 Task: Look for space in Bhadrapur, Nepal from 6th September, 2023 to 15th September, 2023 for 6 adults in price range Rs.8000 to Rs.12000. Place can be entire place or private room with 6 bedrooms having 6 beds and 6 bathrooms. Property type can be house, flat, guest house. Amenities needed are: wifi, TV, free parkinig on premises, gym, breakfast. Booking option can be shelf check-in. Required host language is English.
Action: Mouse moved to (553, 114)
Screenshot: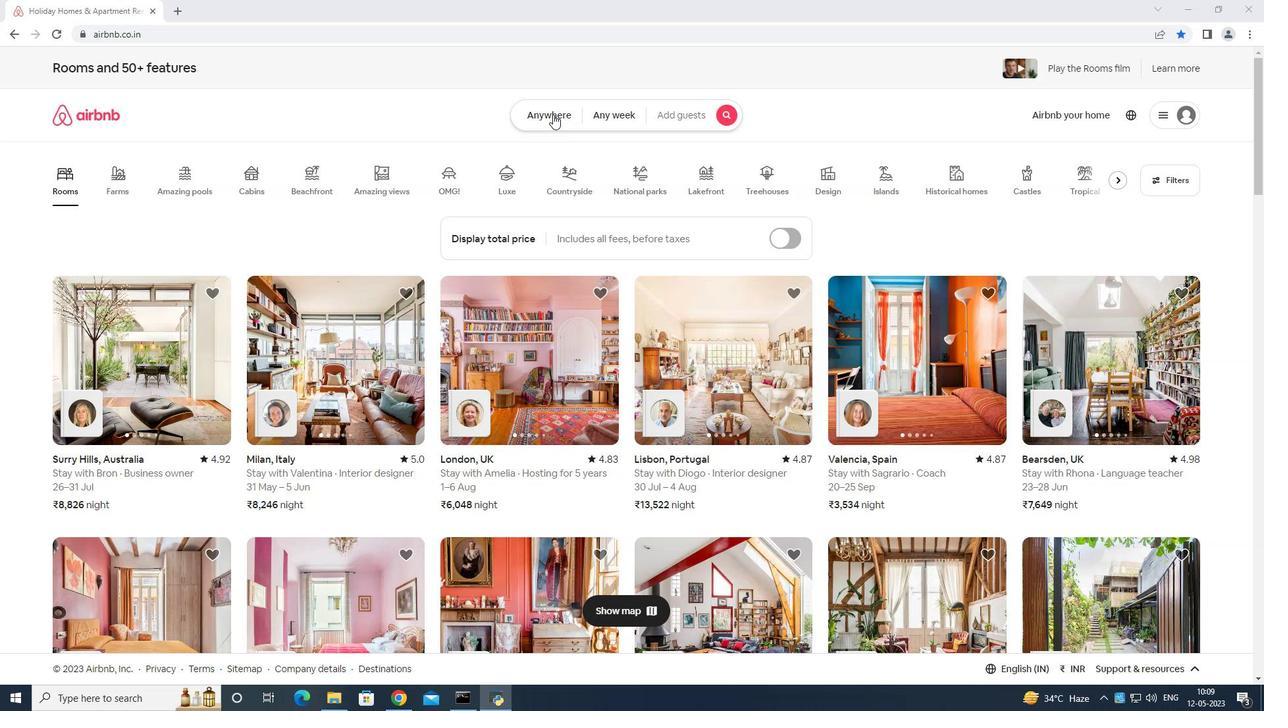 
Action: Mouse pressed left at (553, 114)
Screenshot: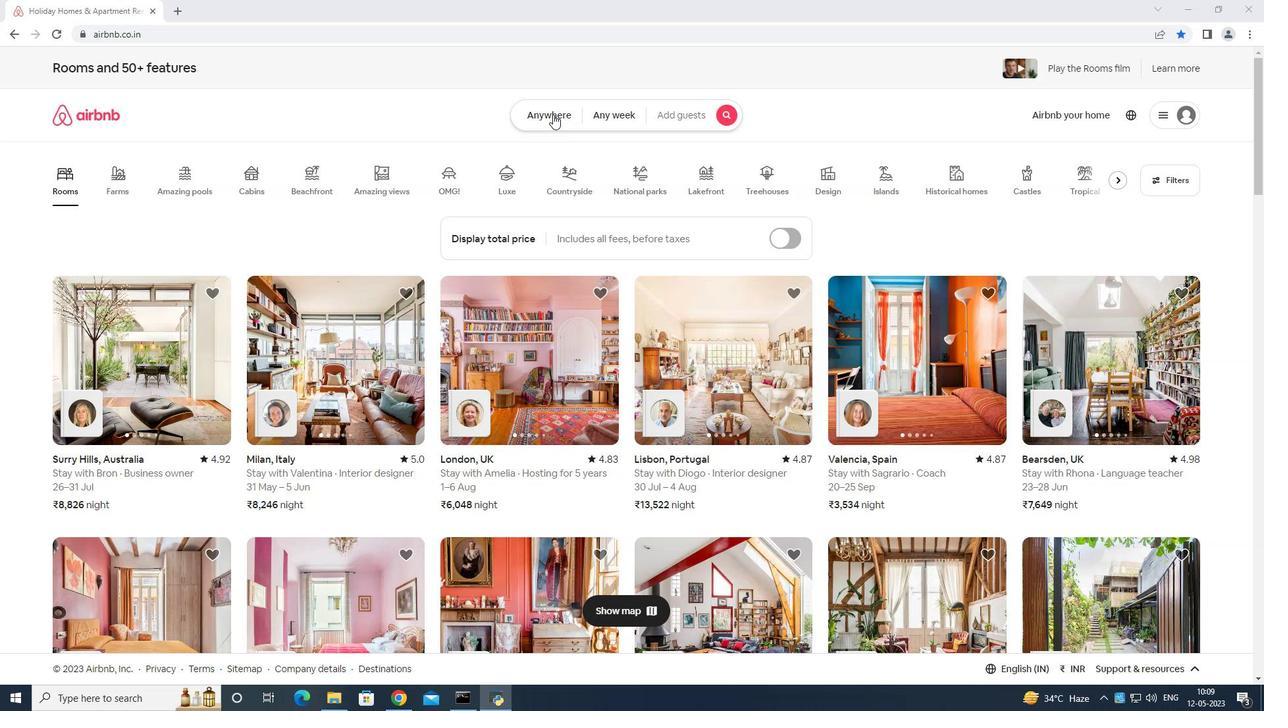 
Action: Mouse moved to (516, 157)
Screenshot: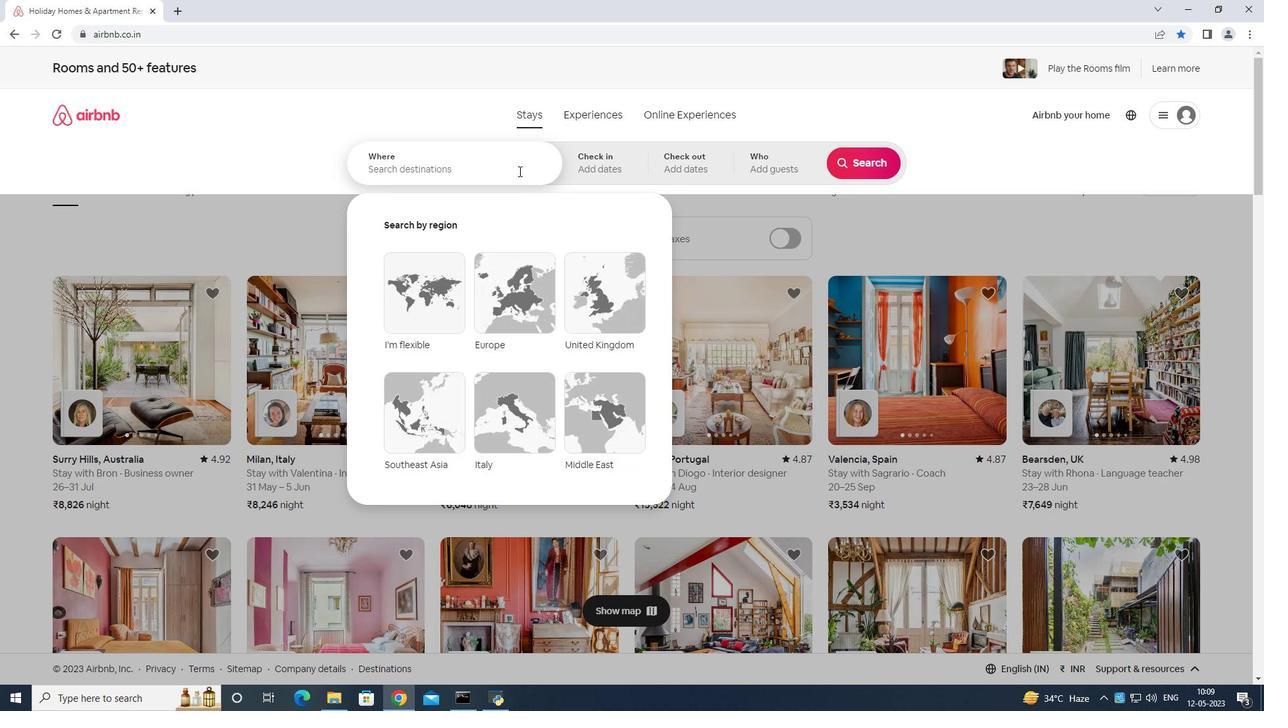 
Action: Mouse pressed left at (516, 157)
Screenshot: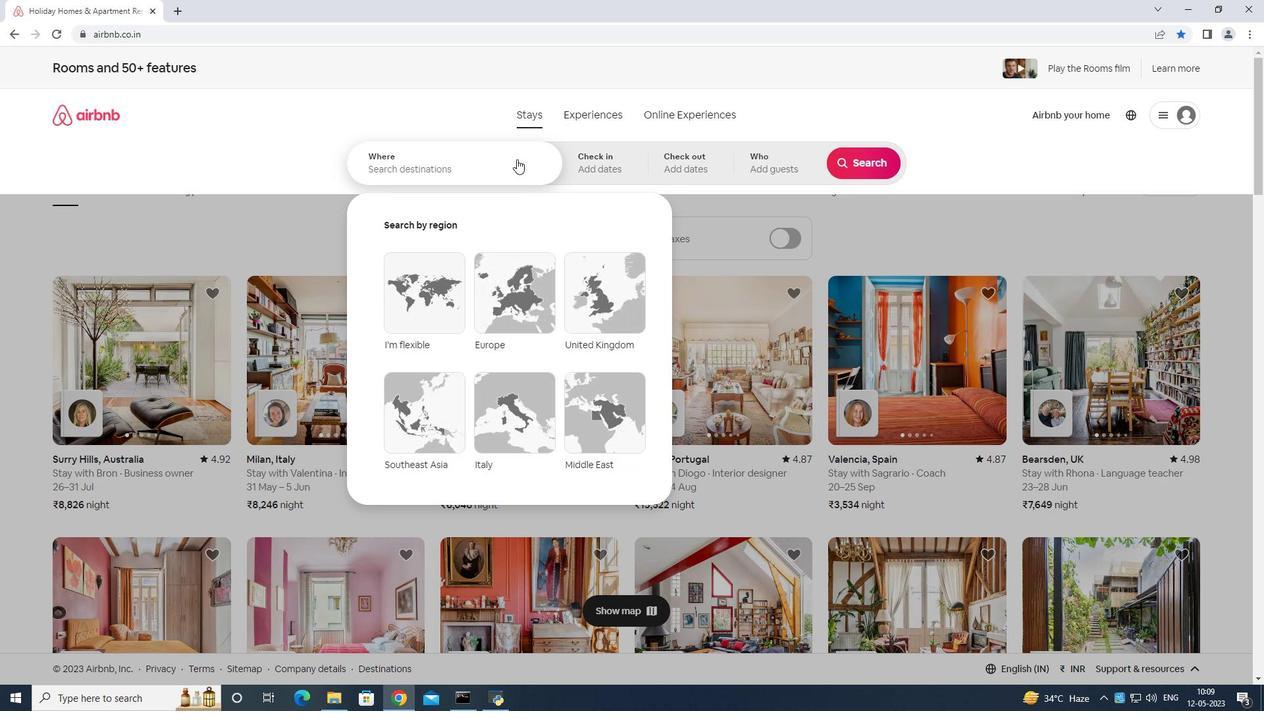 
Action: Mouse moved to (886, 282)
Screenshot: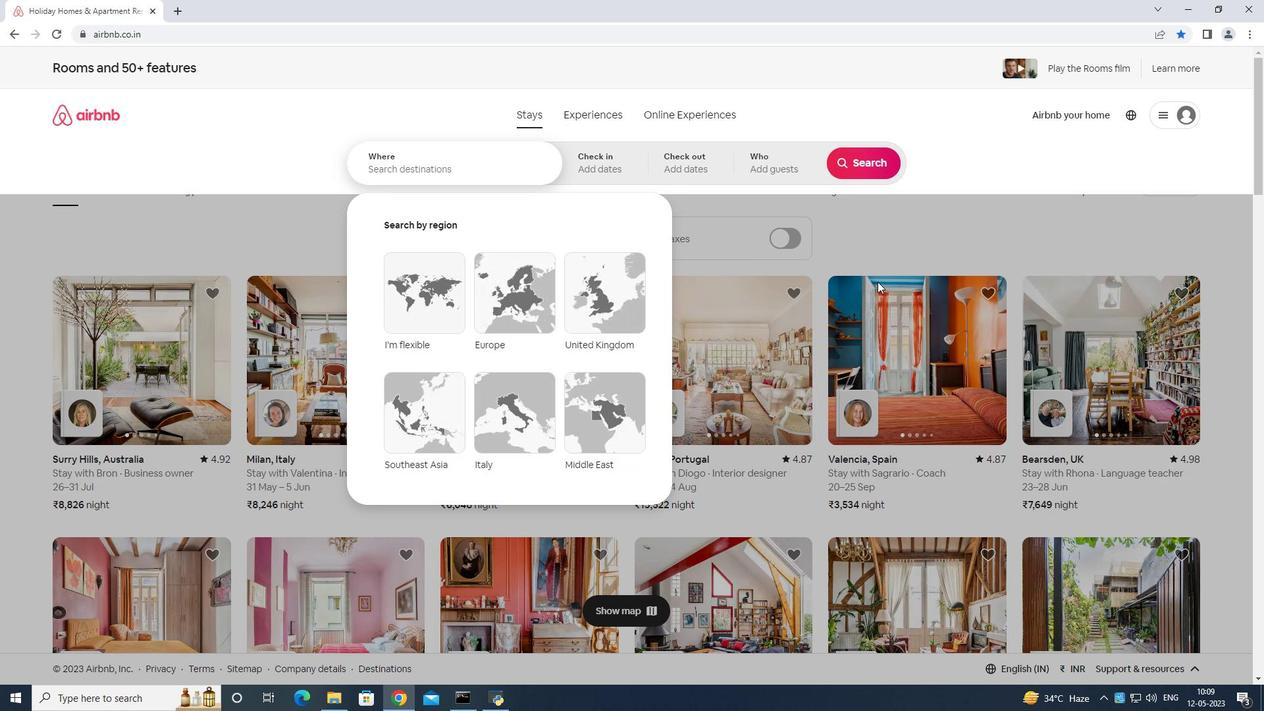 
Action: Key pressed <Key.shift>Bhadrapur<Key.space>nepal<Key.enter>
Screenshot: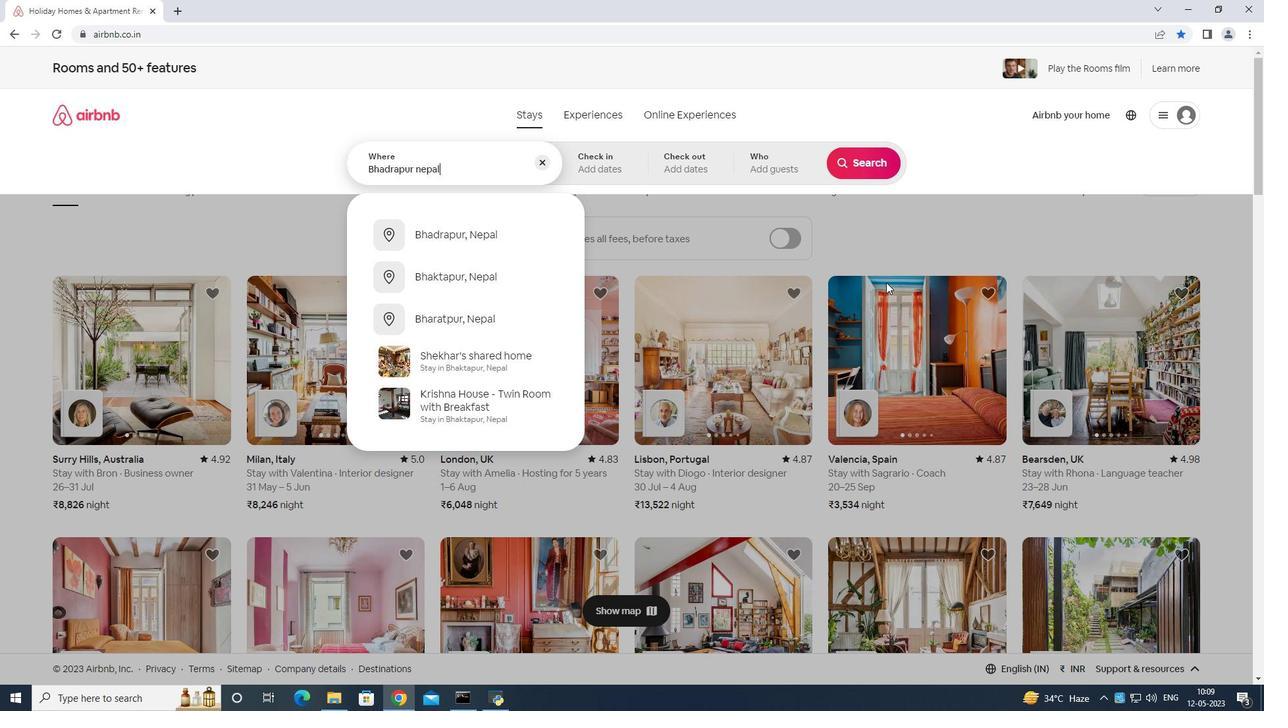 
Action: Mouse moved to (863, 264)
Screenshot: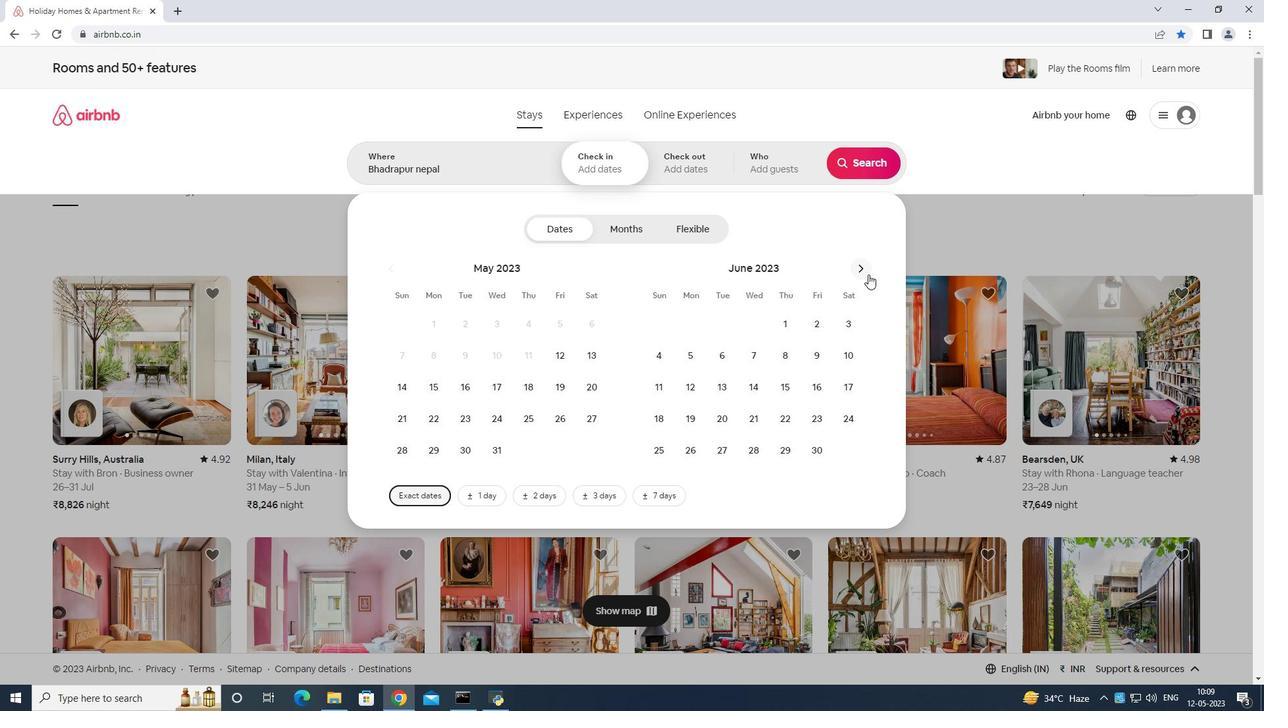 
Action: Mouse pressed left at (863, 264)
Screenshot: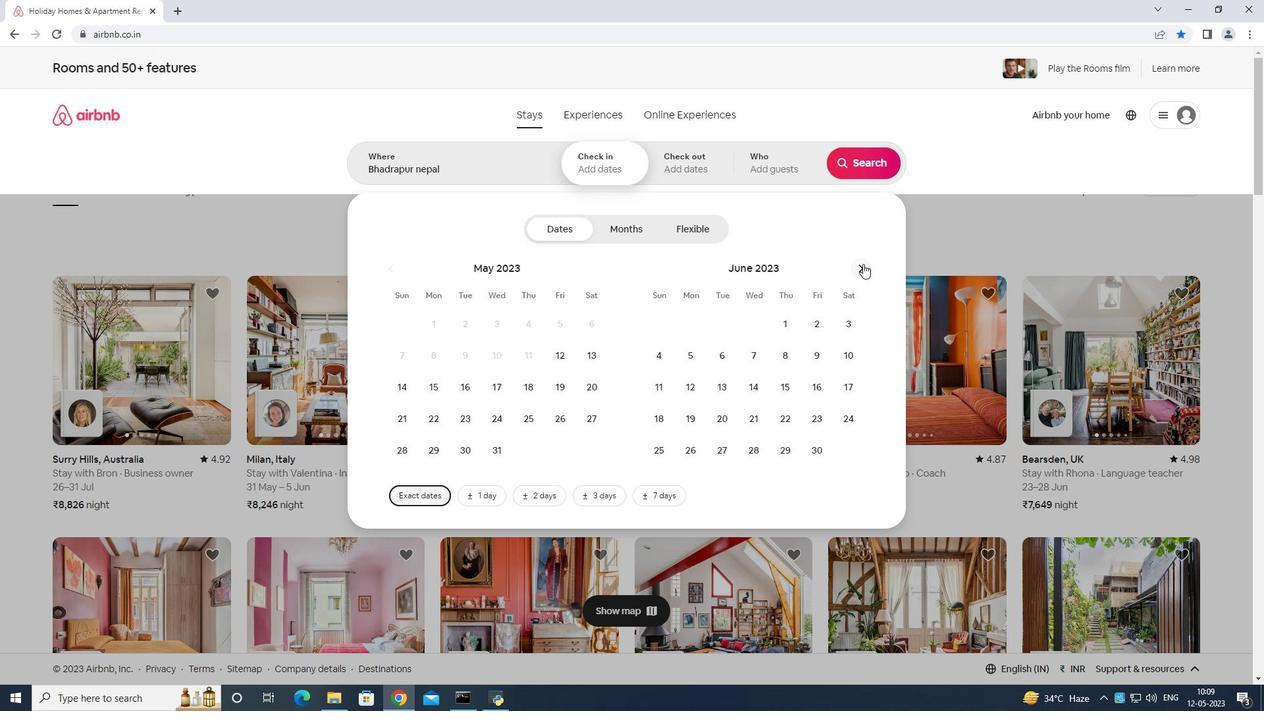 
Action: Mouse moved to (865, 263)
Screenshot: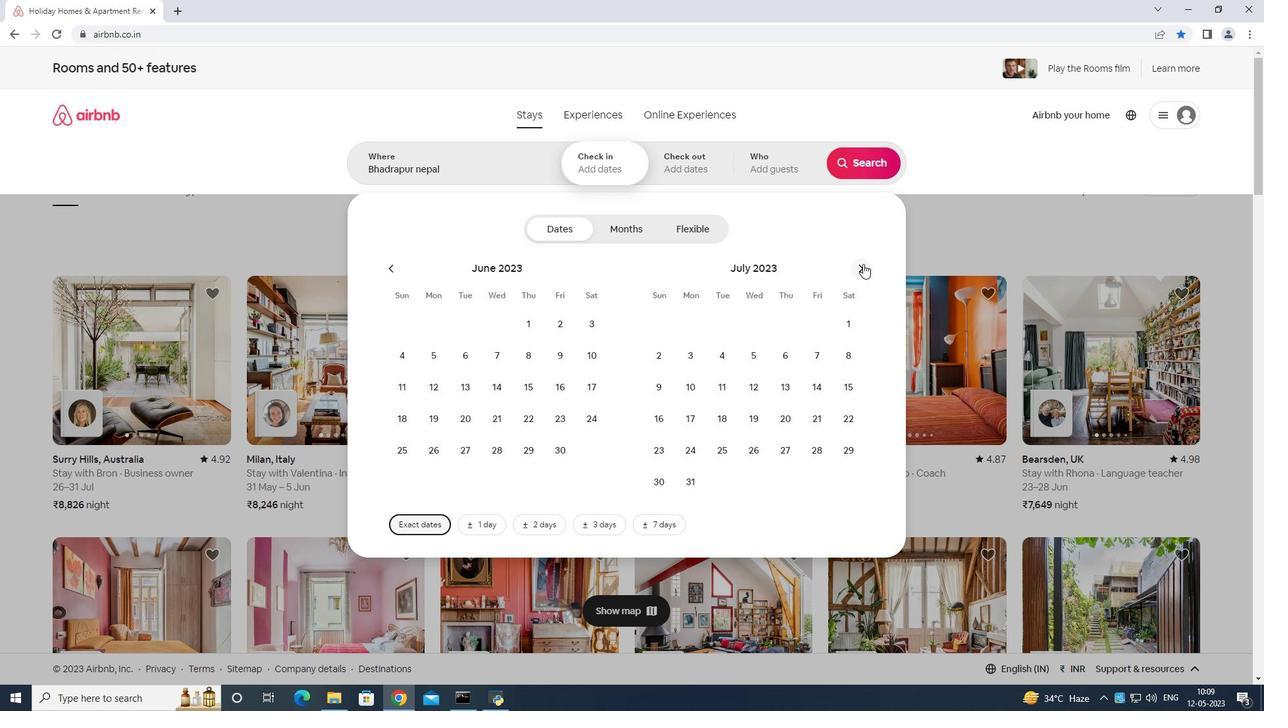 
Action: Mouse pressed left at (865, 263)
Screenshot: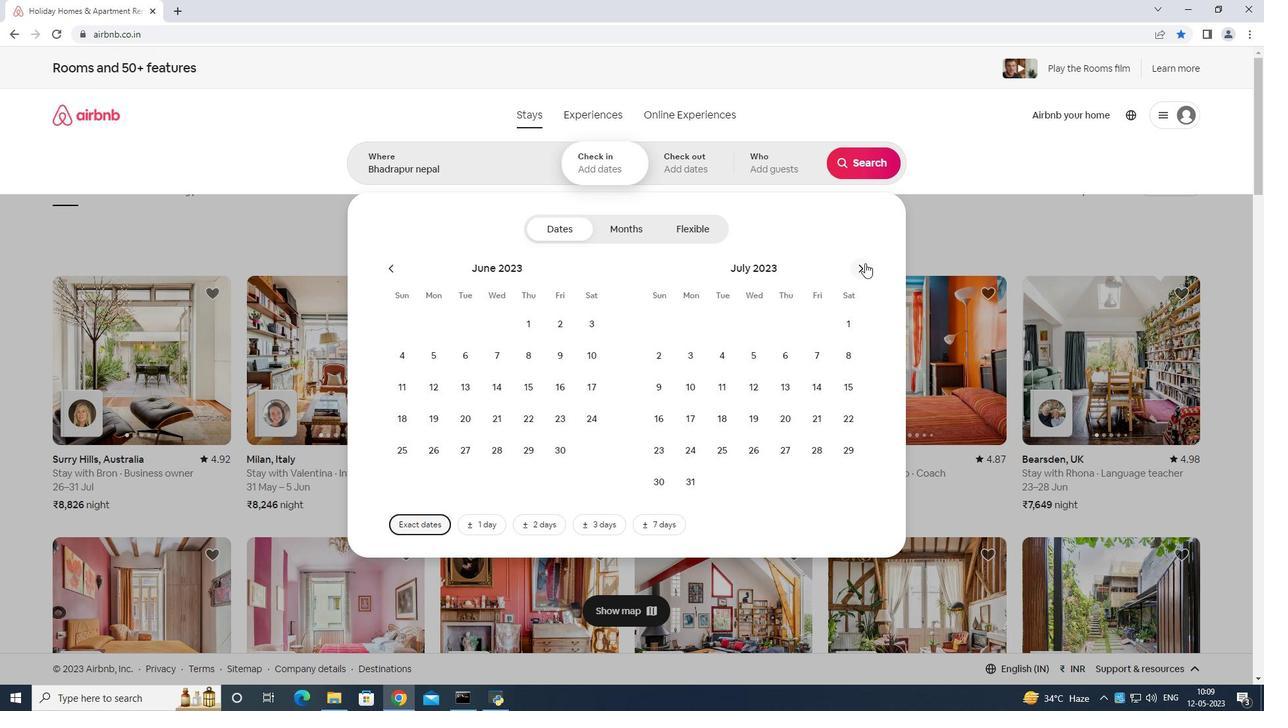 
Action: Mouse moved to (863, 260)
Screenshot: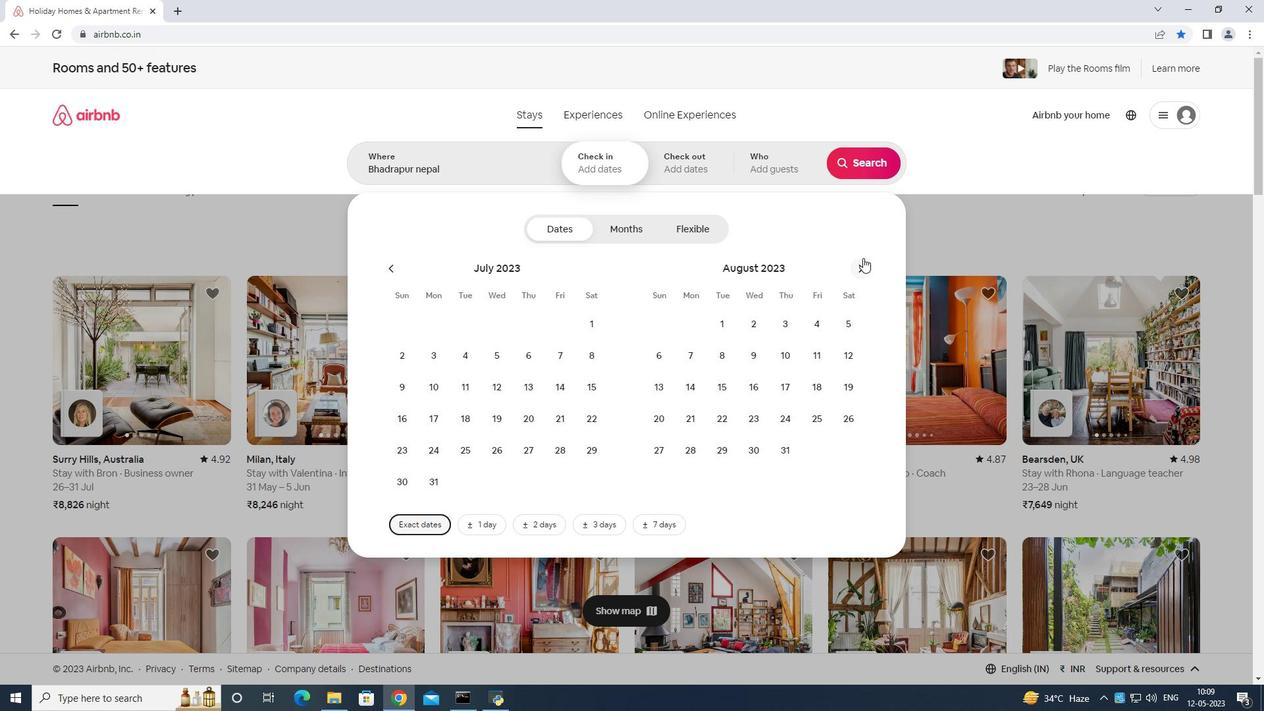 
Action: Mouse pressed left at (863, 260)
Screenshot: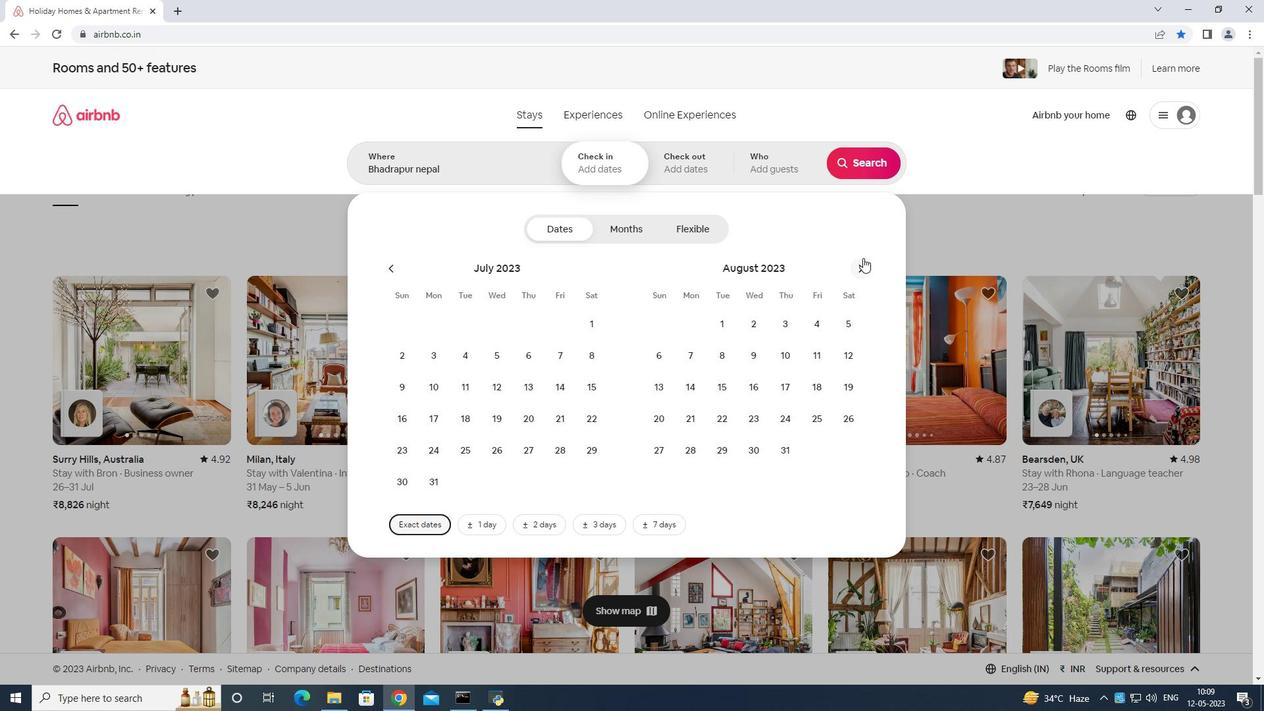 
Action: Mouse moved to (742, 348)
Screenshot: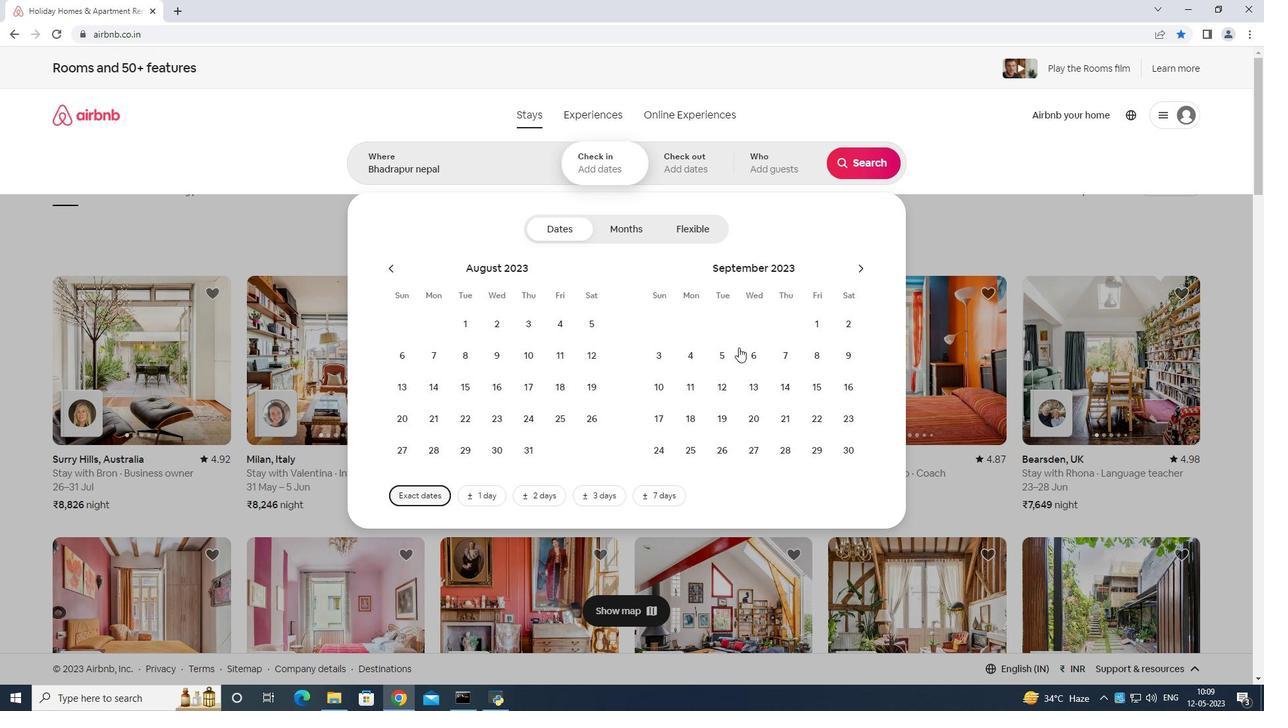 
Action: Mouse pressed left at (742, 348)
Screenshot: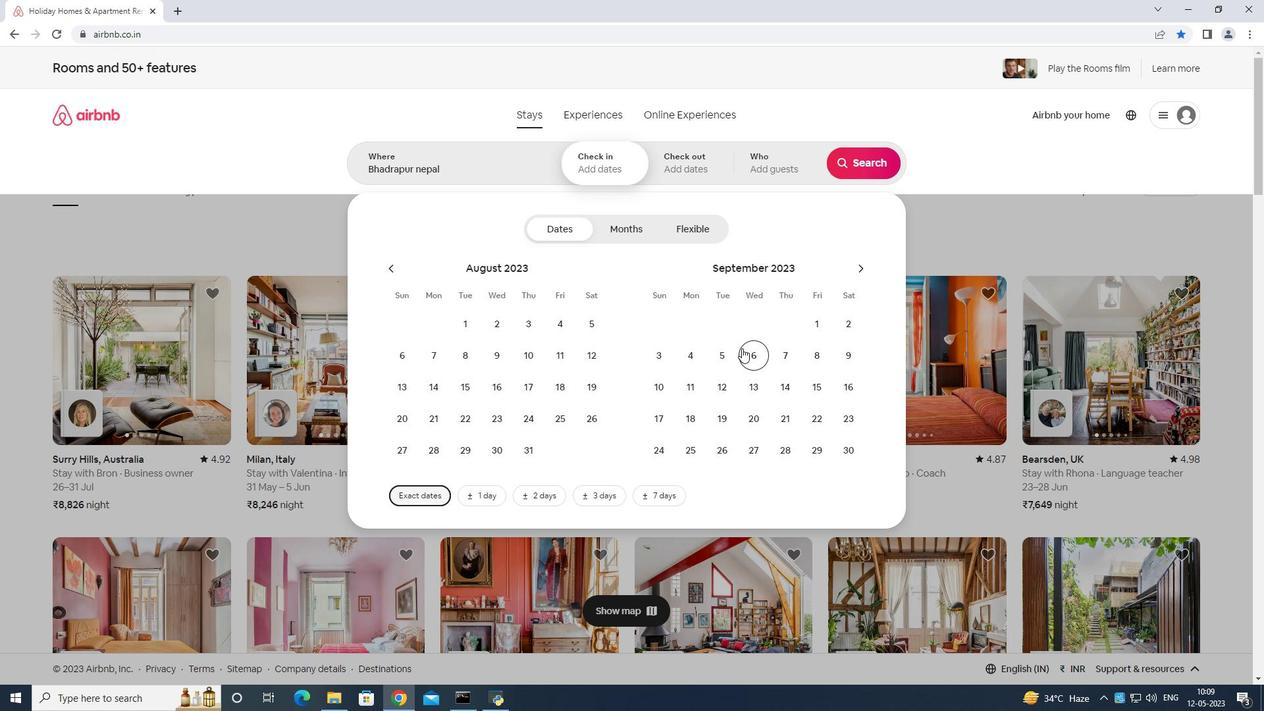 
Action: Mouse moved to (811, 379)
Screenshot: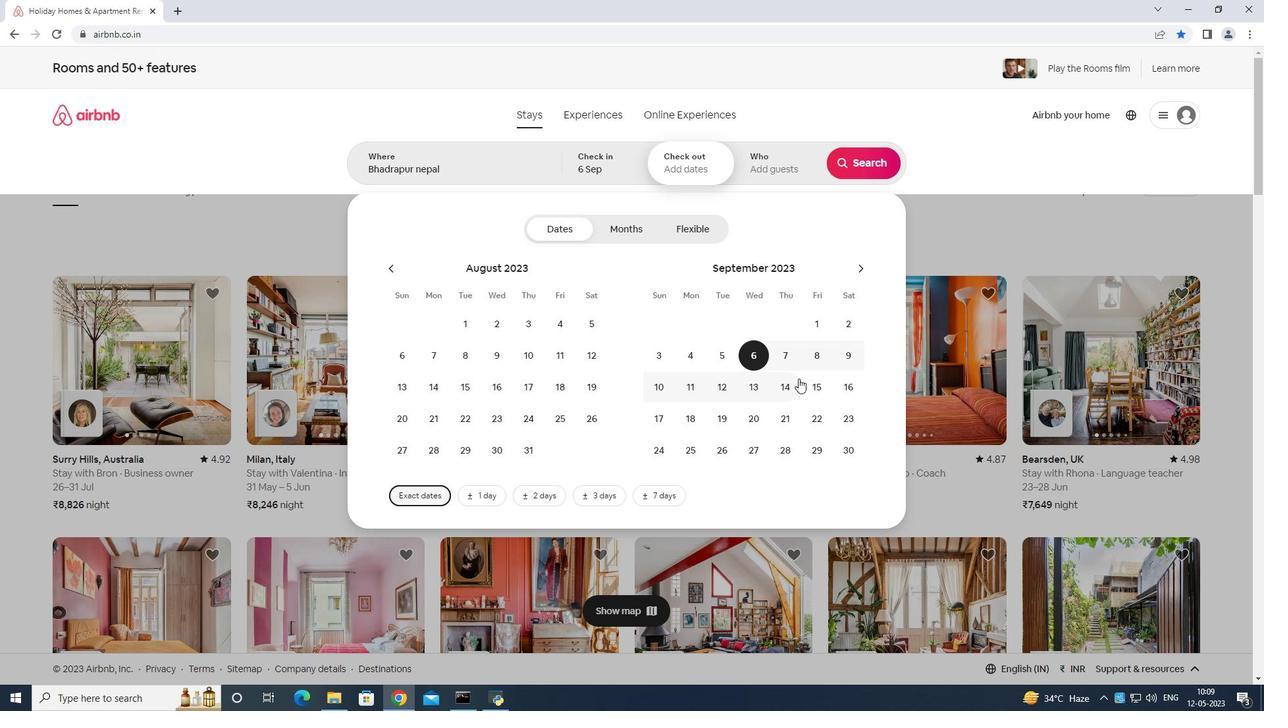 
Action: Mouse pressed left at (811, 379)
Screenshot: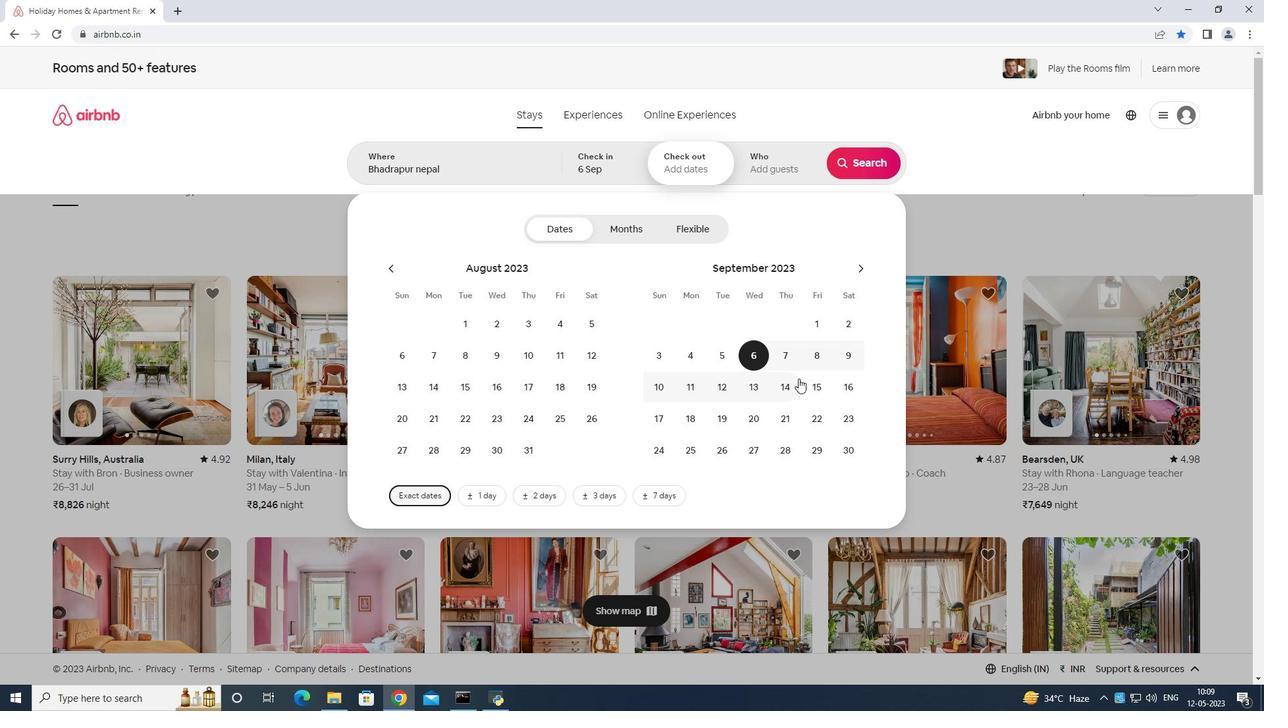 
Action: Mouse moved to (782, 166)
Screenshot: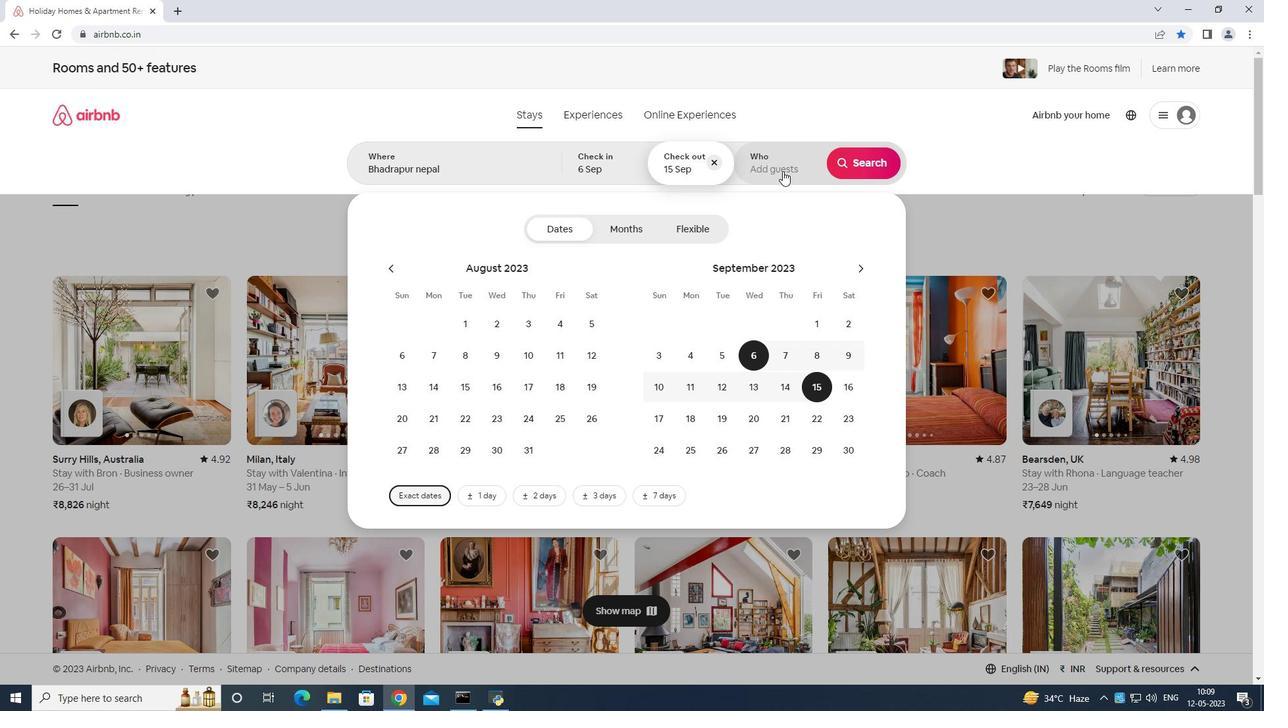 
Action: Mouse pressed left at (782, 166)
Screenshot: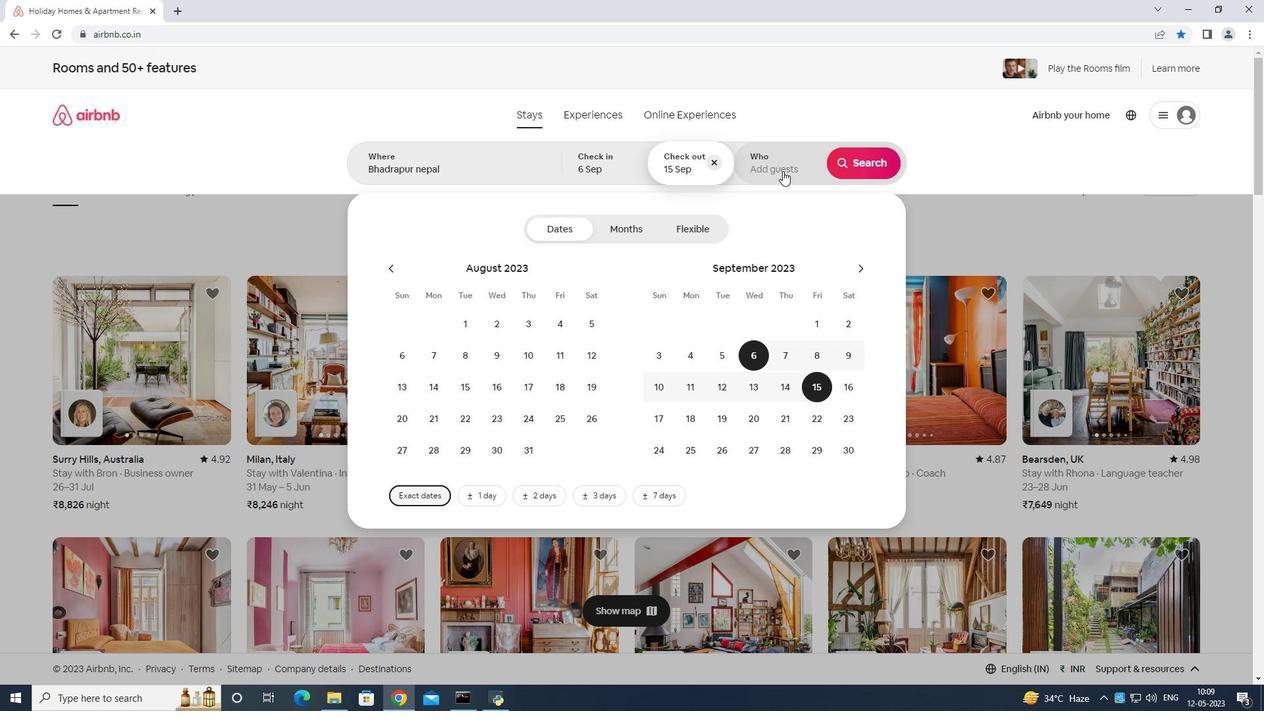 
Action: Mouse moved to (857, 229)
Screenshot: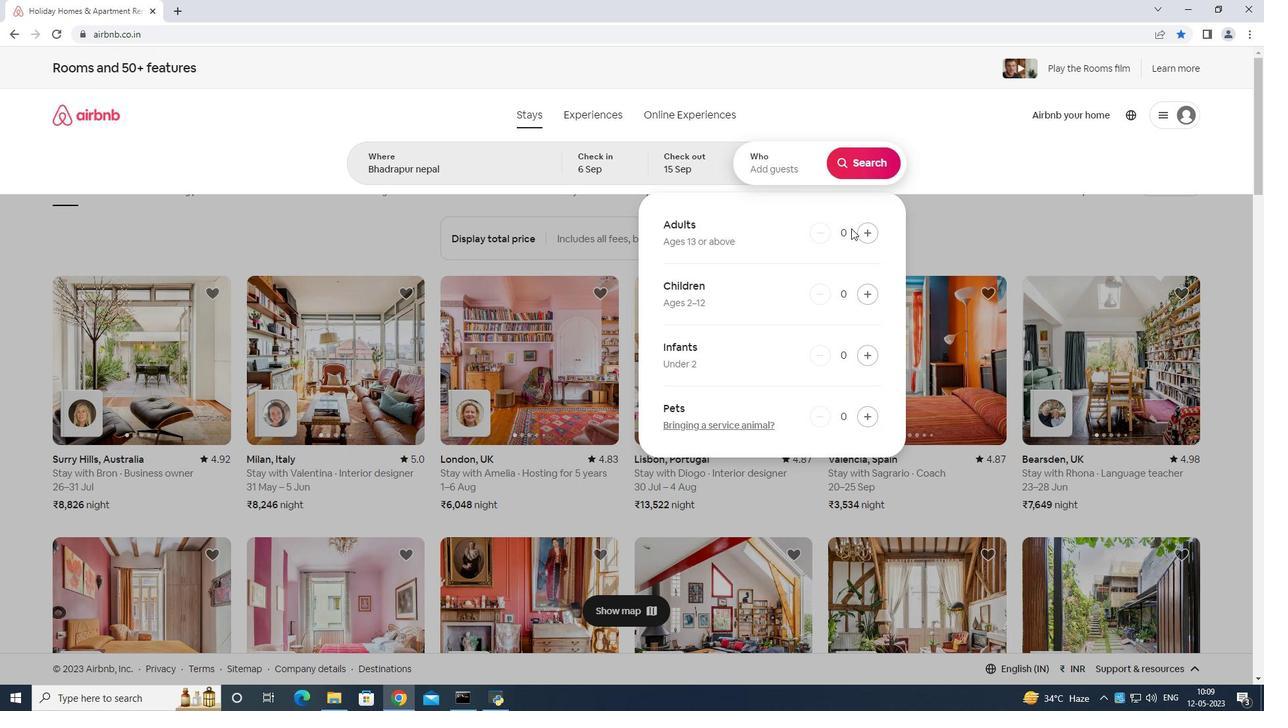 
Action: Mouse pressed left at (857, 229)
Screenshot: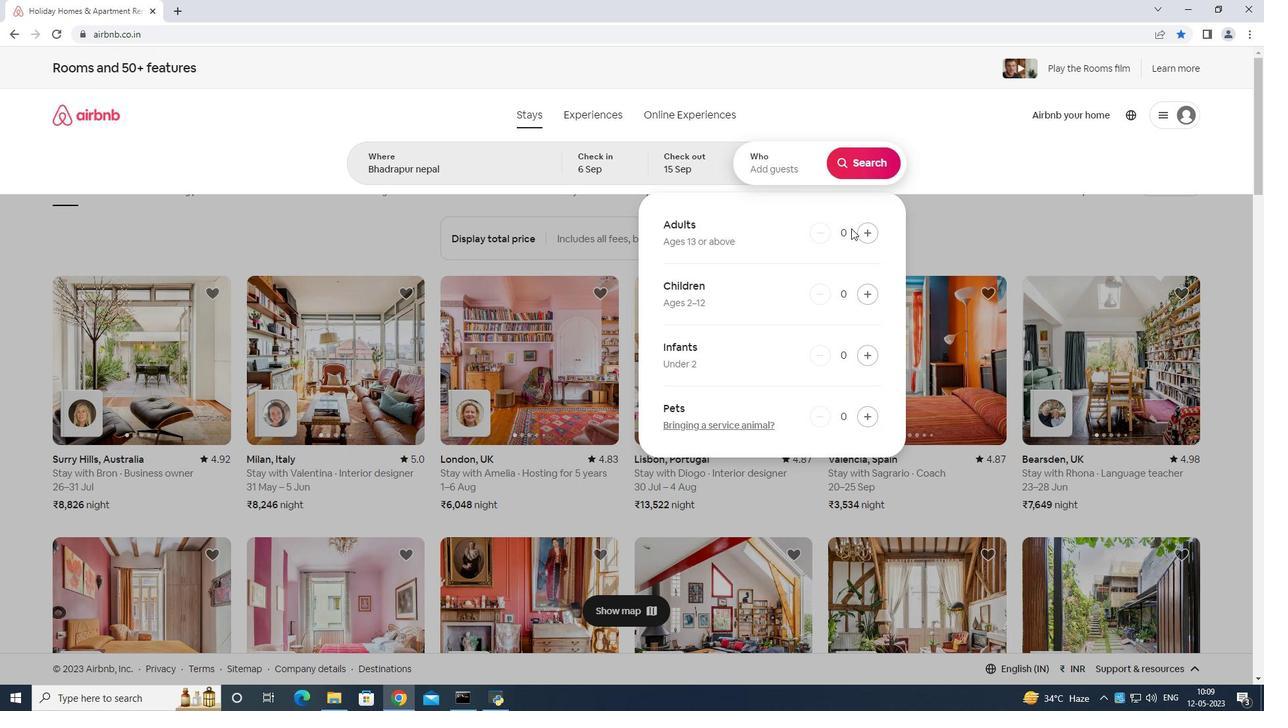 
Action: Mouse moved to (859, 234)
Screenshot: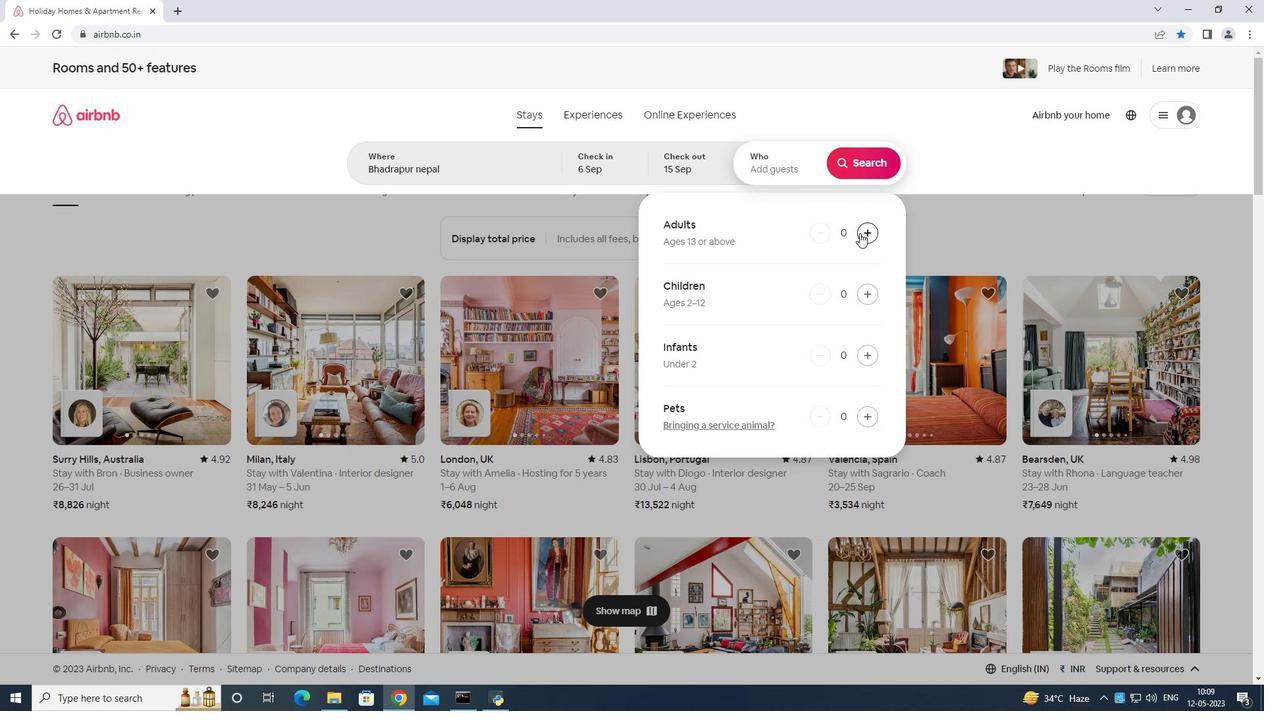 
Action: Mouse pressed left at (859, 234)
Screenshot: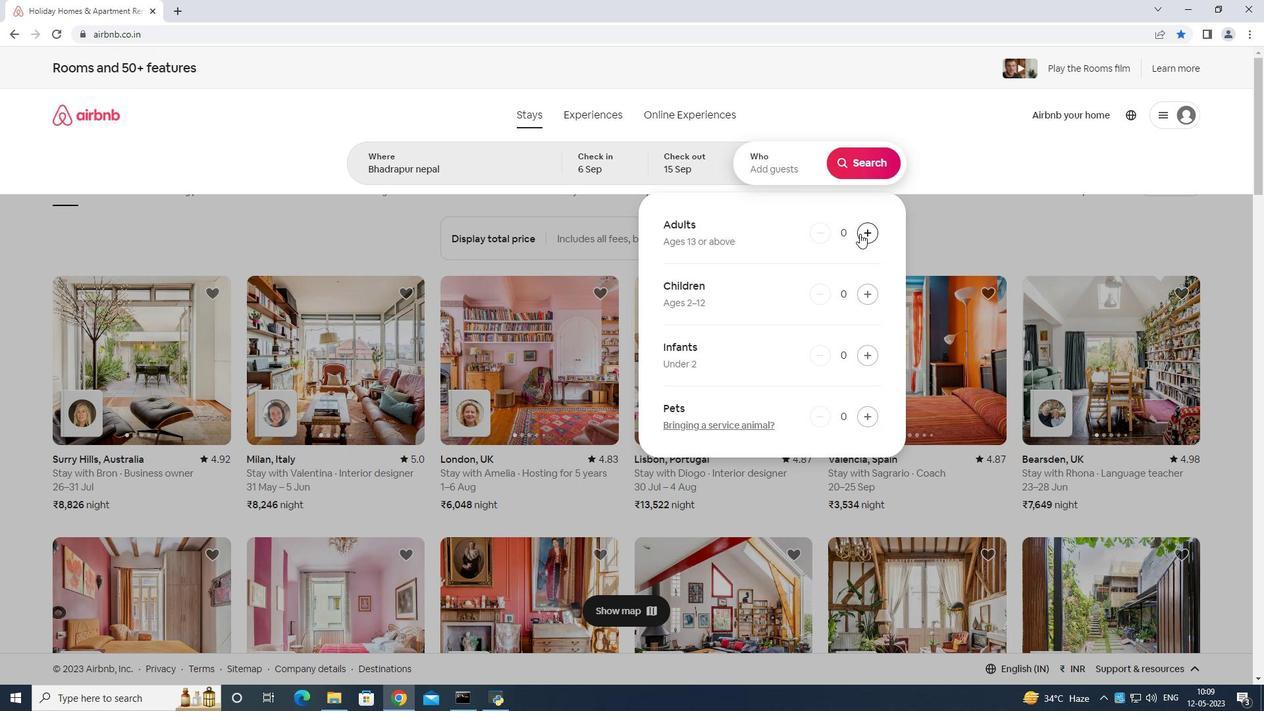 
Action: Mouse moved to (862, 234)
Screenshot: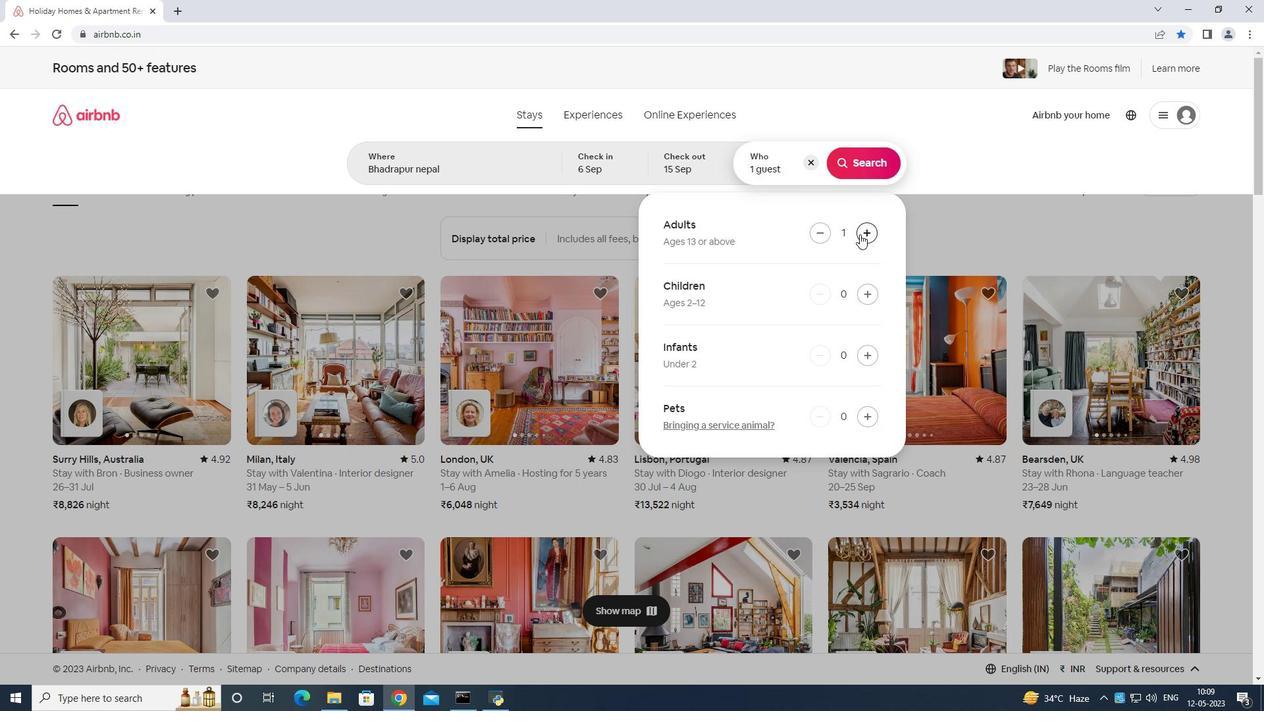 
Action: Mouse pressed left at (862, 234)
Screenshot: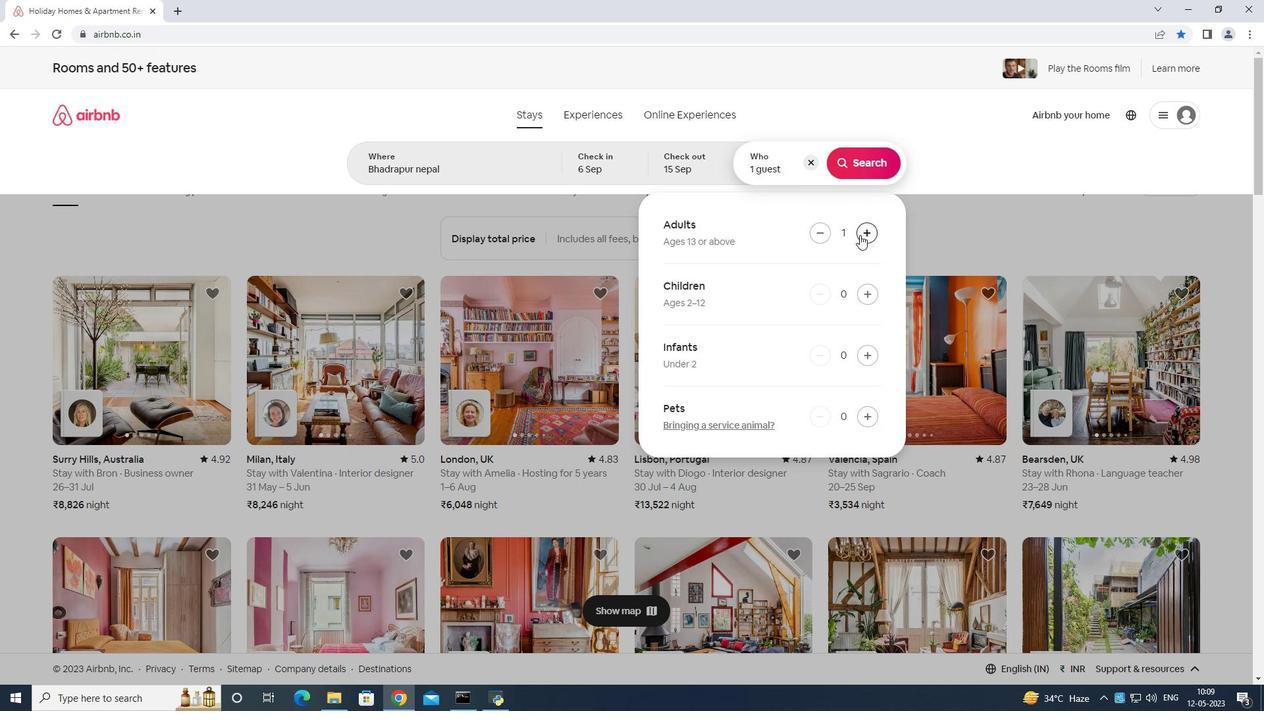 
Action: Mouse moved to (863, 232)
Screenshot: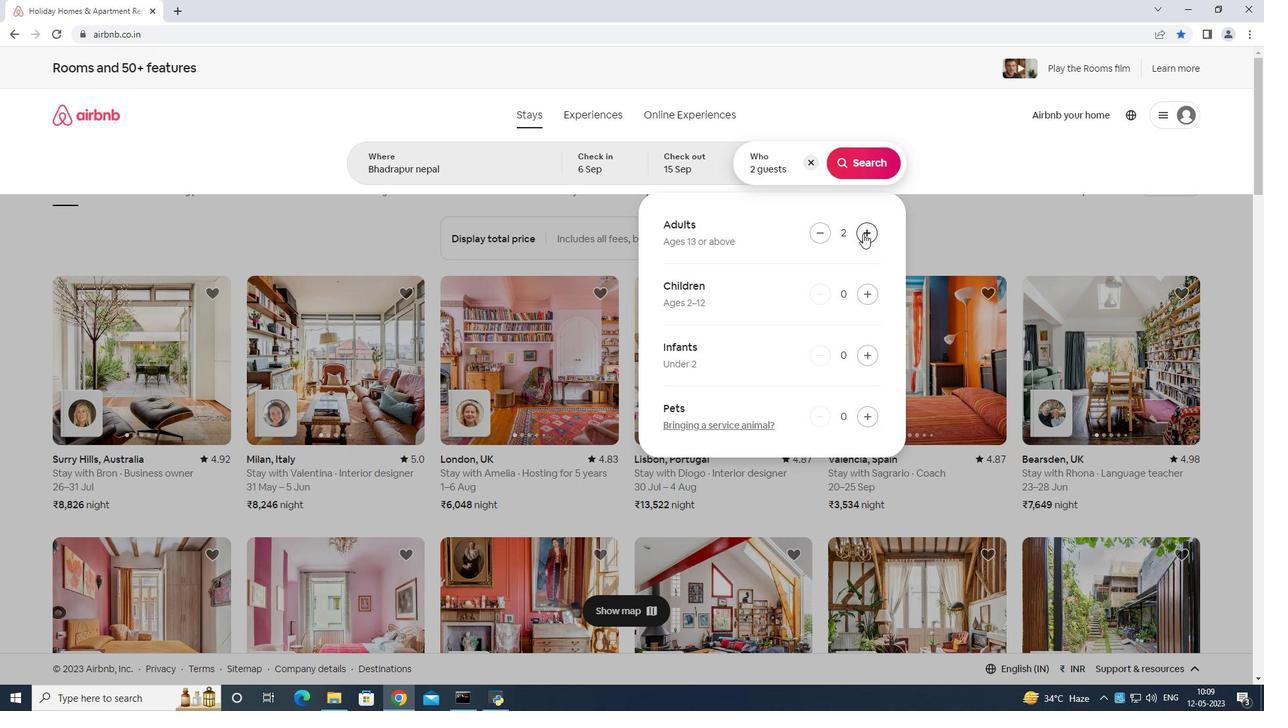 
Action: Mouse pressed left at (863, 232)
Screenshot: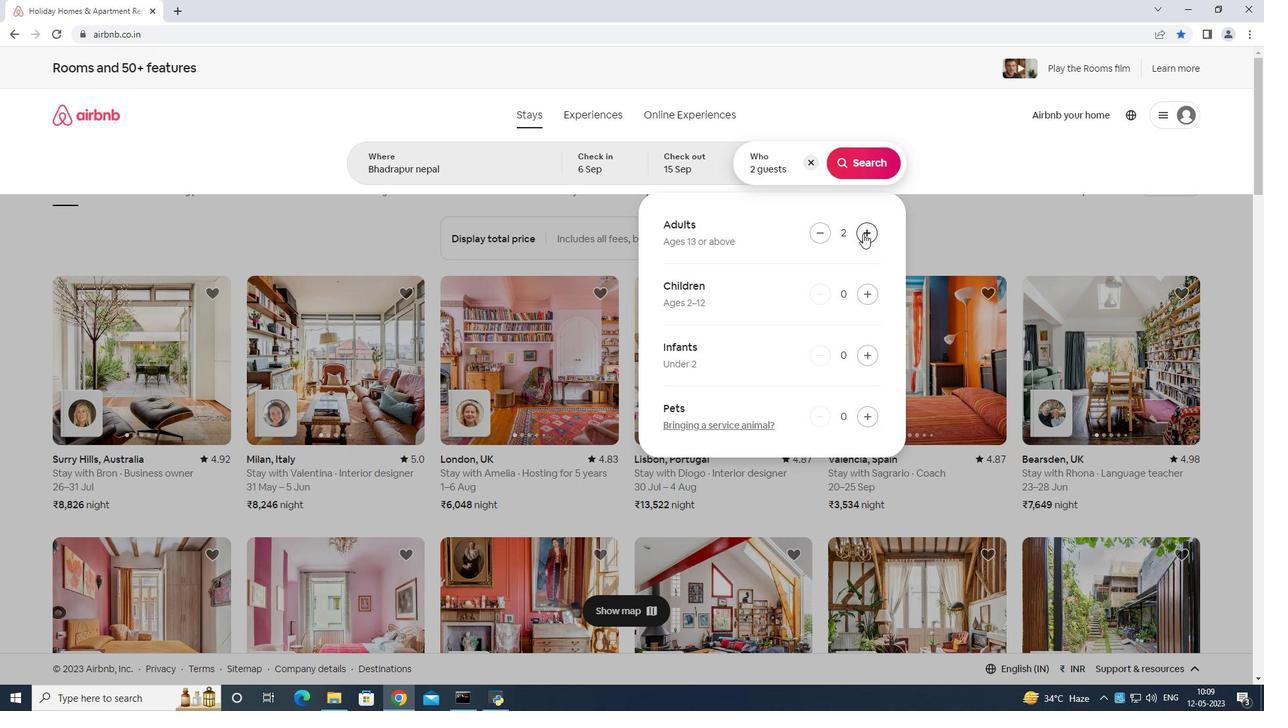 
Action: Mouse pressed left at (863, 232)
Screenshot: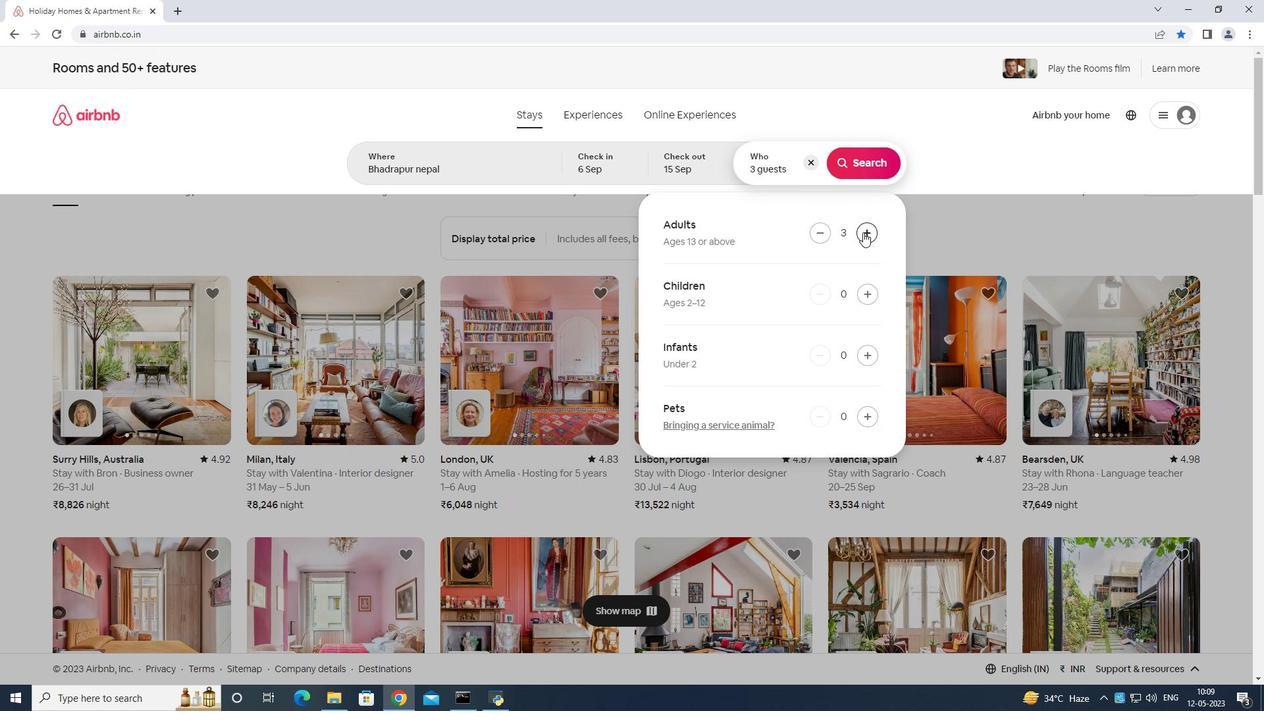 
Action: Mouse pressed left at (863, 232)
Screenshot: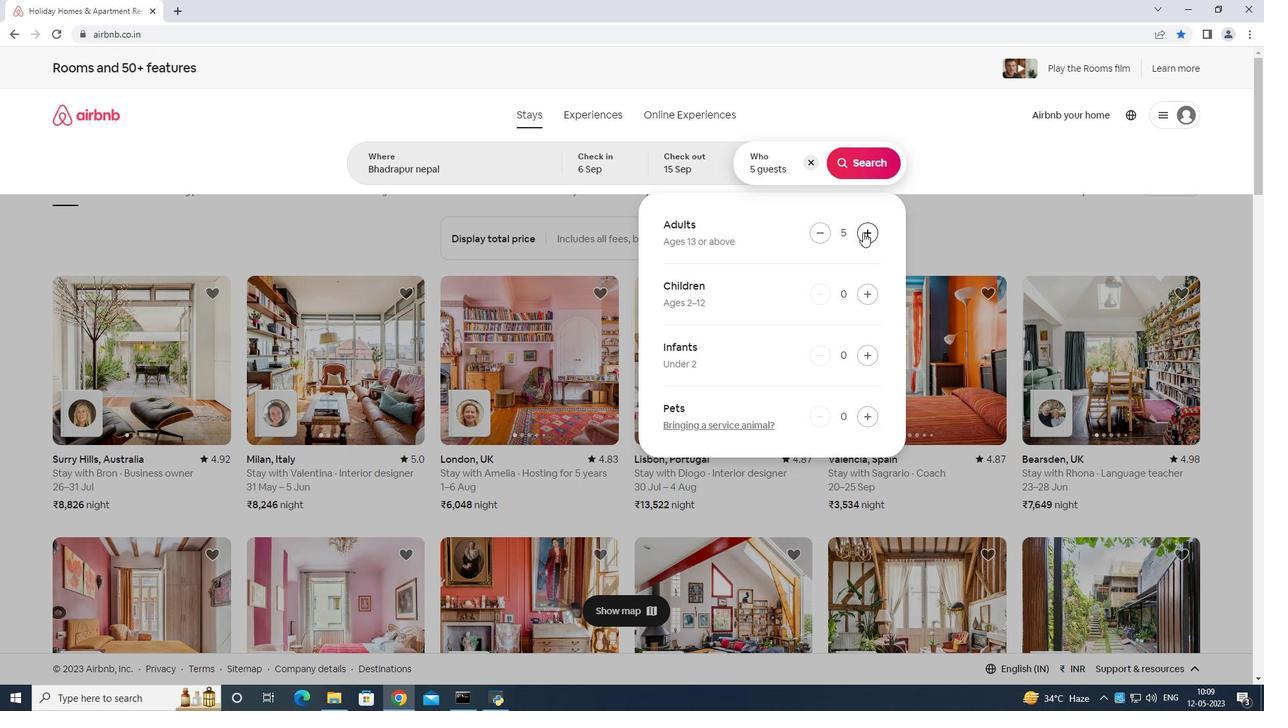 
Action: Mouse moved to (876, 154)
Screenshot: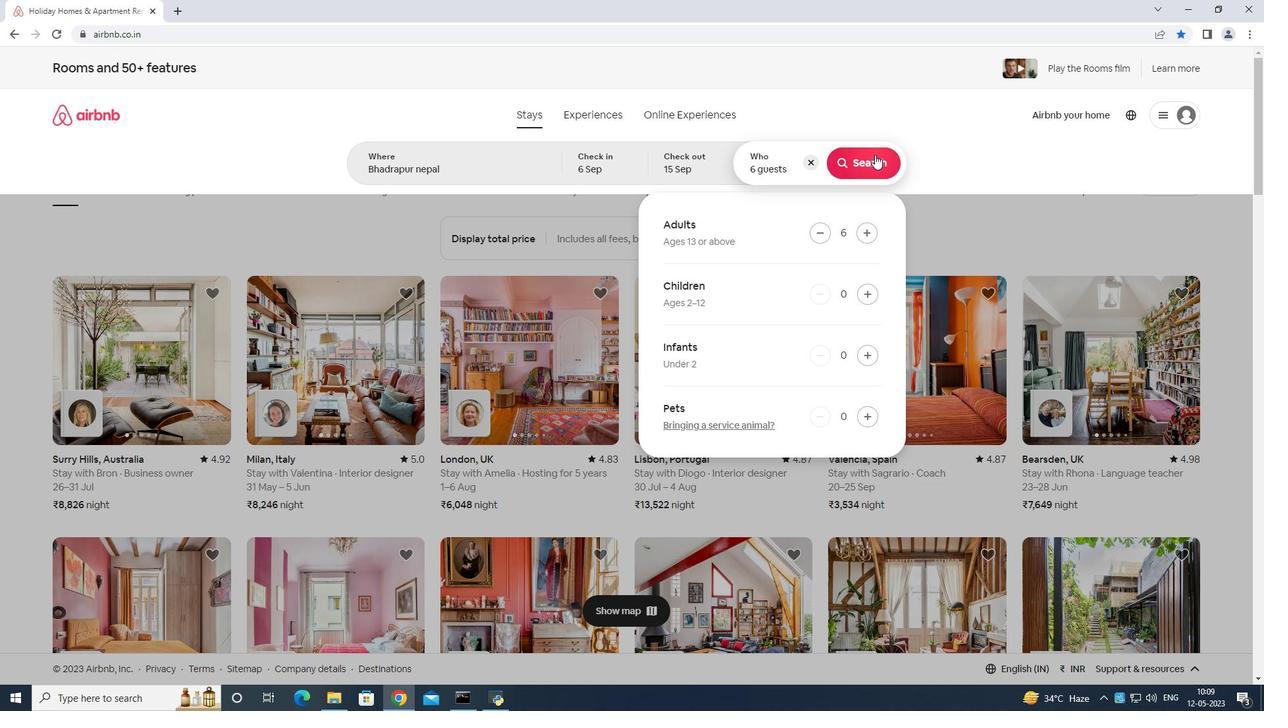 
Action: Mouse pressed left at (876, 154)
Screenshot: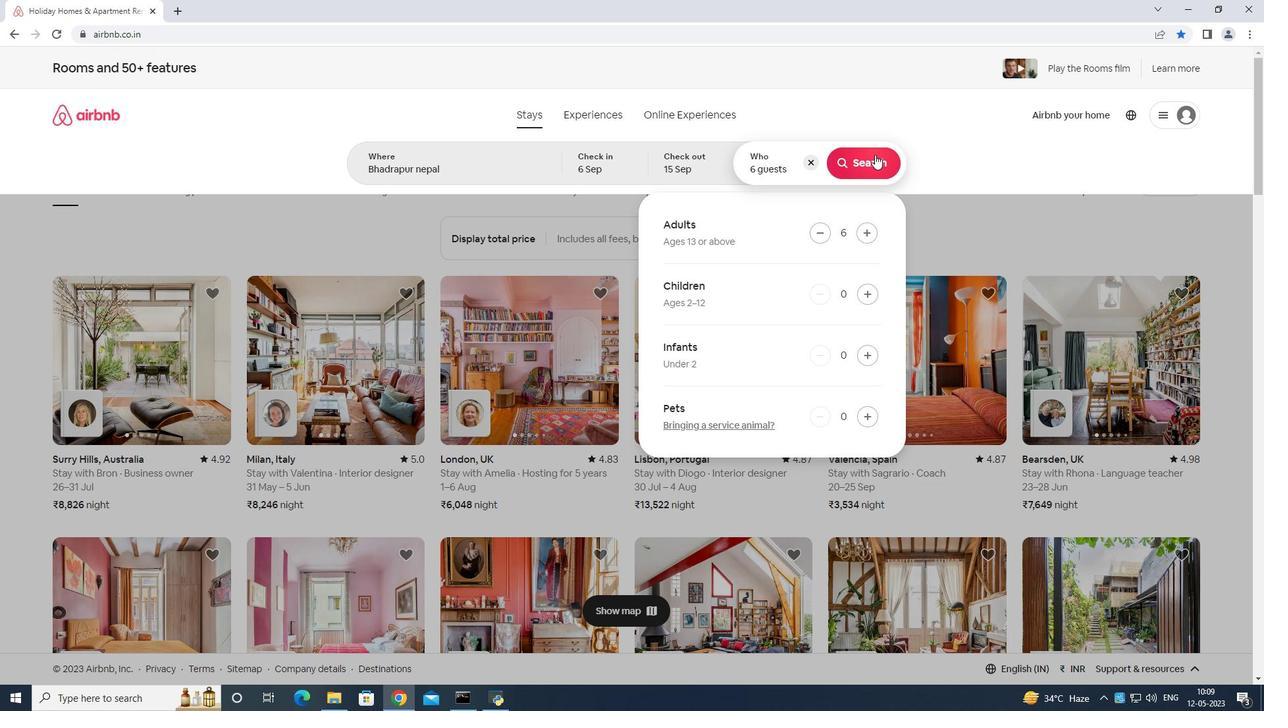 
Action: Mouse moved to (1201, 126)
Screenshot: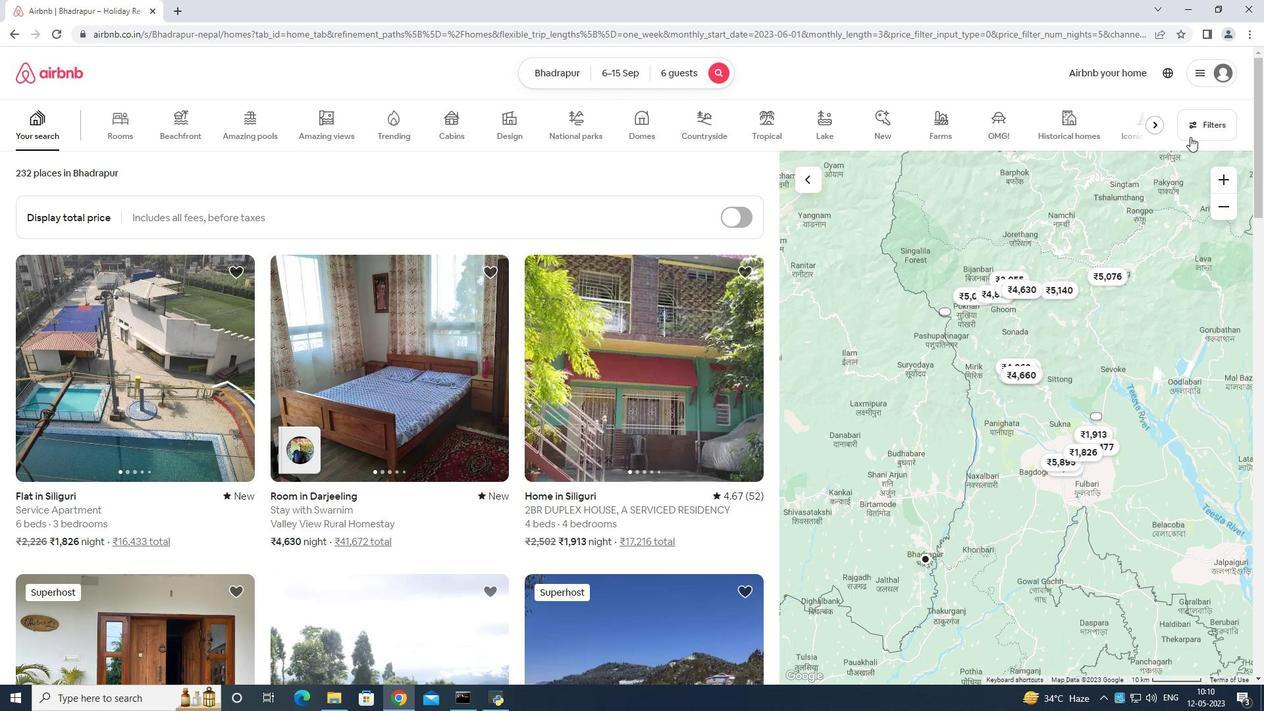 
Action: Mouse pressed left at (1201, 126)
Screenshot: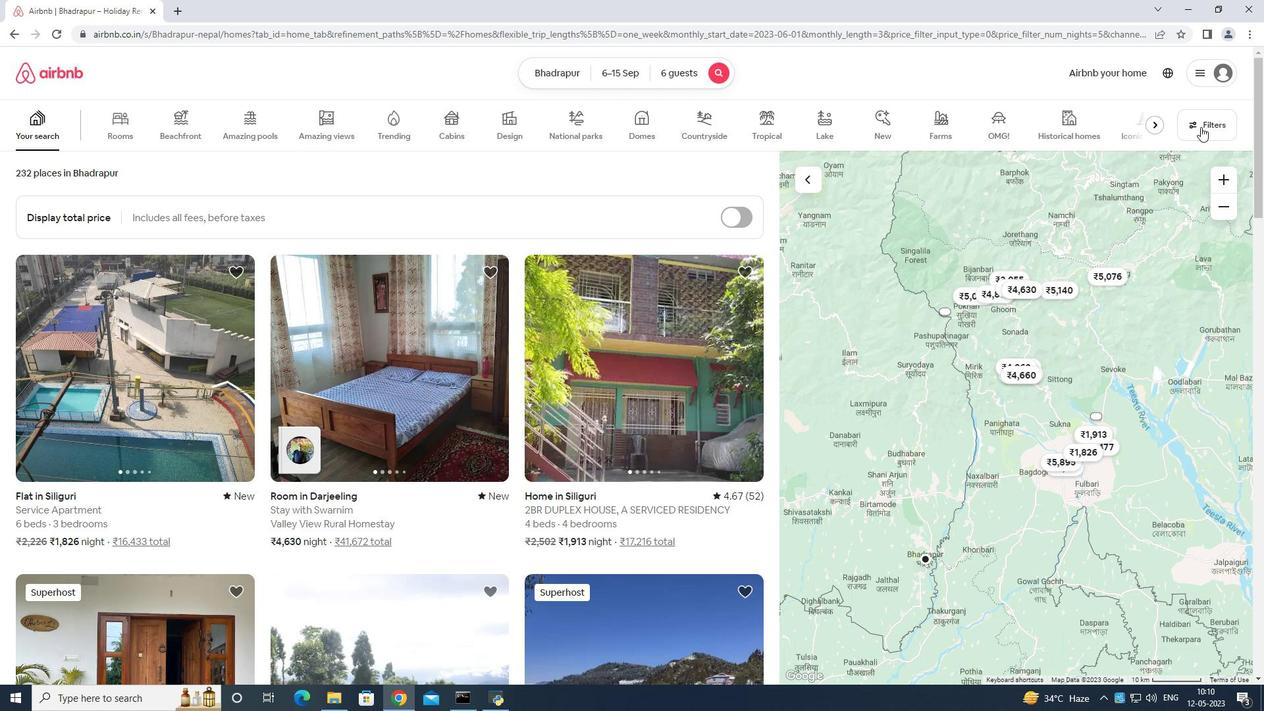 
Action: Mouse moved to (536, 439)
Screenshot: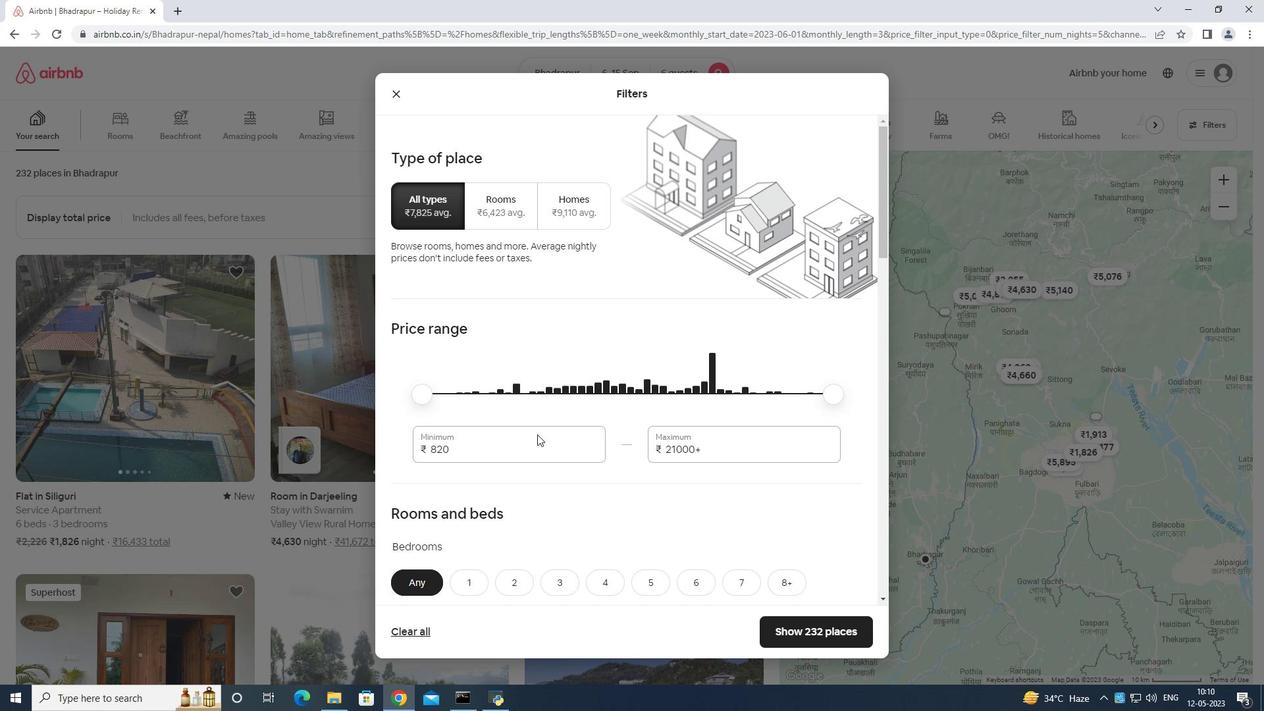 
Action: Mouse pressed left at (536, 439)
Screenshot: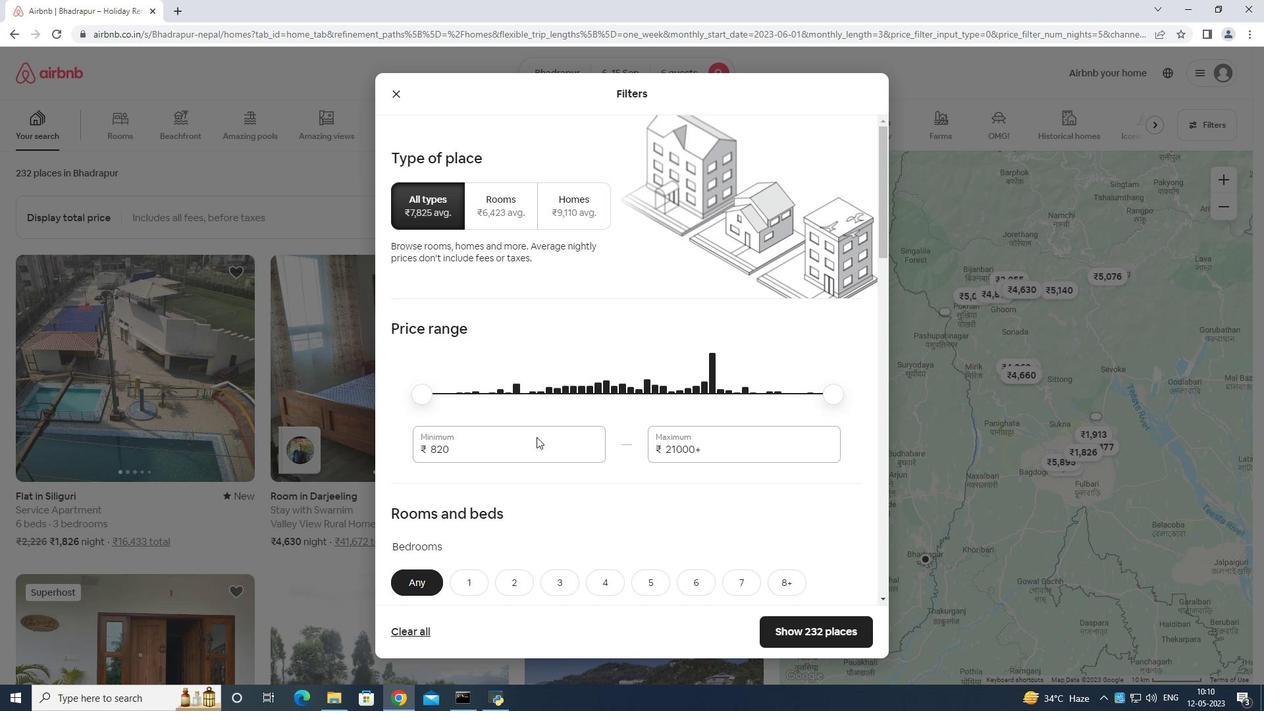 
Action: Mouse moved to (538, 441)
Screenshot: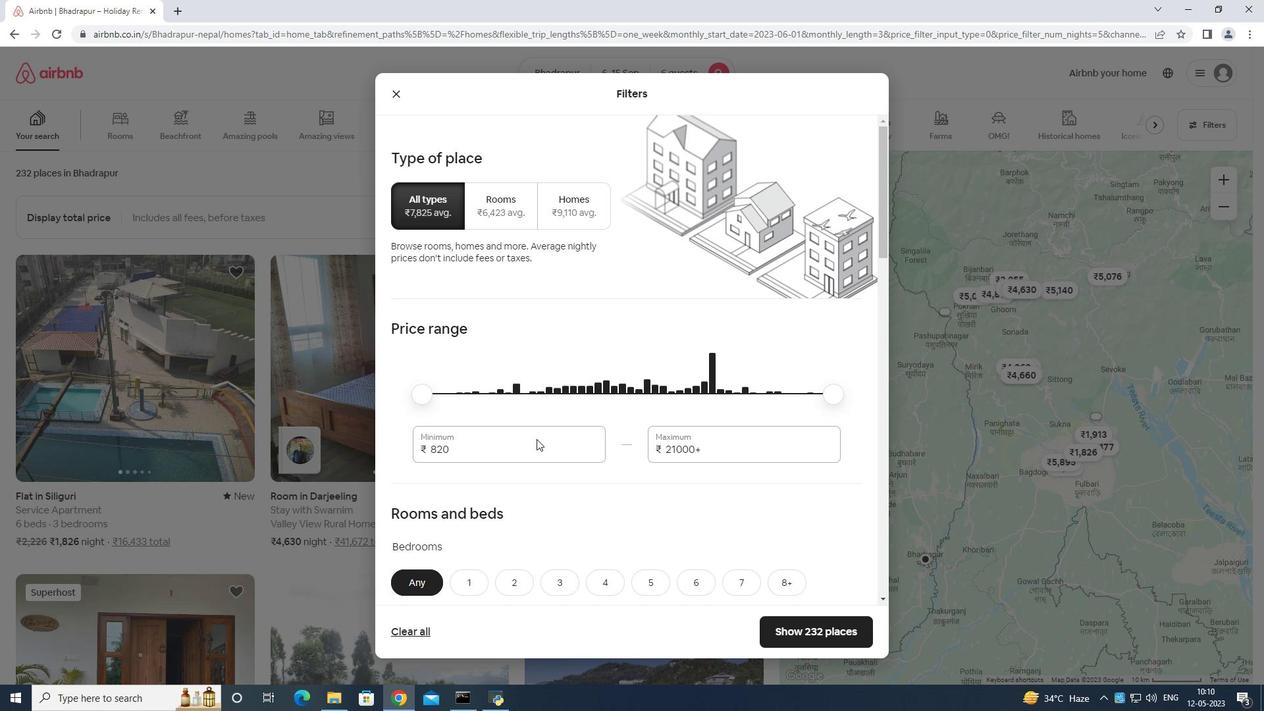 
Action: Key pressed <Key.backspace><Key.backspace><Key.backspace><Key.backspace><Key.backspace><Key.backspace><Key.backspace><Key.backspace>800
Screenshot: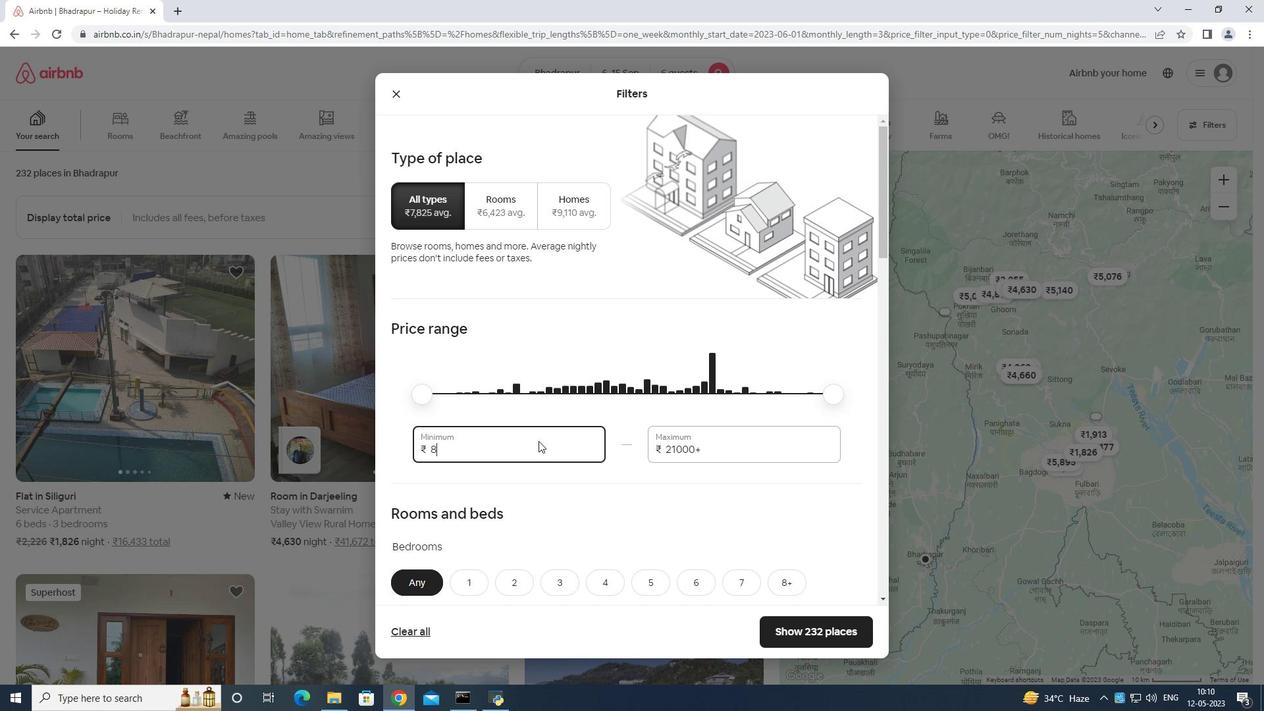 
Action: Mouse moved to (539, 441)
Screenshot: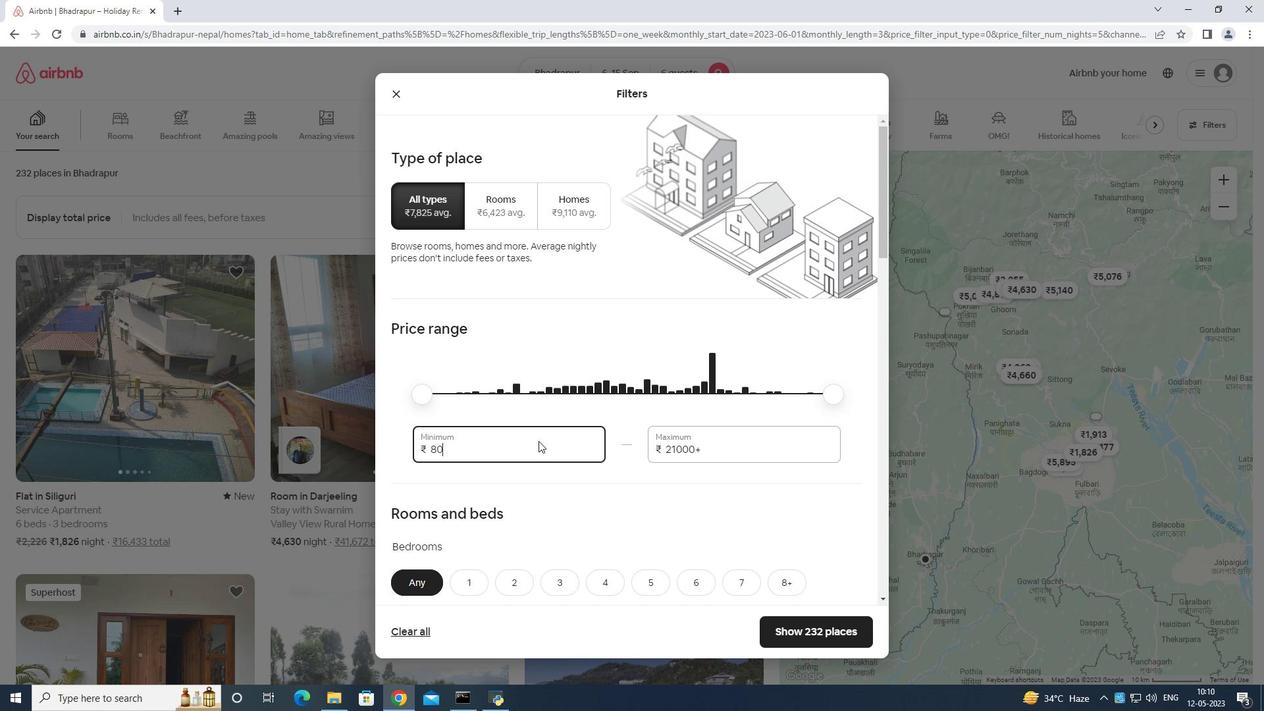
Action: Key pressed 0
Screenshot: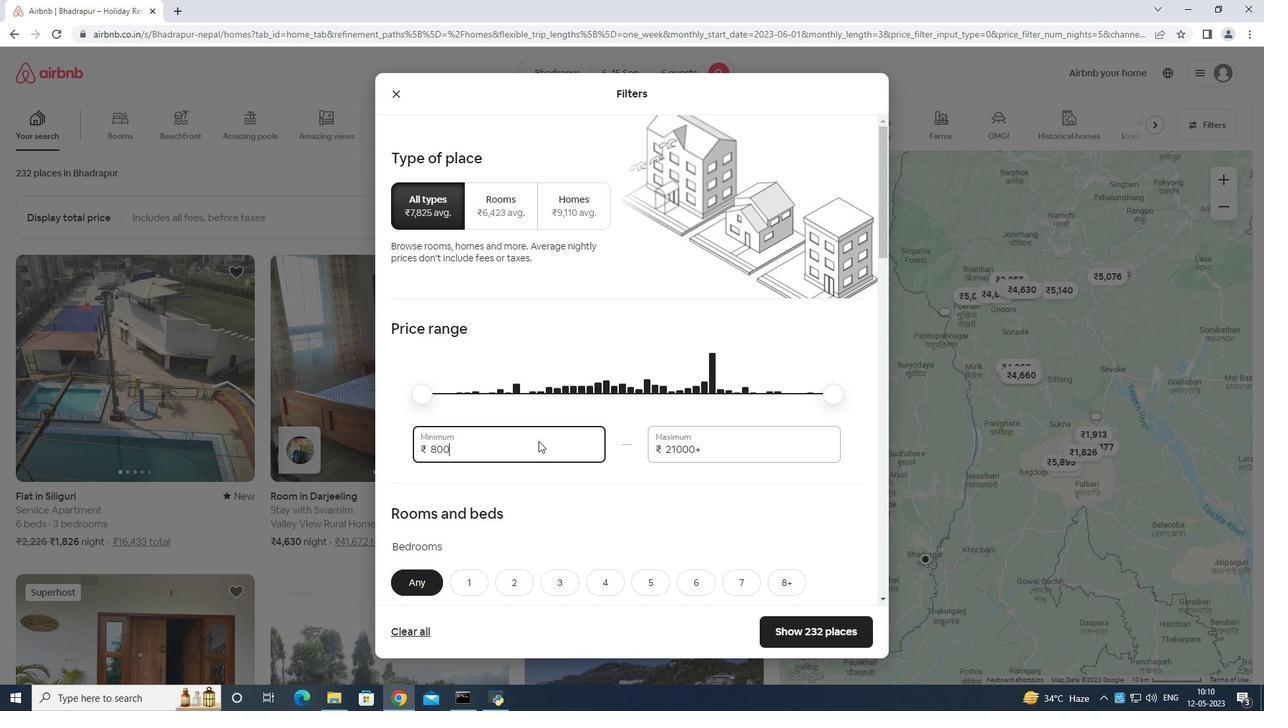 
Action: Mouse moved to (750, 448)
Screenshot: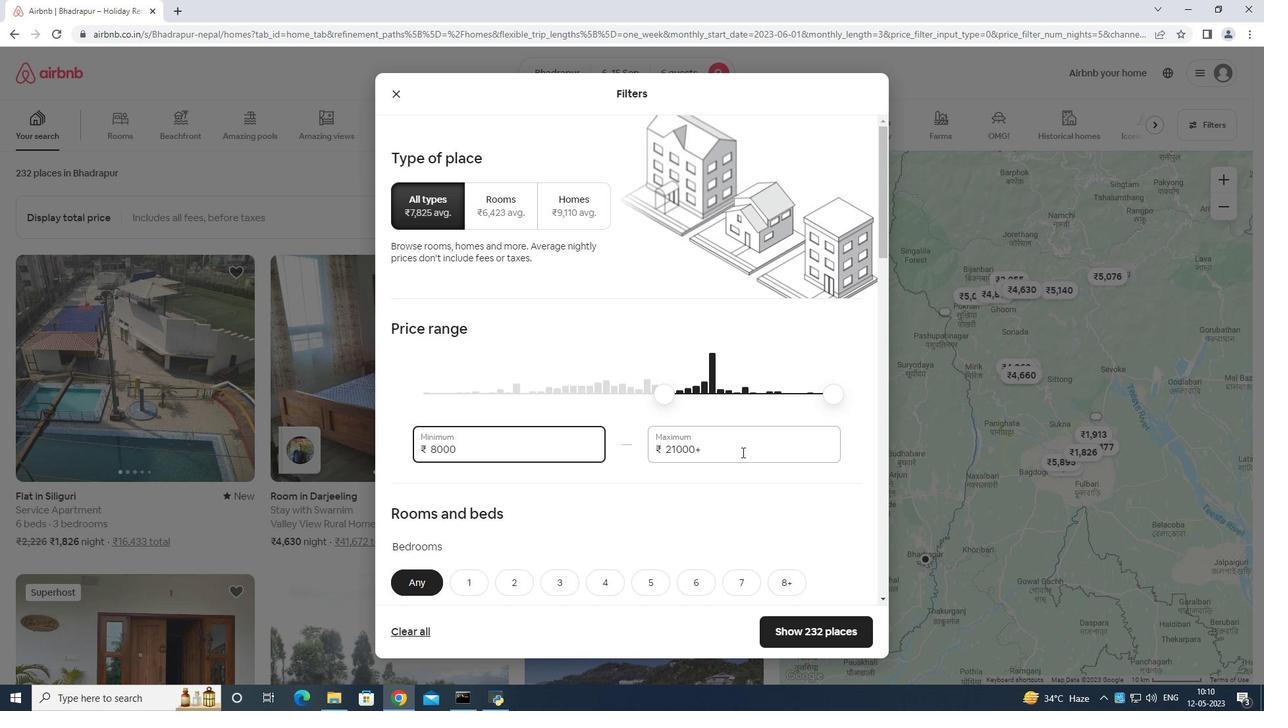 
Action: Mouse pressed left at (750, 448)
Screenshot: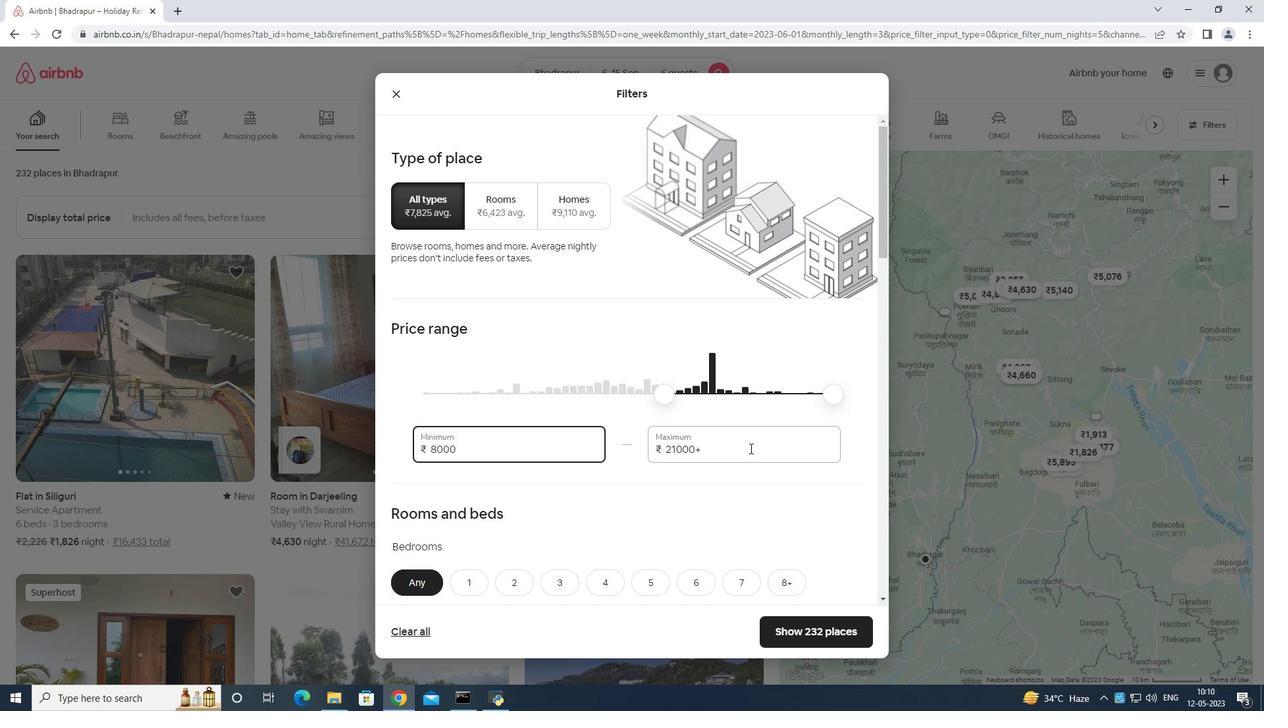 
Action: Key pressed <Key.backspace><Key.backspace><Key.backspace><Key.backspace><Key.backspace><Key.backspace><Key.backspace><Key.backspace><Key.backspace><Key.backspace><Key.backspace><Key.backspace>12000
Screenshot: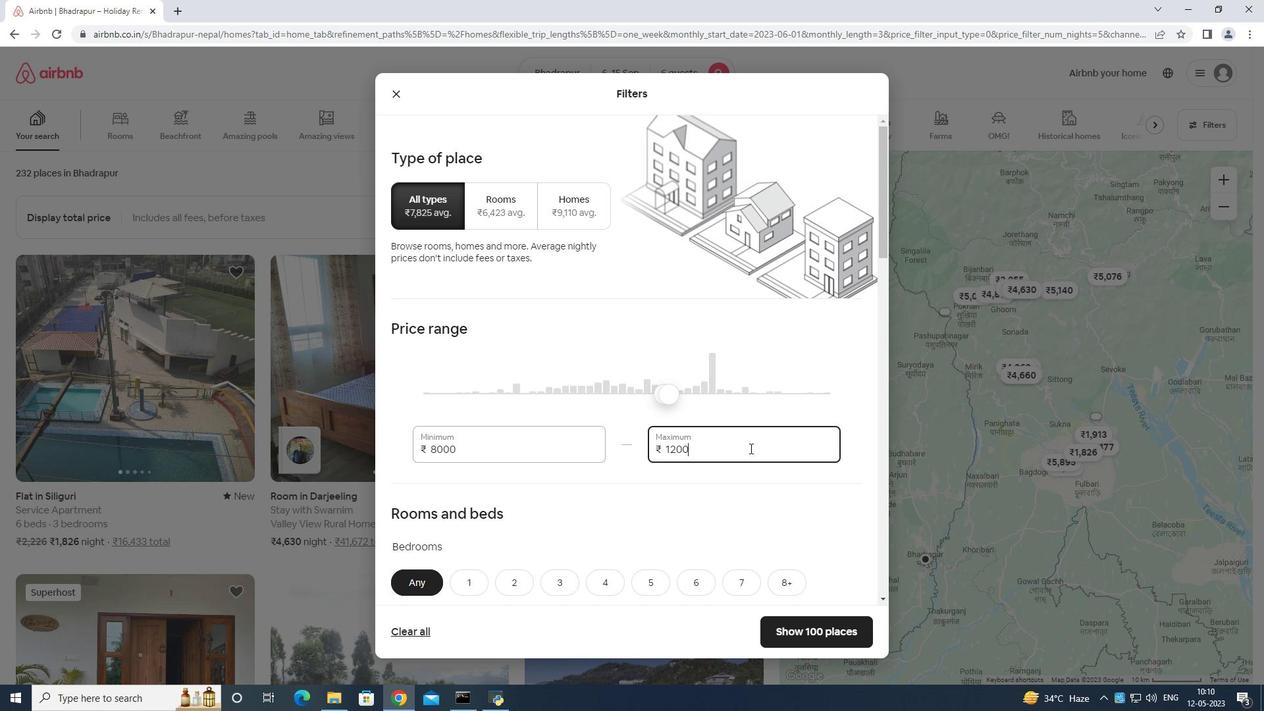 
Action: Mouse moved to (761, 448)
Screenshot: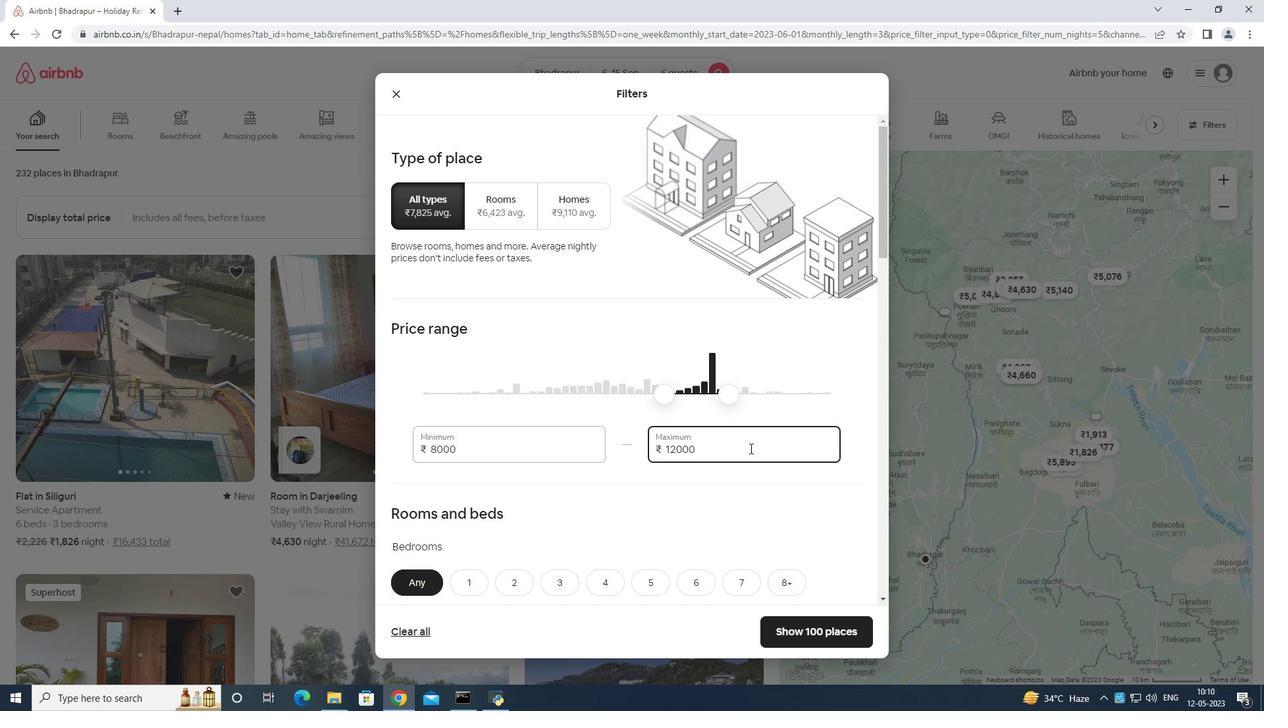 
Action: Mouse scrolled (761, 447) with delta (0, 0)
Screenshot: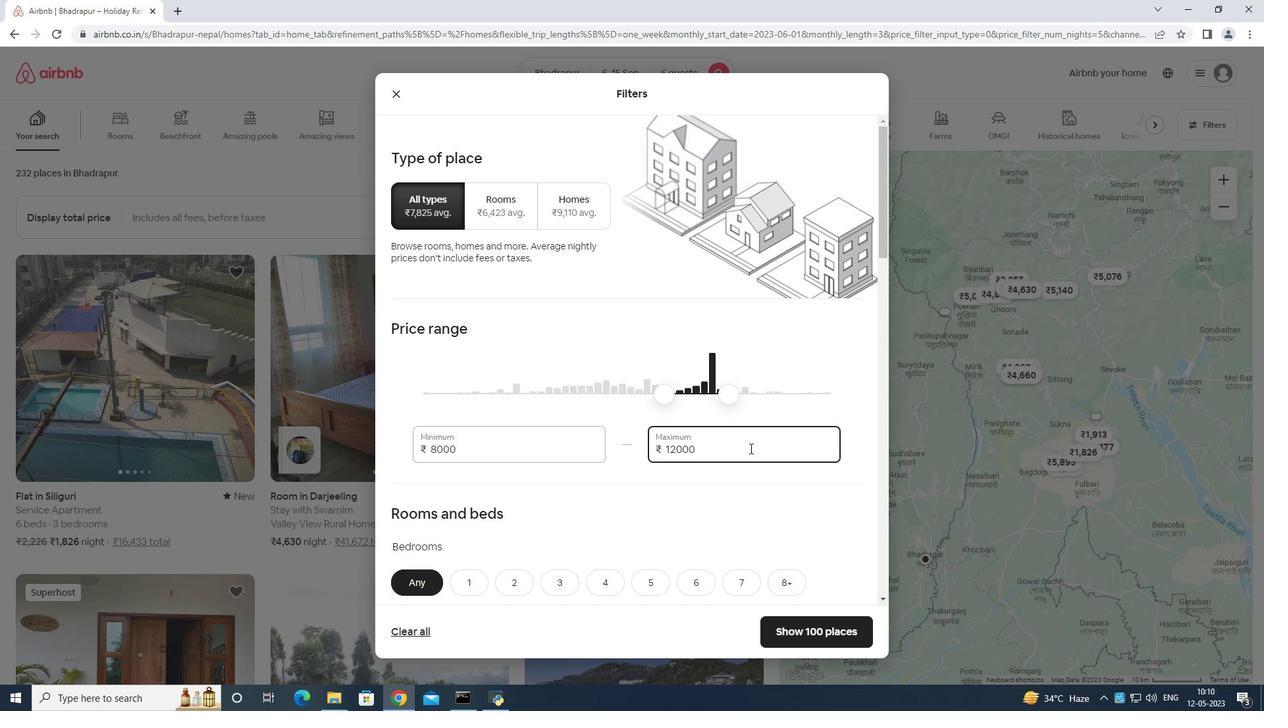 
Action: Mouse scrolled (761, 447) with delta (0, 0)
Screenshot: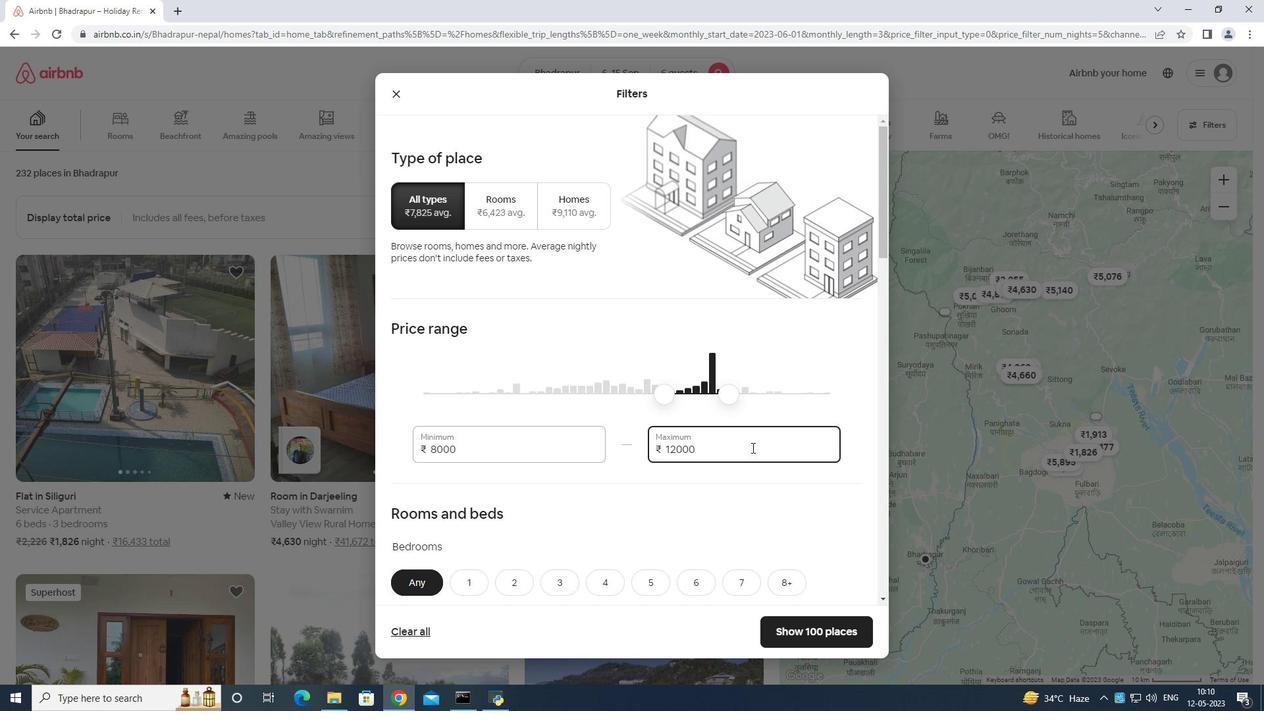 
Action: Mouse scrolled (761, 447) with delta (0, 0)
Screenshot: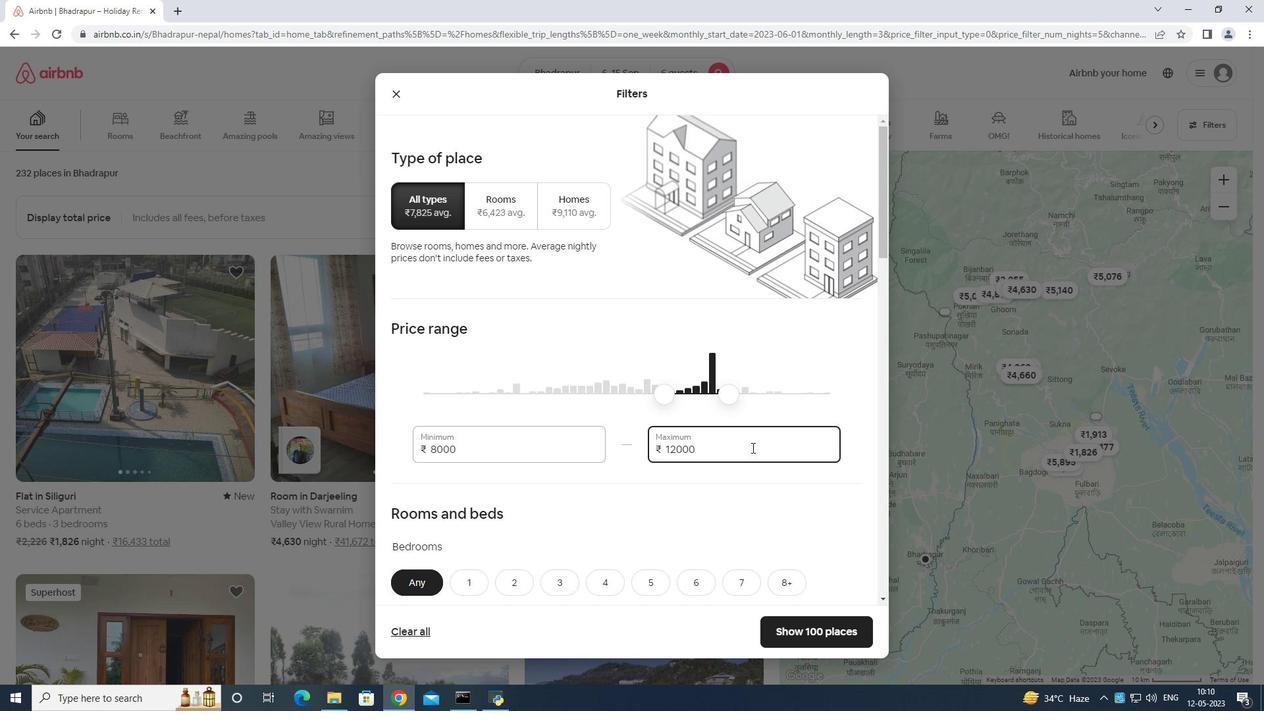 
Action: Mouse scrolled (761, 447) with delta (0, 0)
Screenshot: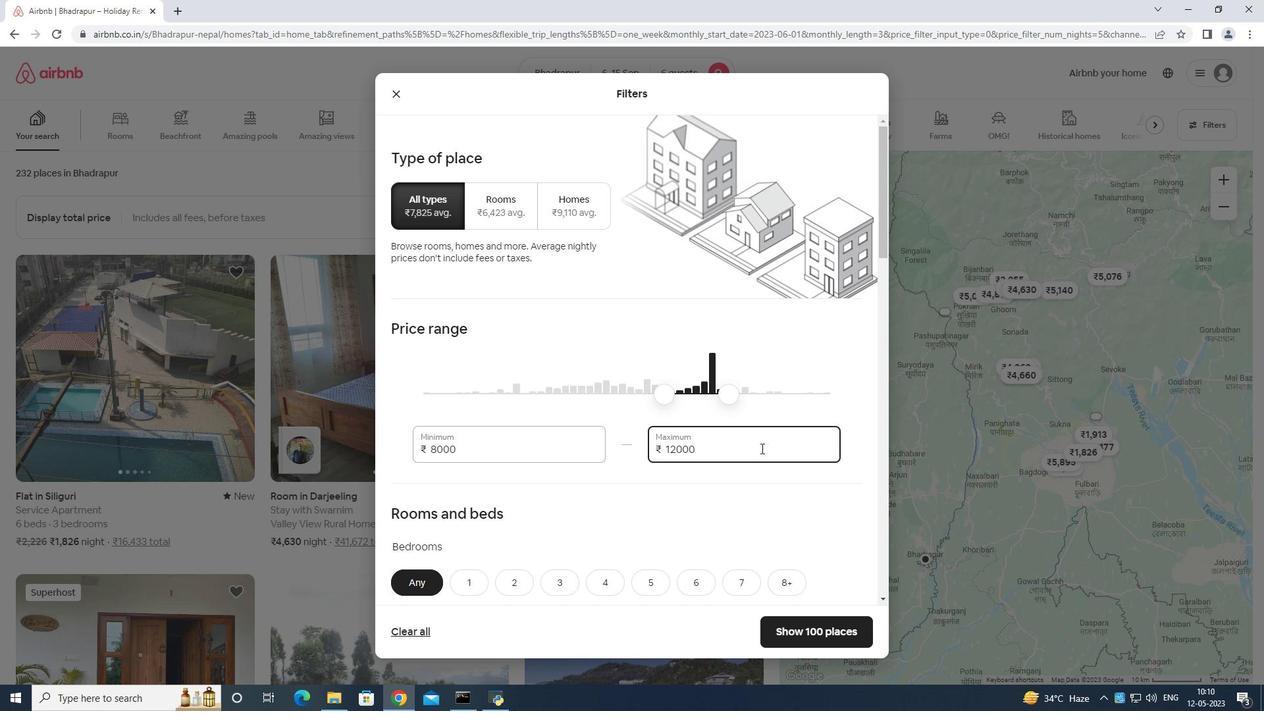 
Action: Mouse moved to (694, 315)
Screenshot: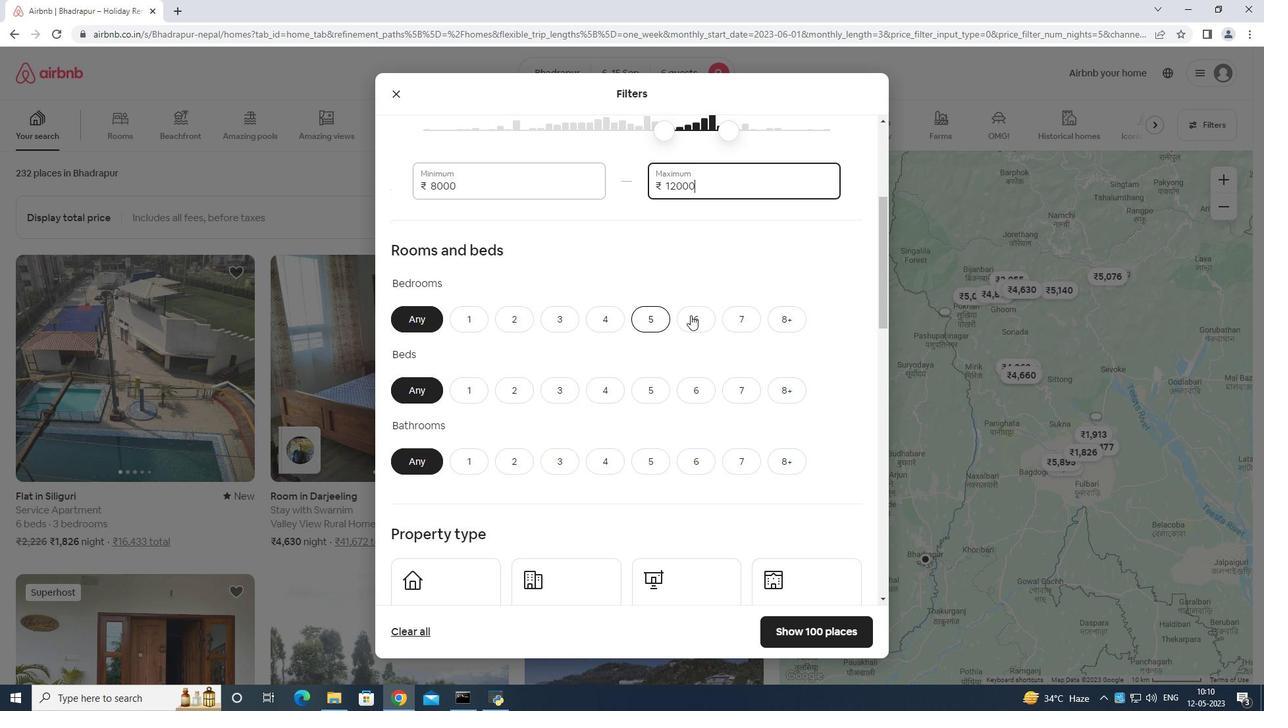 
Action: Mouse pressed left at (694, 315)
Screenshot: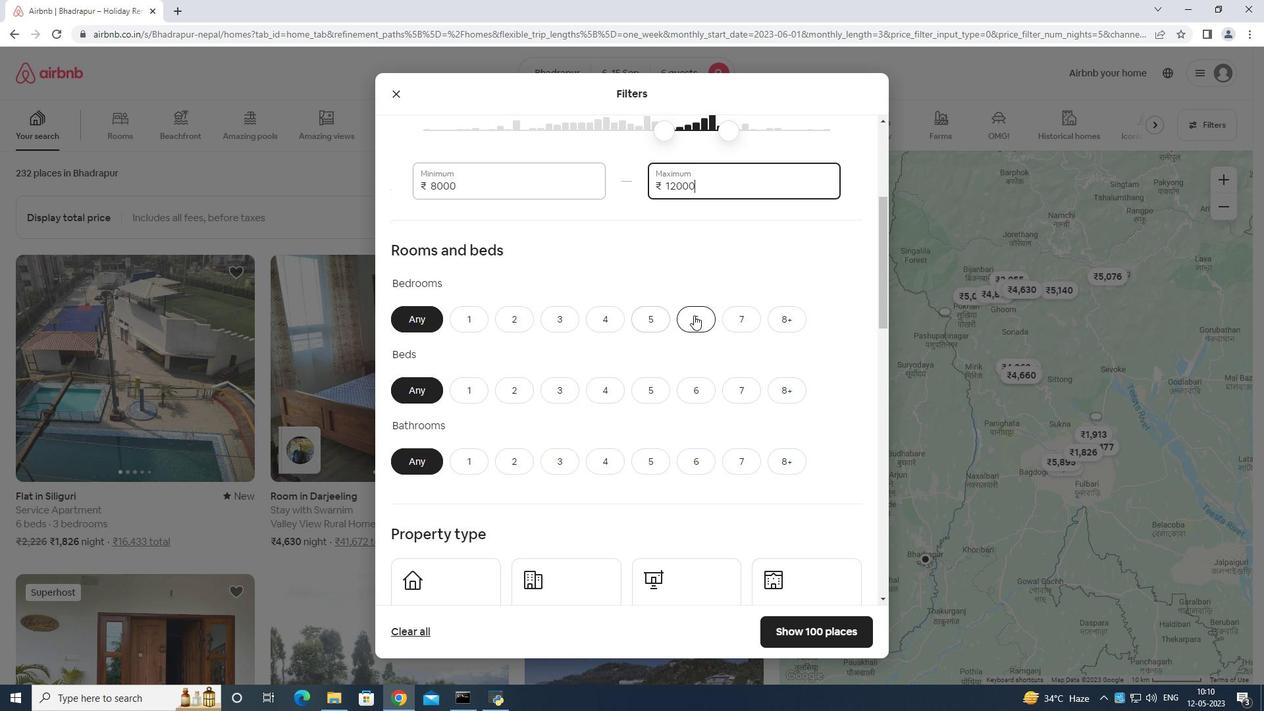 
Action: Mouse moved to (694, 393)
Screenshot: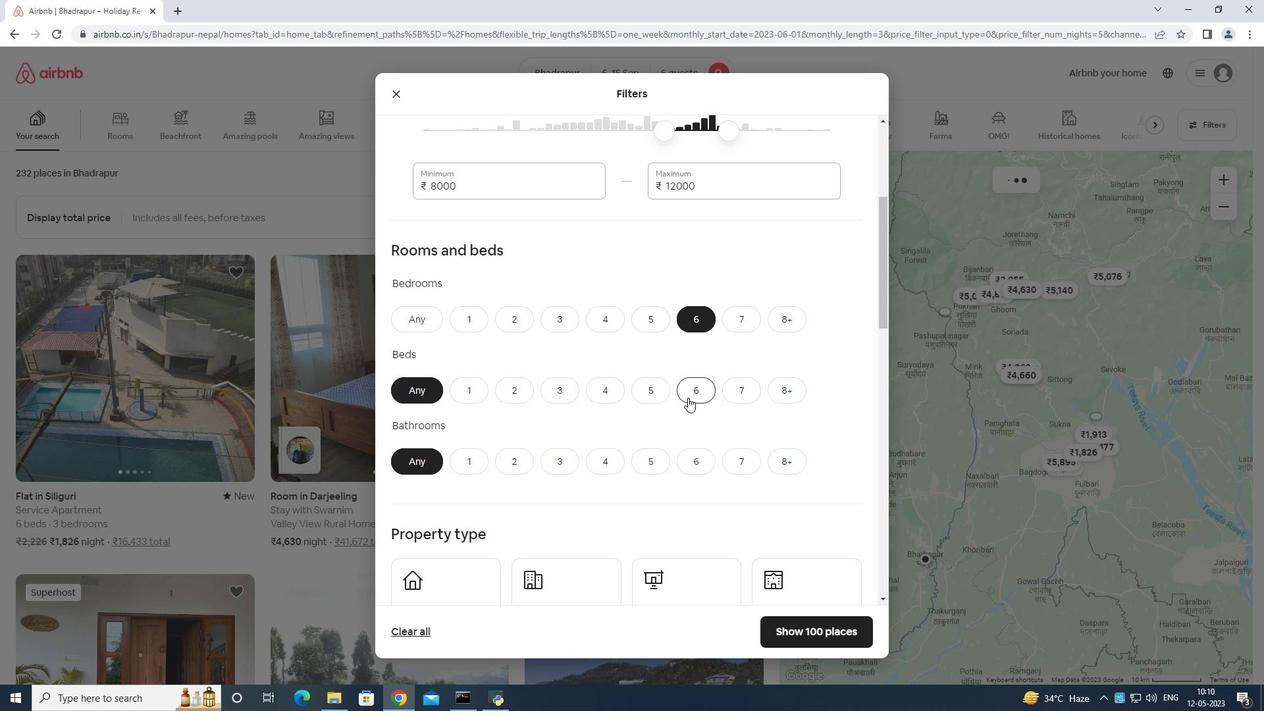 
Action: Mouse pressed left at (694, 393)
Screenshot: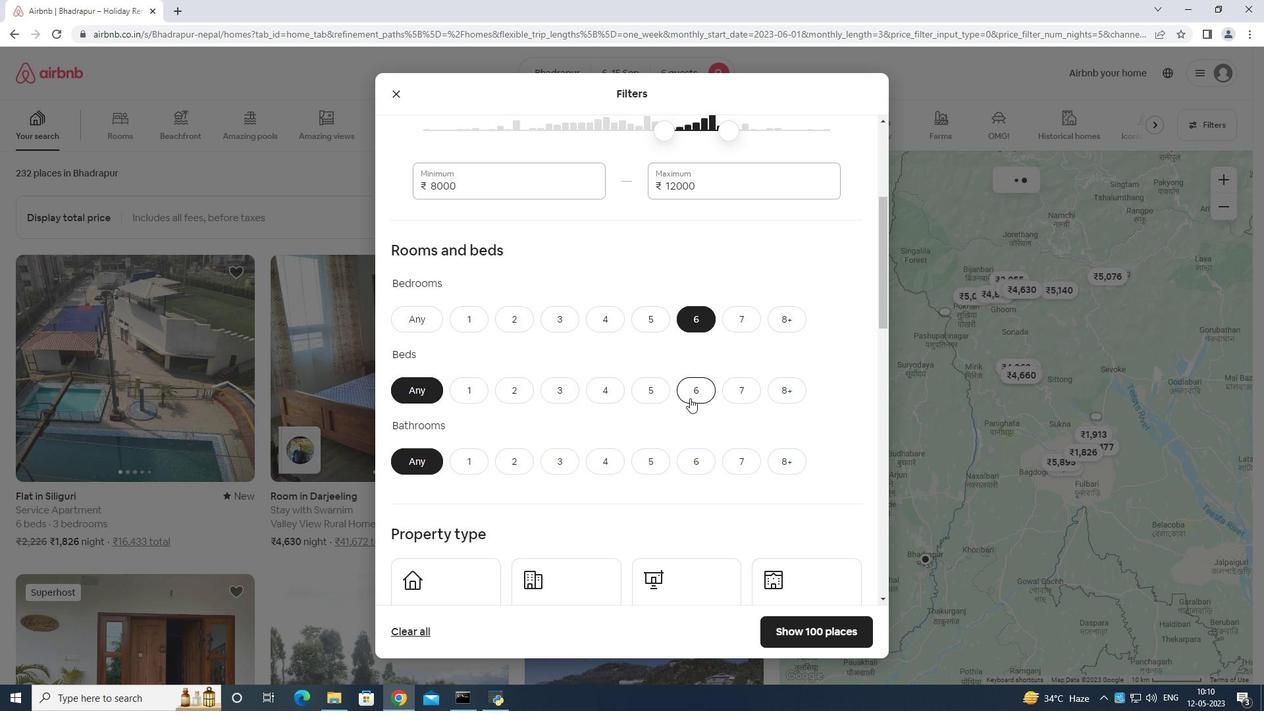 
Action: Mouse moved to (698, 460)
Screenshot: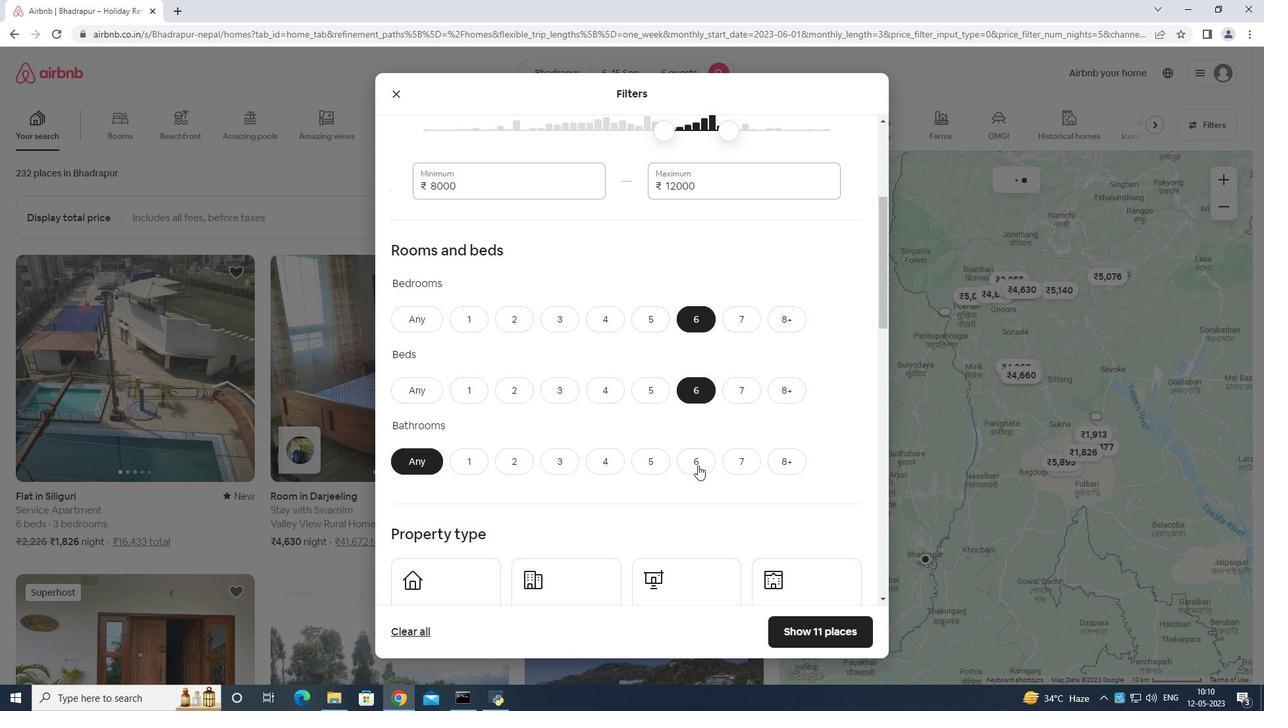 
Action: Mouse pressed left at (698, 460)
Screenshot: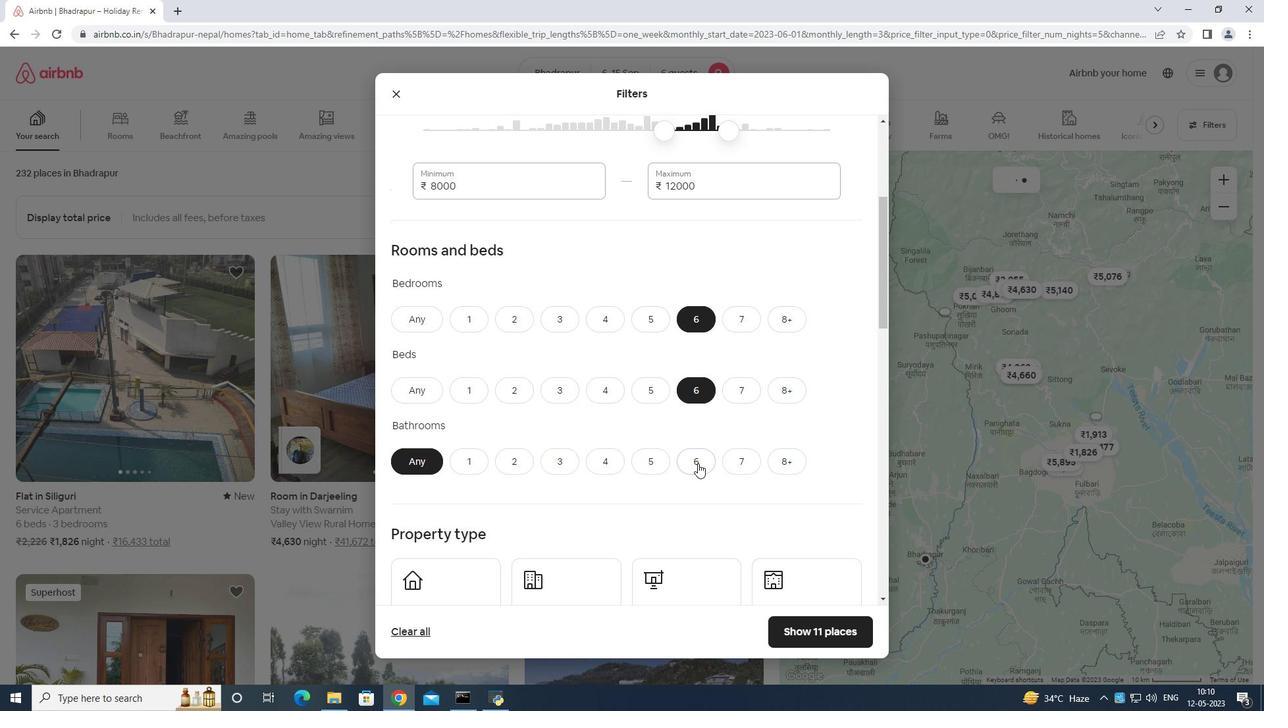 
Action: Mouse moved to (706, 435)
Screenshot: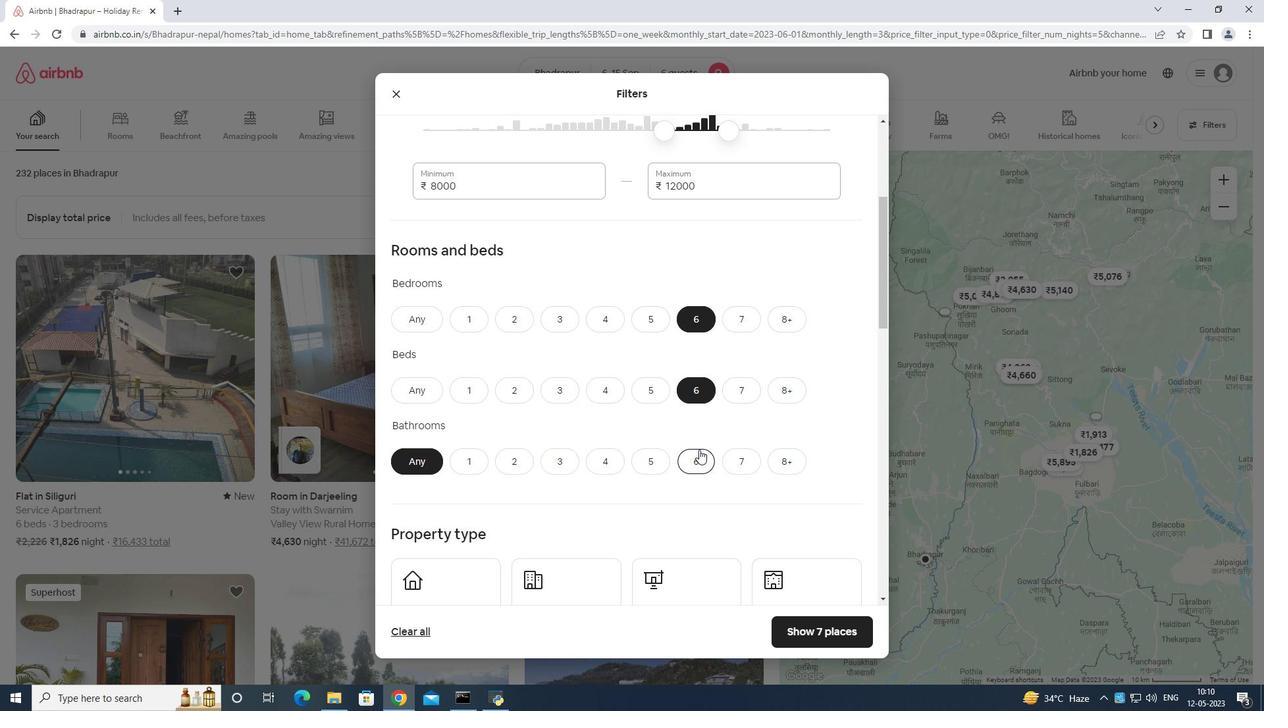
Action: Mouse scrolled (706, 435) with delta (0, 0)
Screenshot: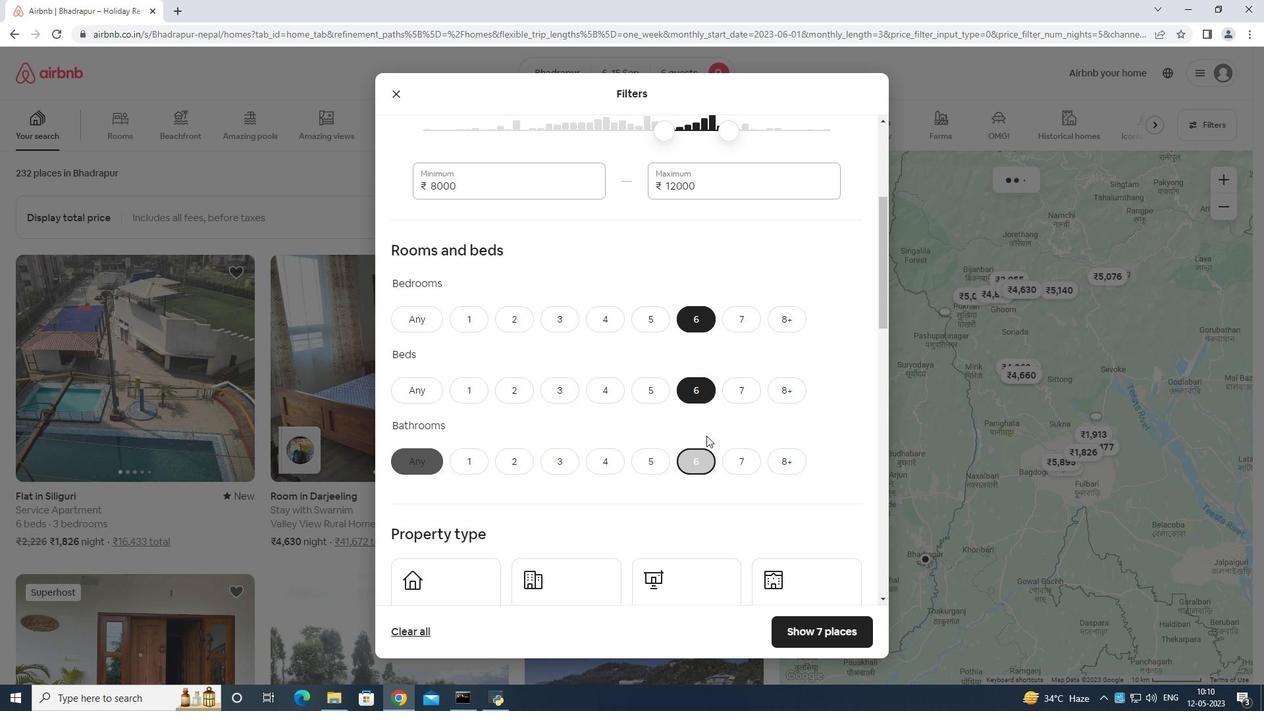 
Action: Mouse scrolled (706, 435) with delta (0, 0)
Screenshot: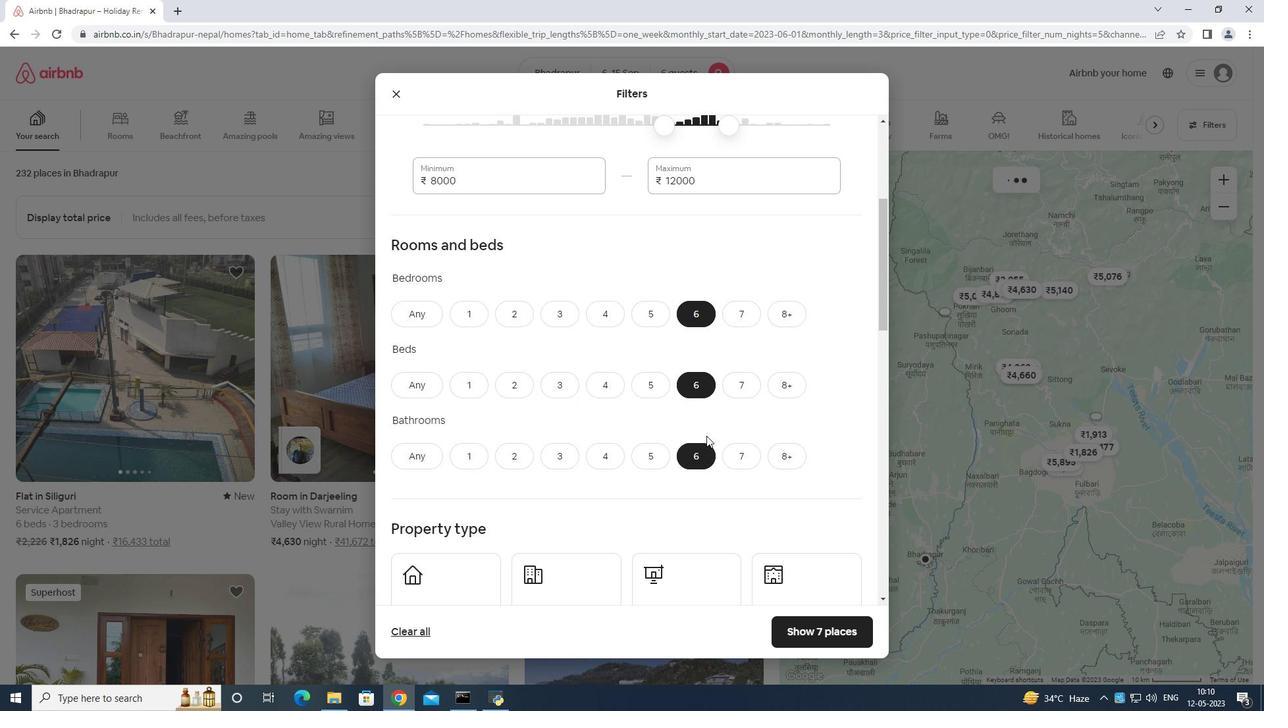 
Action: Mouse moved to (705, 434)
Screenshot: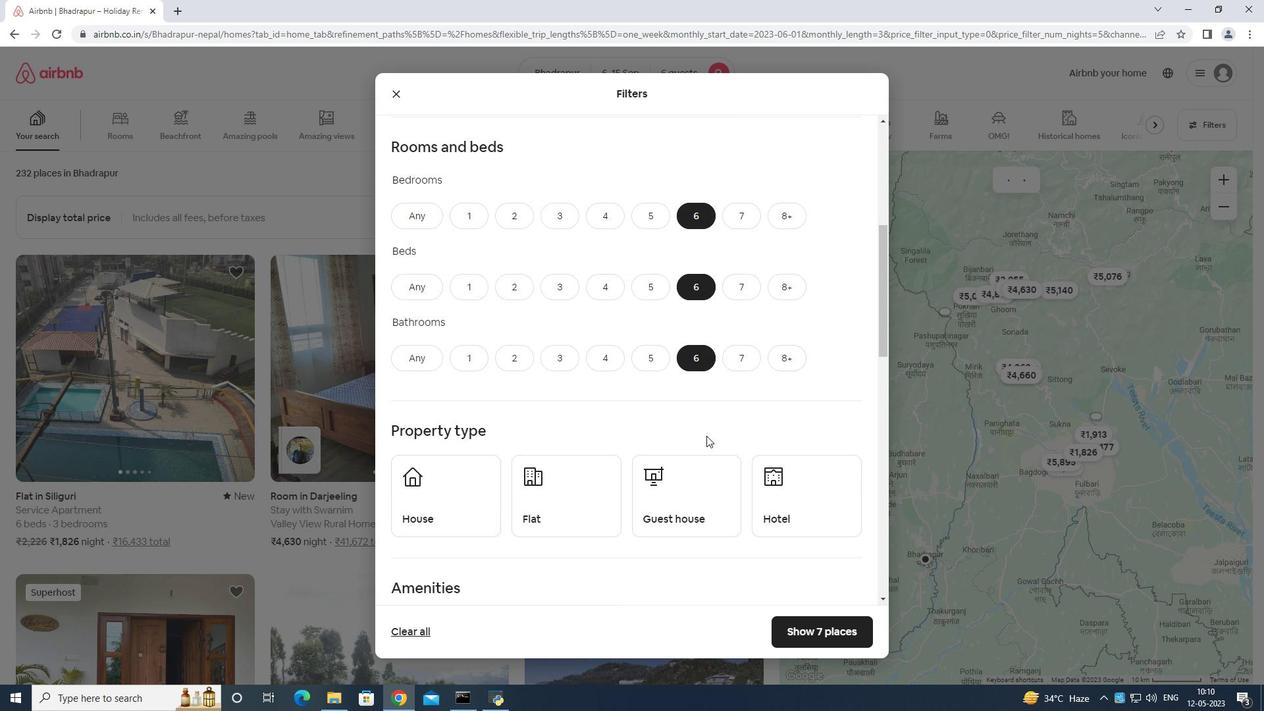 
Action: Mouse scrolled (705, 433) with delta (0, 0)
Screenshot: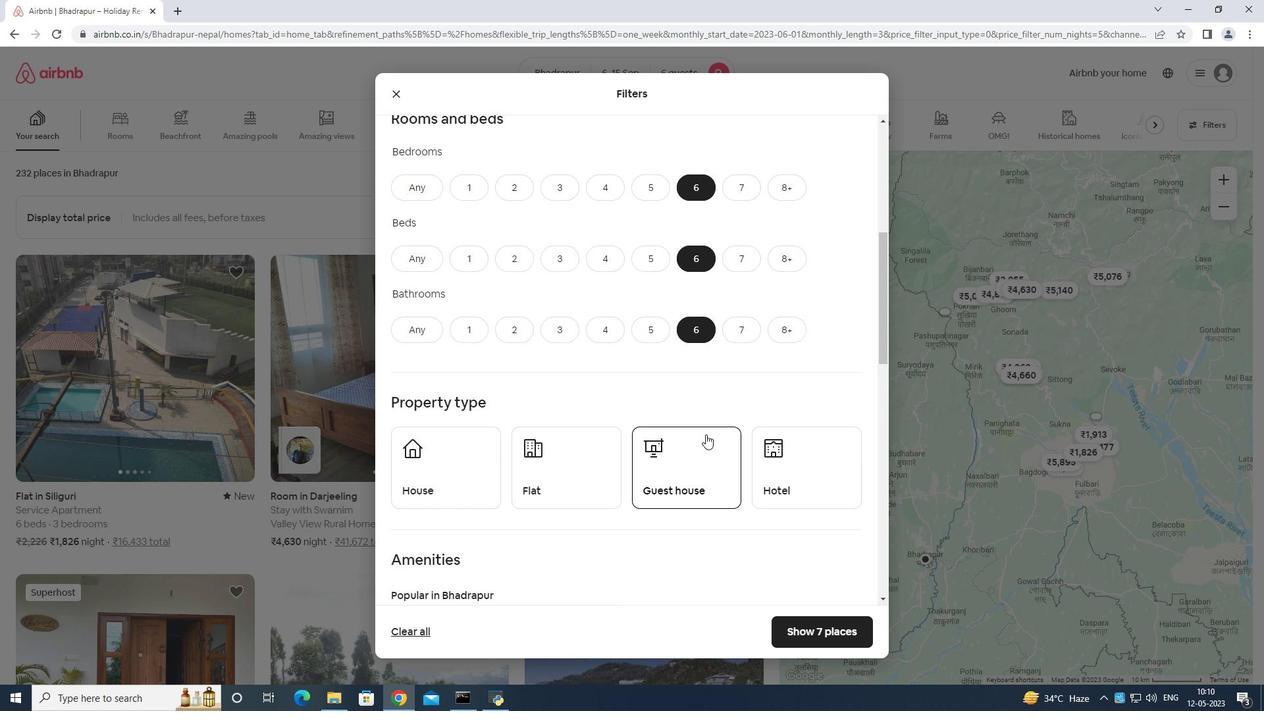 
Action: Mouse moved to (468, 389)
Screenshot: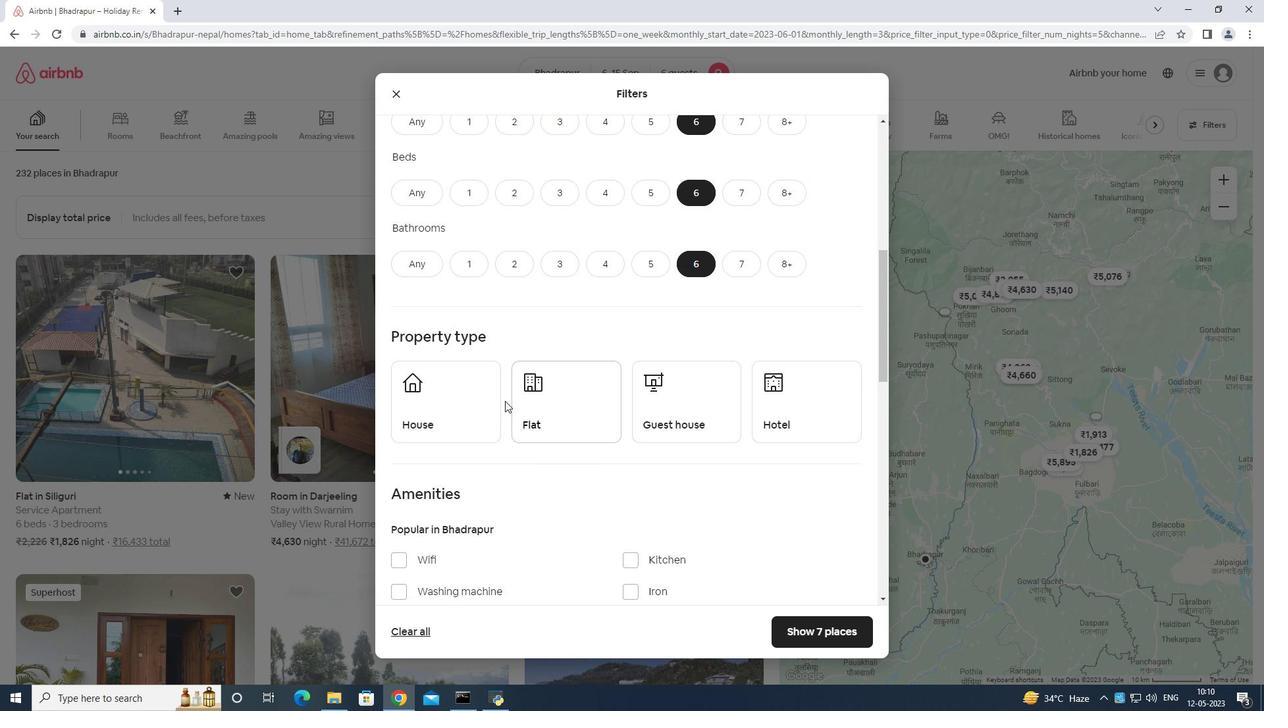 
Action: Mouse pressed left at (468, 389)
Screenshot: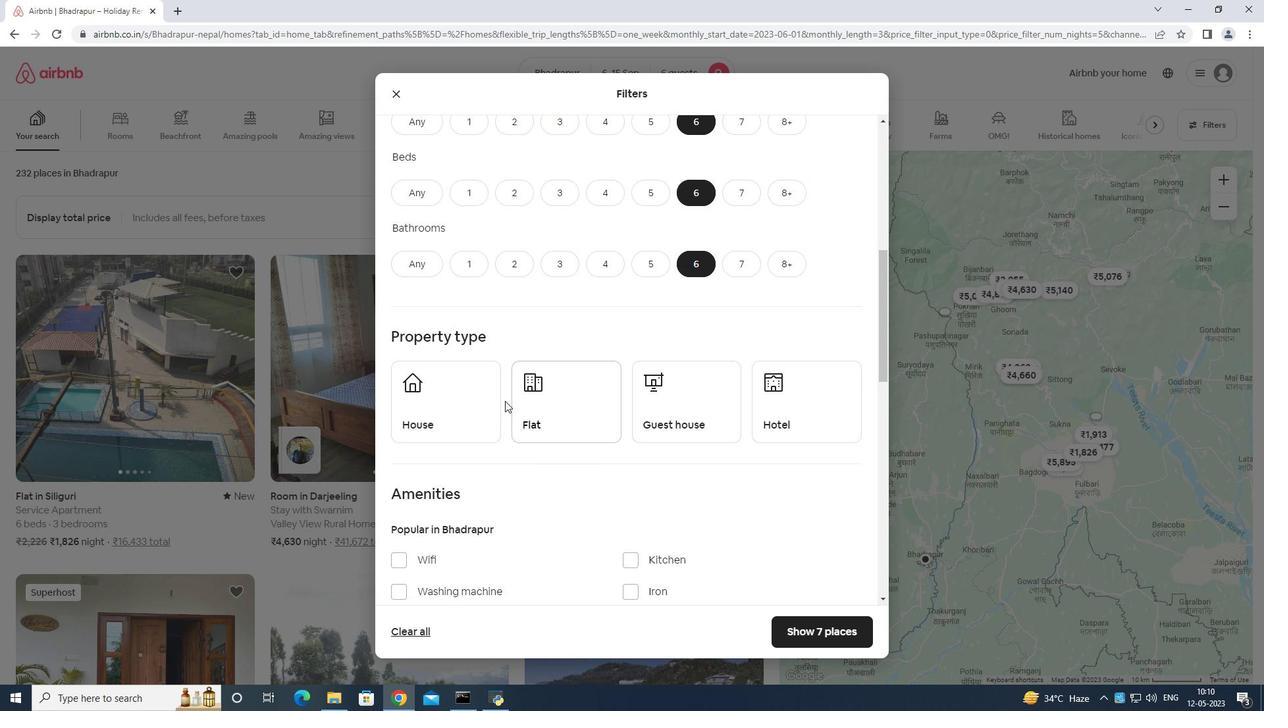 
Action: Mouse moved to (579, 395)
Screenshot: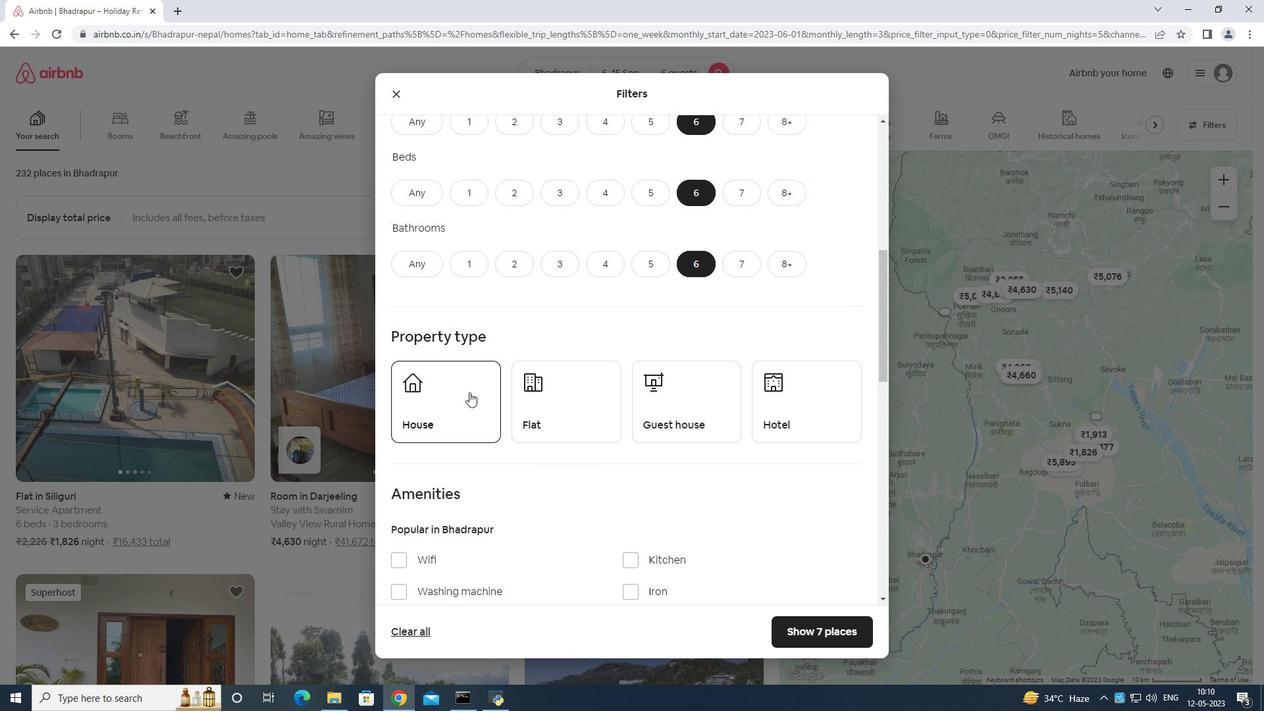 
Action: Mouse pressed left at (579, 395)
Screenshot: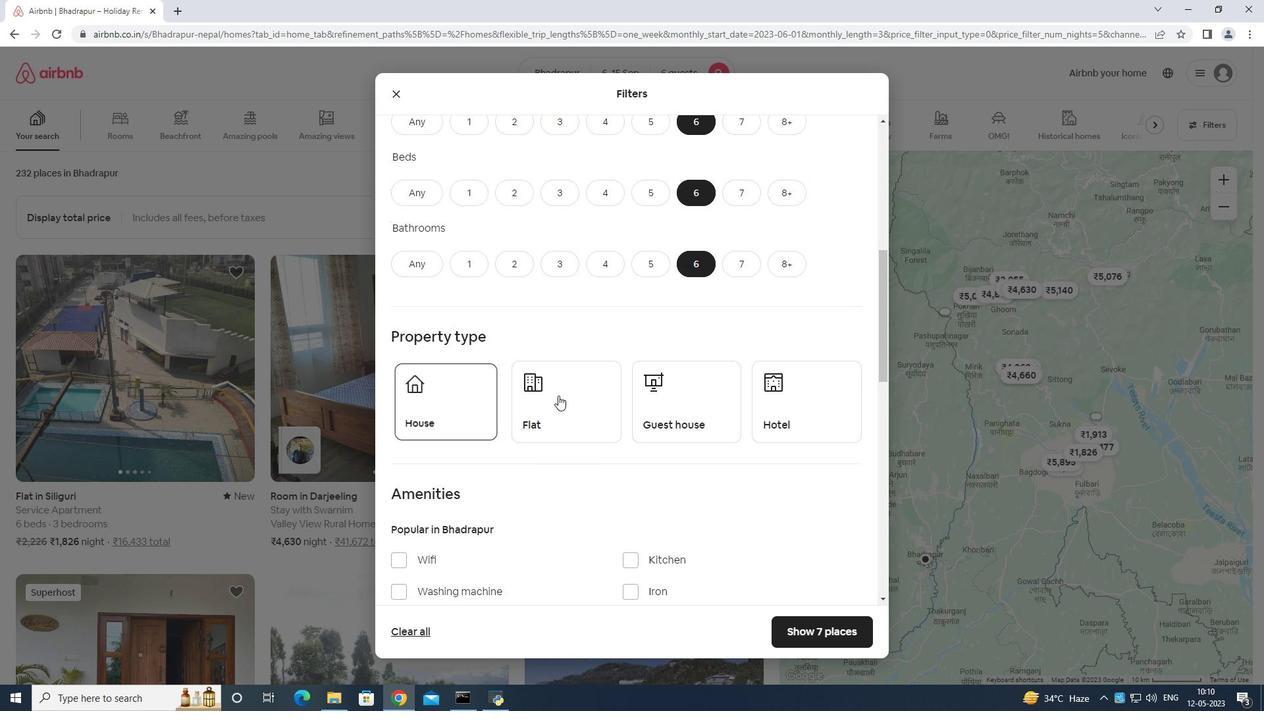 
Action: Mouse moved to (671, 391)
Screenshot: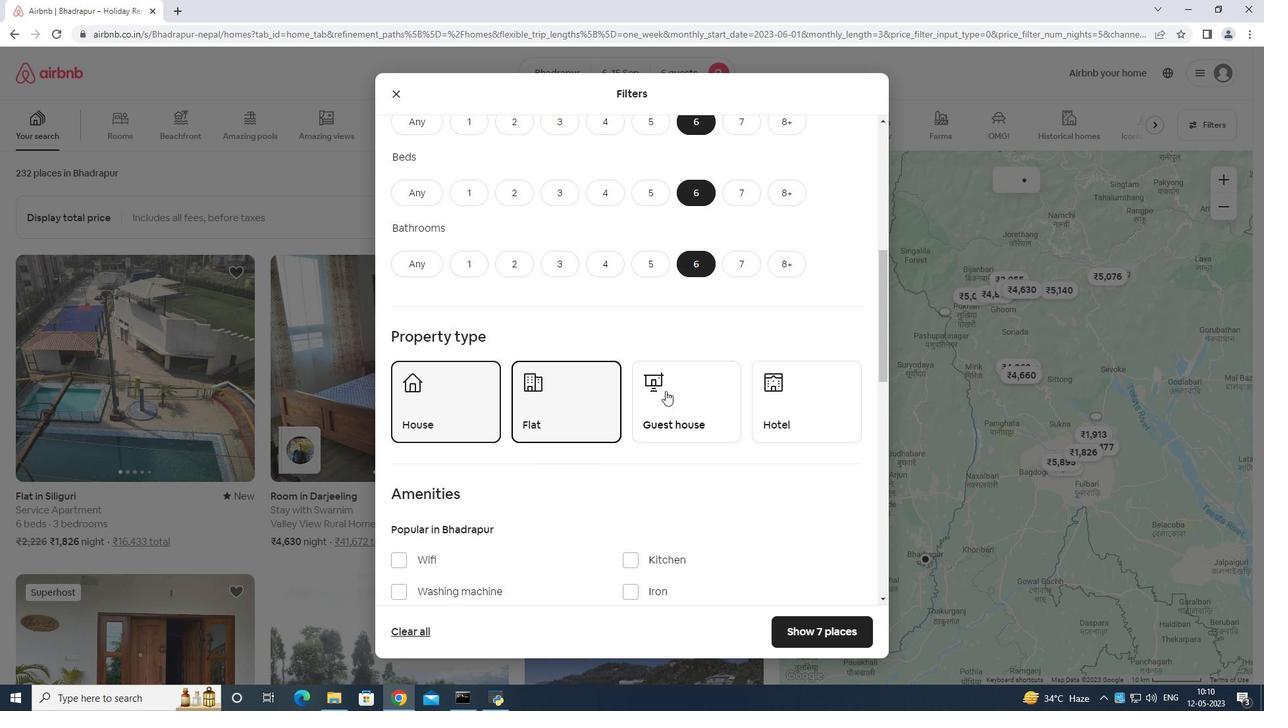 
Action: Mouse pressed left at (671, 391)
Screenshot: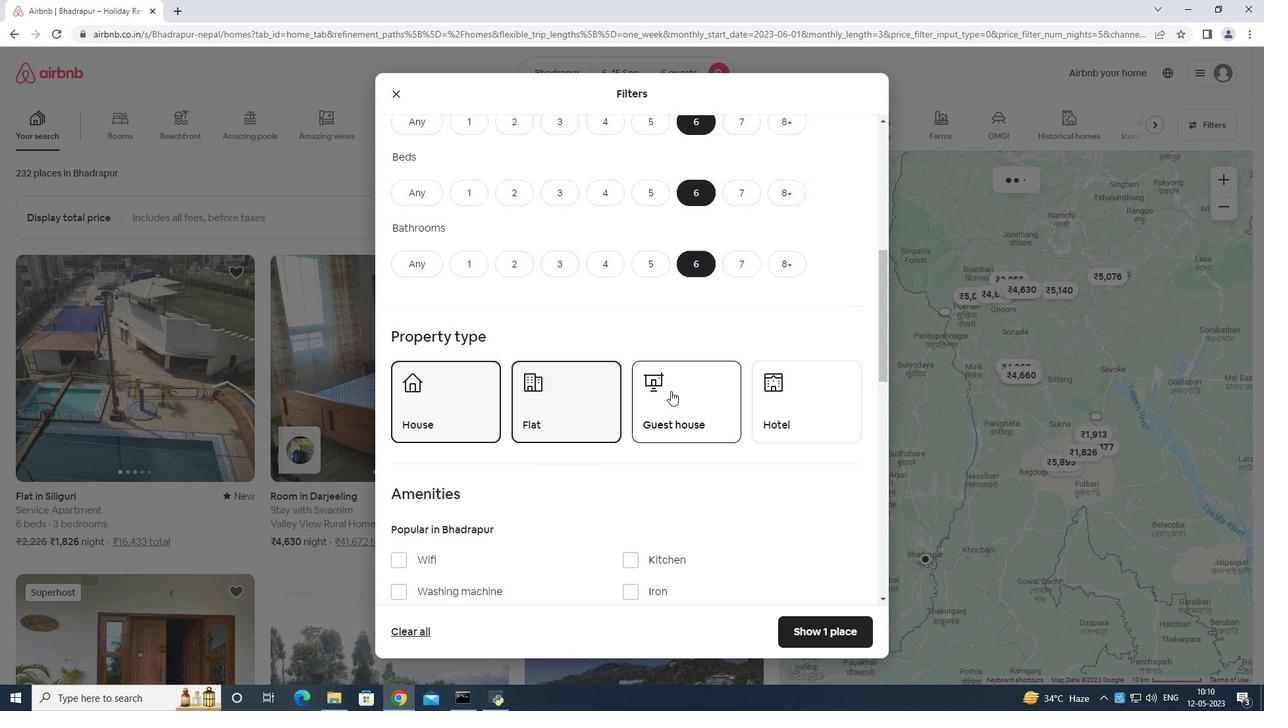 
Action: Mouse moved to (680, 381)
Screenshot: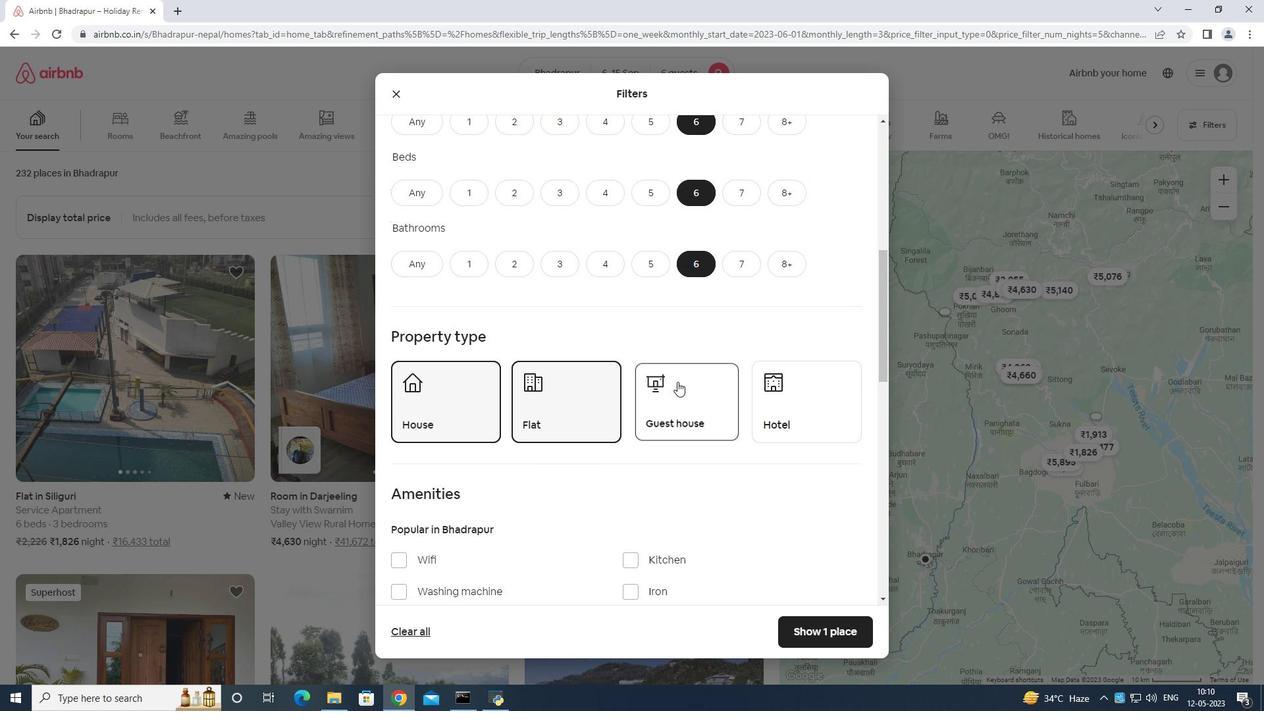 
Action: Mouse scrolled (680, 381) with delta (0, 0)
Screenshot: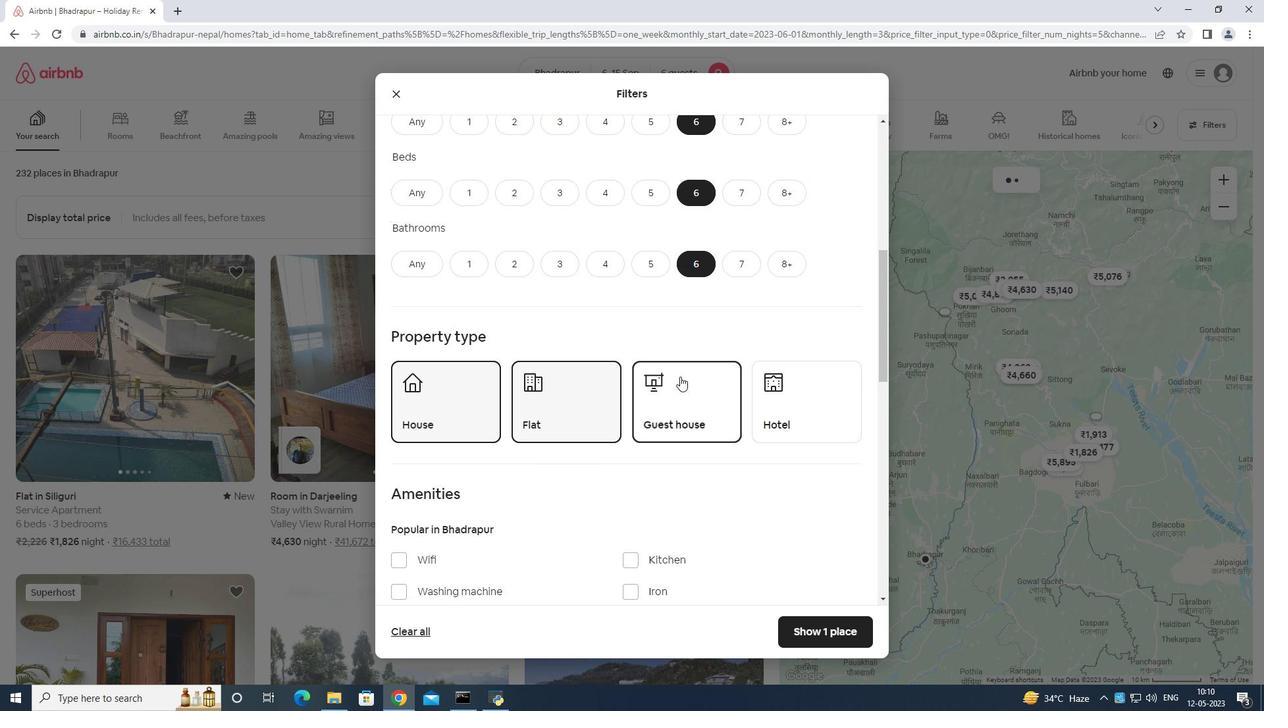 
Action: Mouse moved to (409, 497)
Screenshot: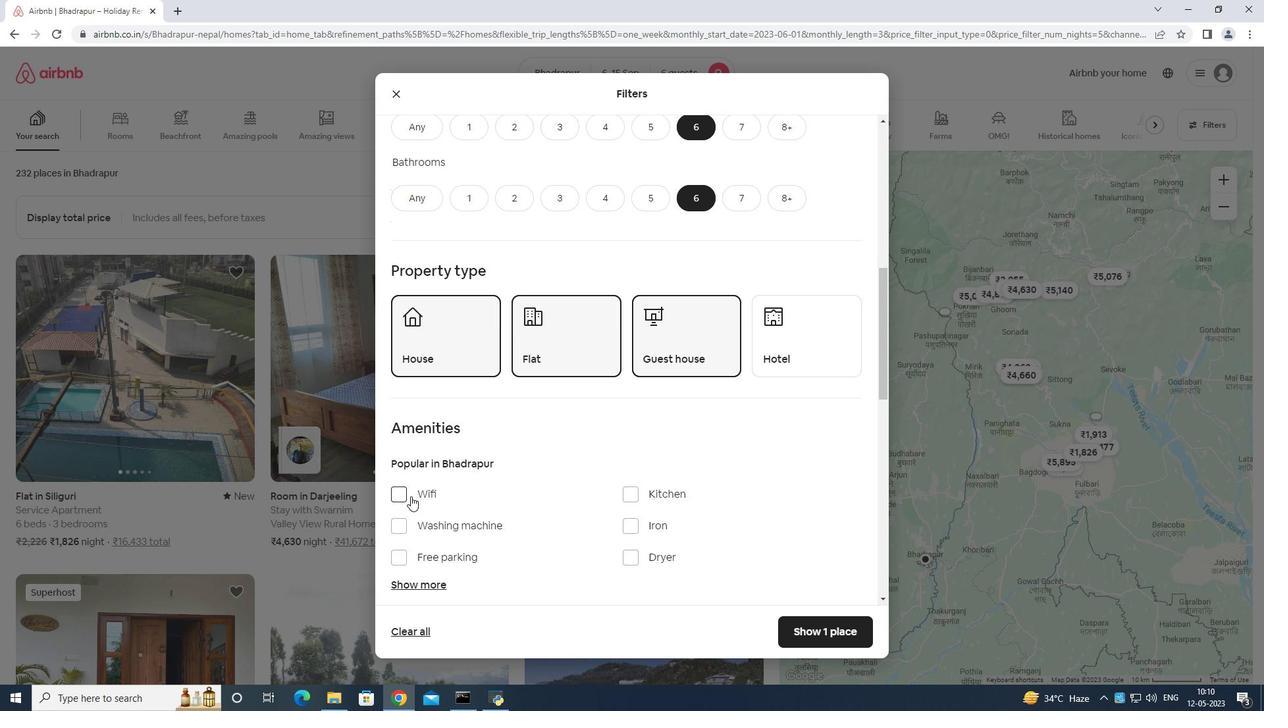
Action: Mouse pressed left at (409, 497)
Screenshot: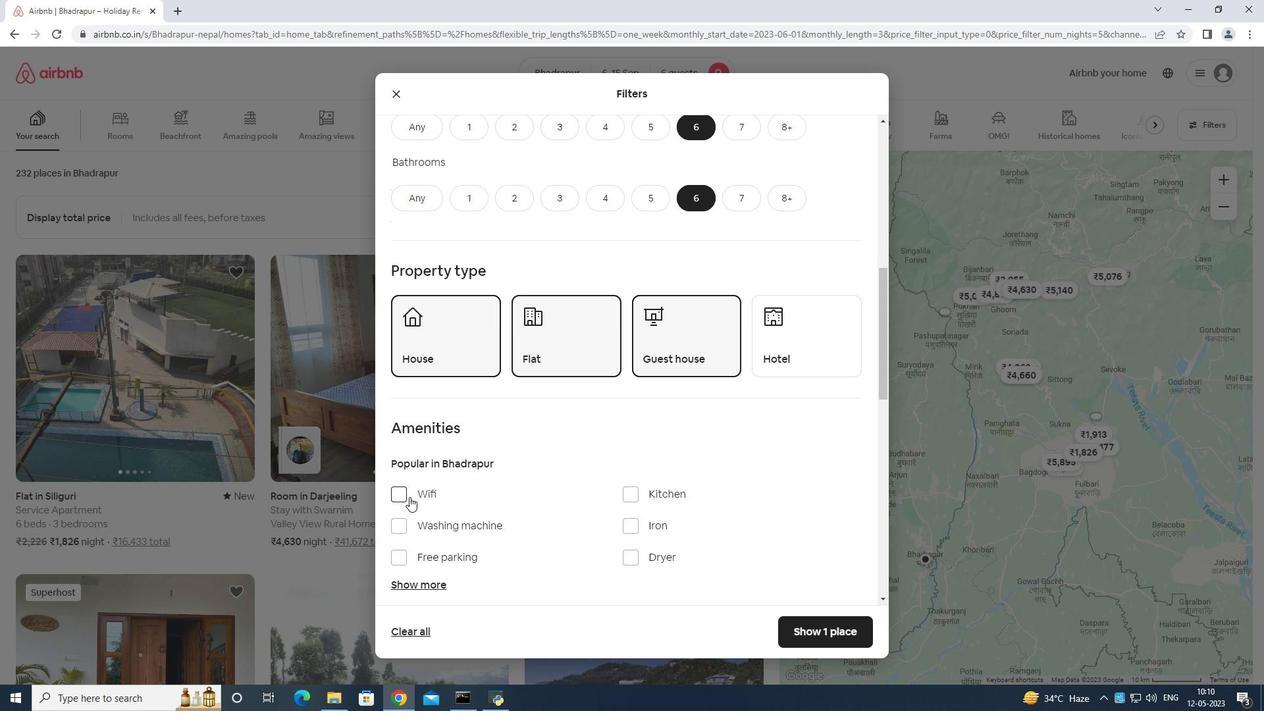 
Action: Mouse moved to (453, 499)
Screenshot: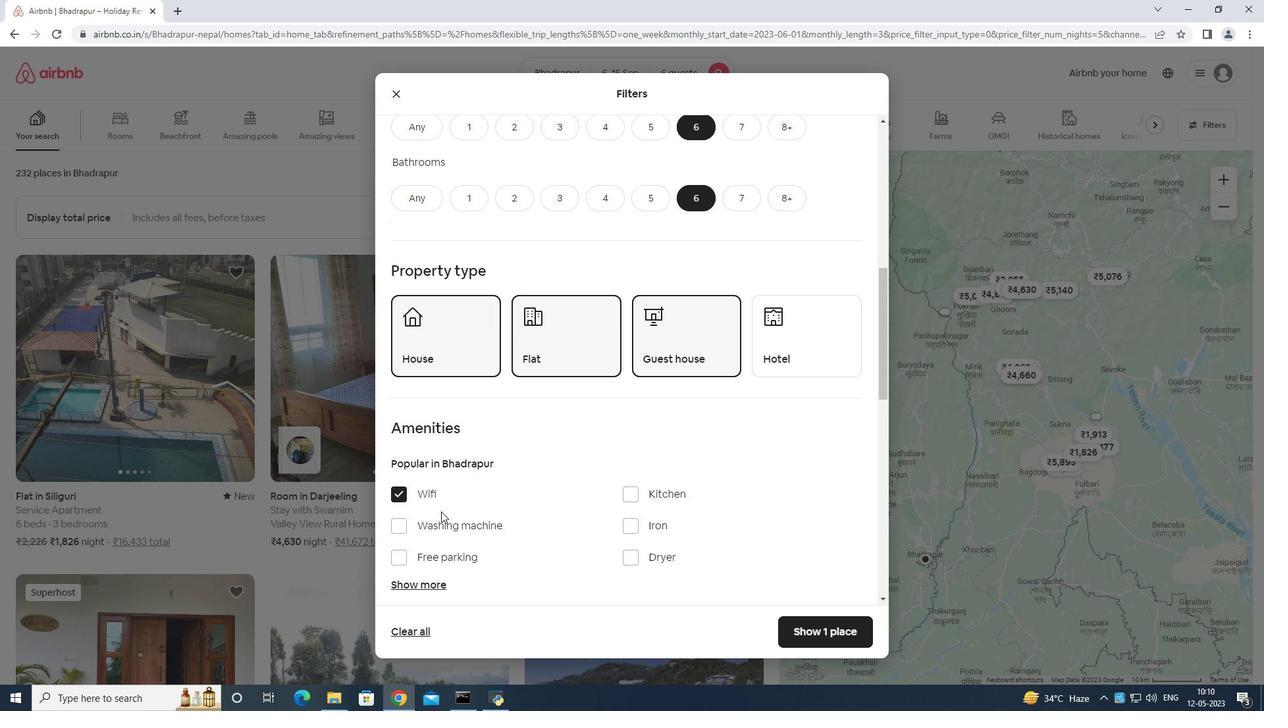 
Action: Mouse scrolled (453, 499) with delta (0, 0)
Screenshot: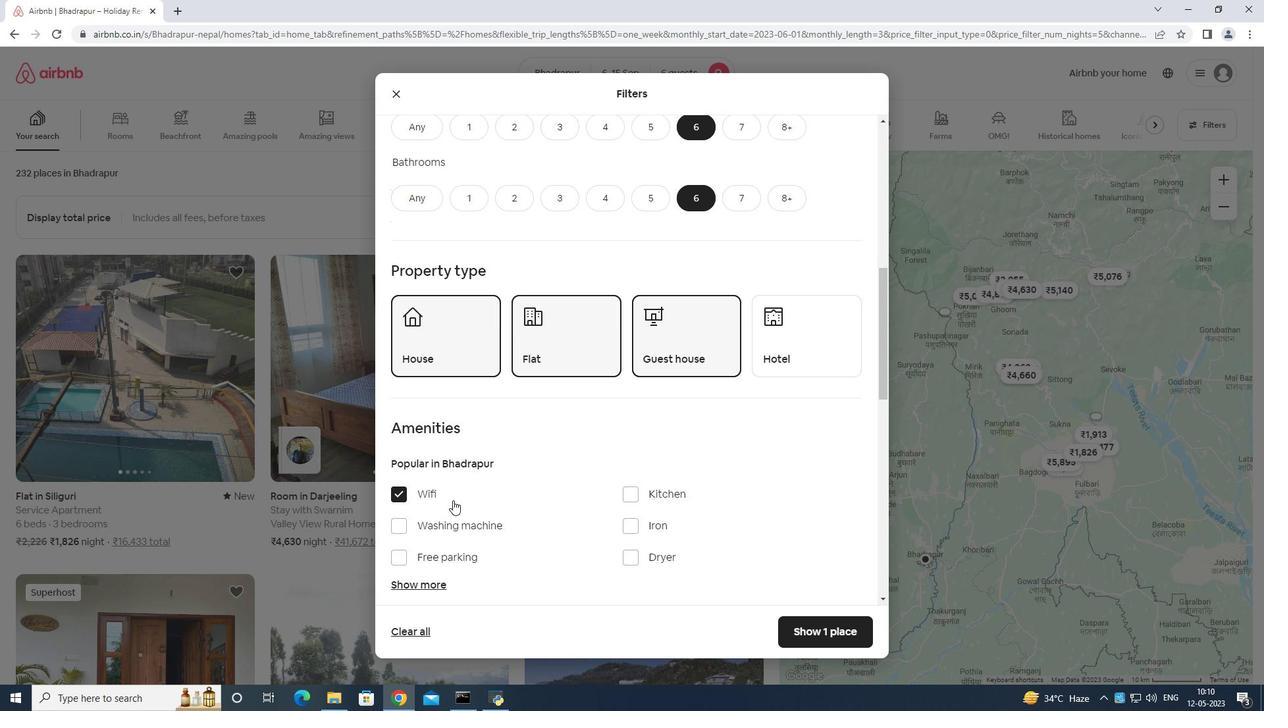 
Action: Mouse moved to (454, 499)
Screenshot: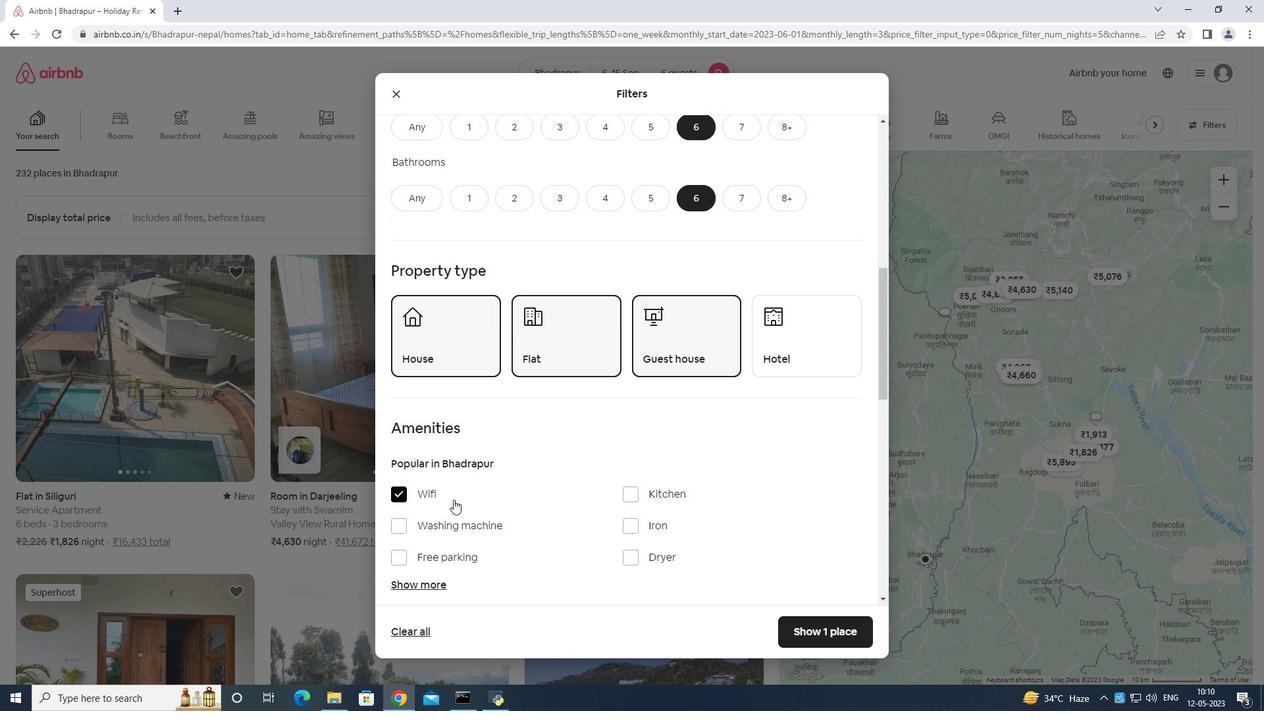 
Action: Mouse scrolled (454, 499) with delta (0, 0)
Screenshot: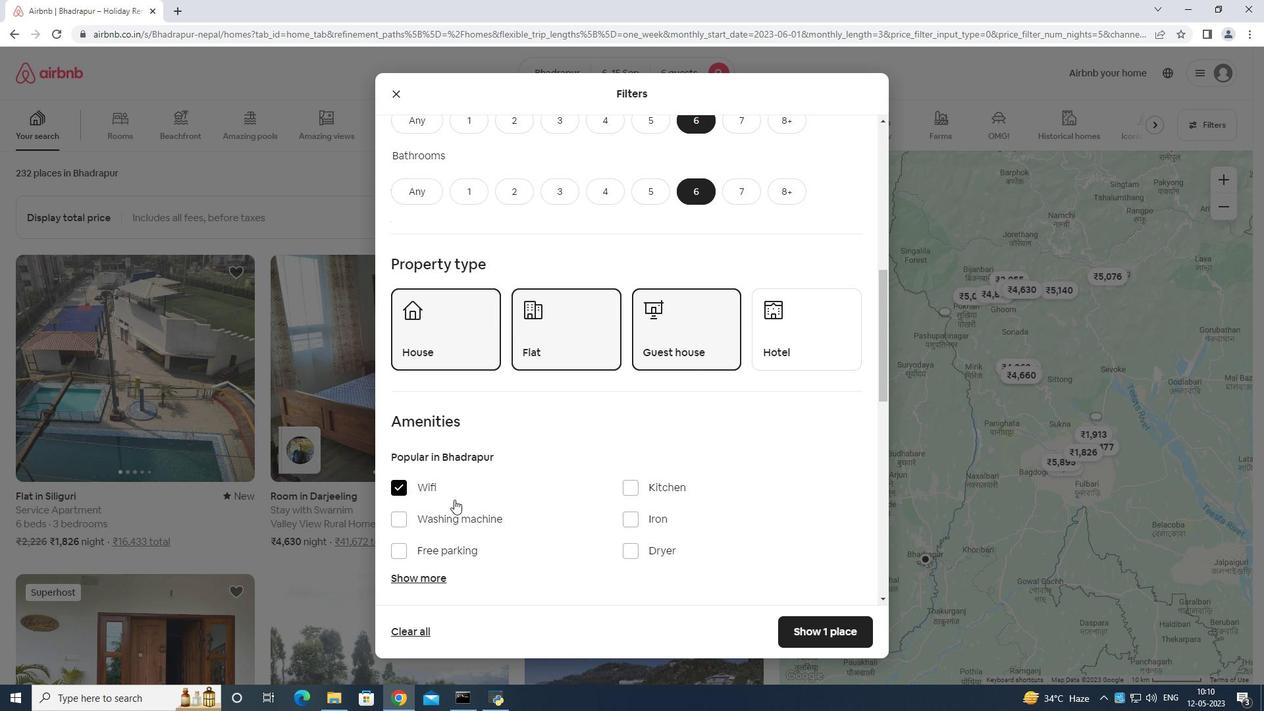 
Action: Mouse moved to (398, 420)
Screenshot: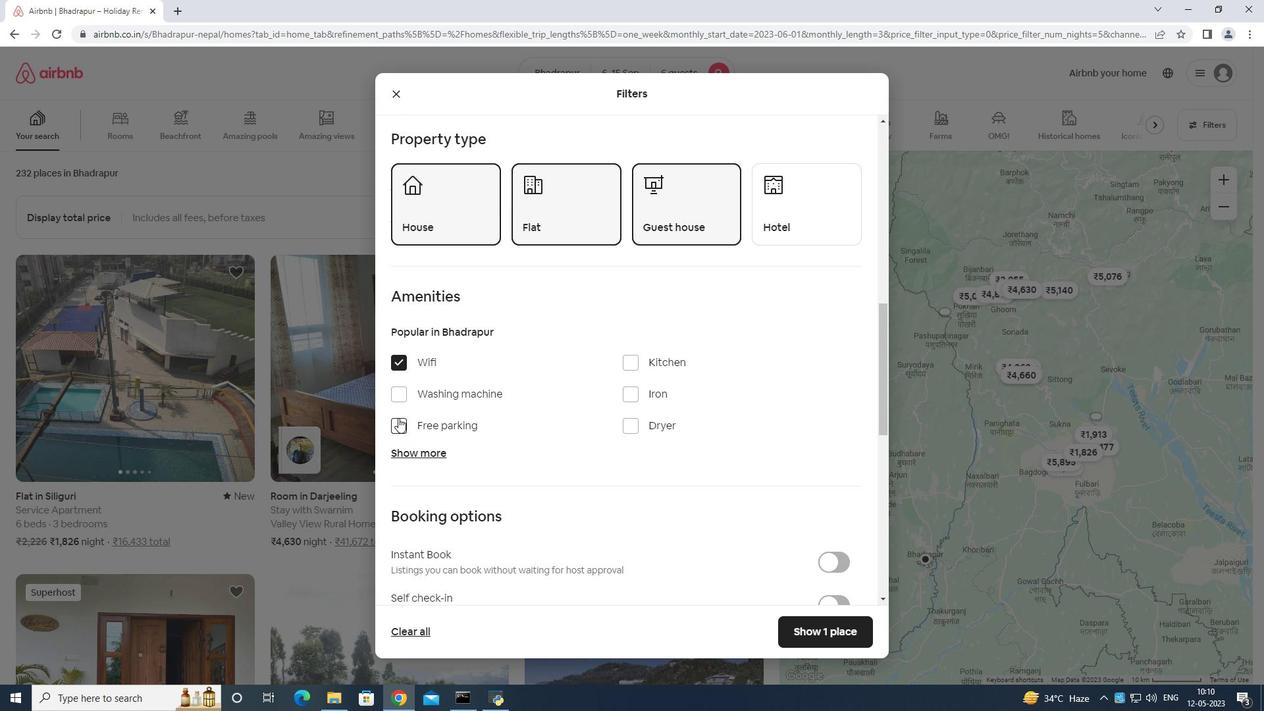 
Action: Mouse pressed left at (398, 420)
Screenshot: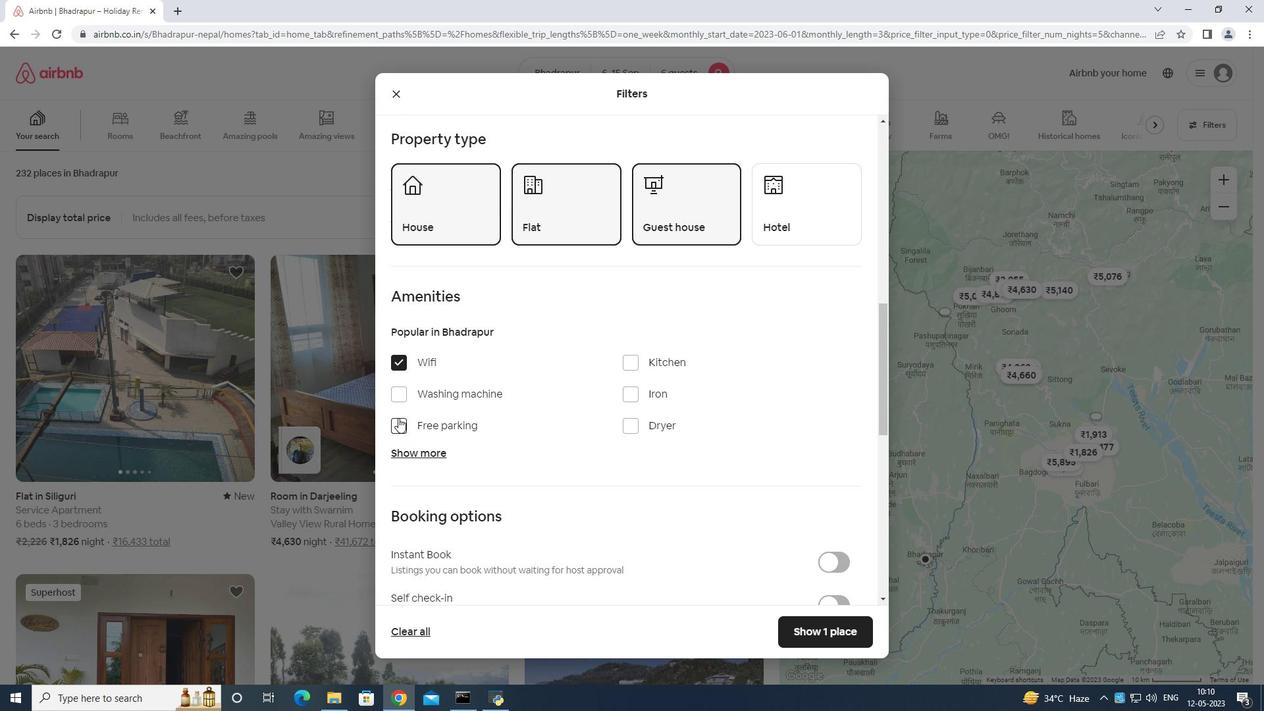 
Action: Mouse moved to (404, 451)
Screenshot: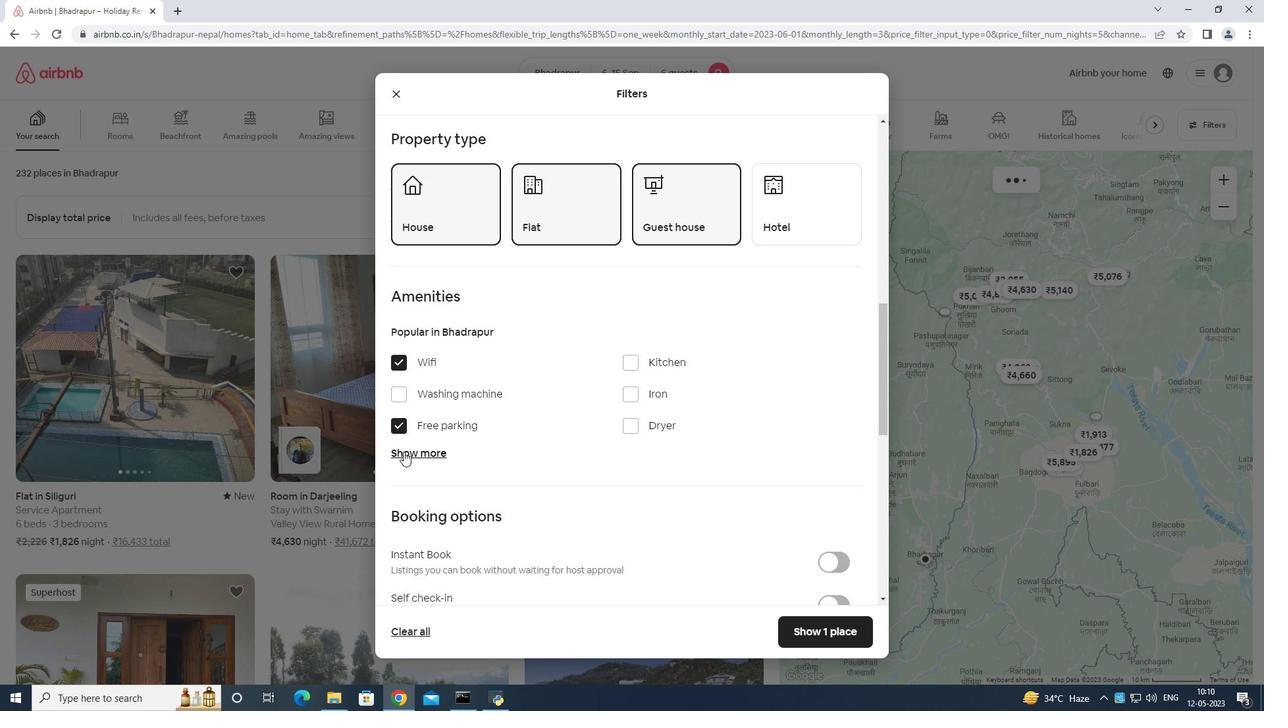 
Action: Mouse pressed left at (404, 451)
Screenshot: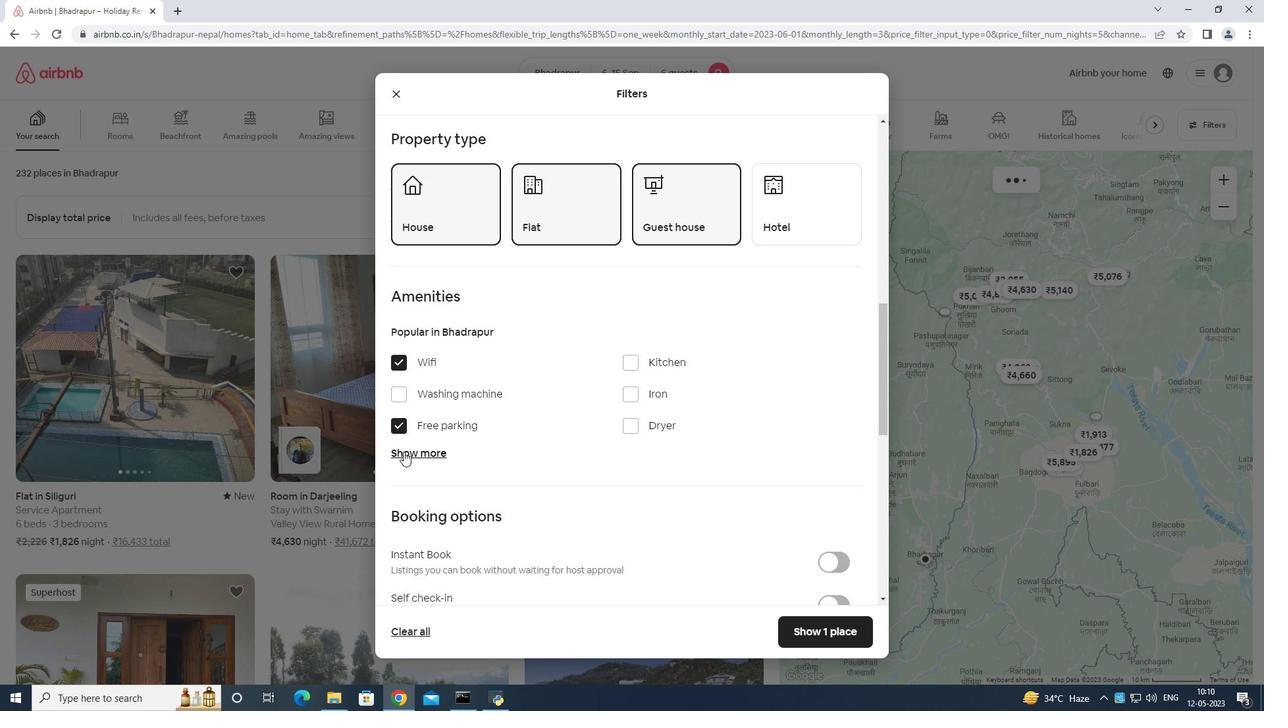 
Action: Mouse moved to (625, 531)
Screenshot: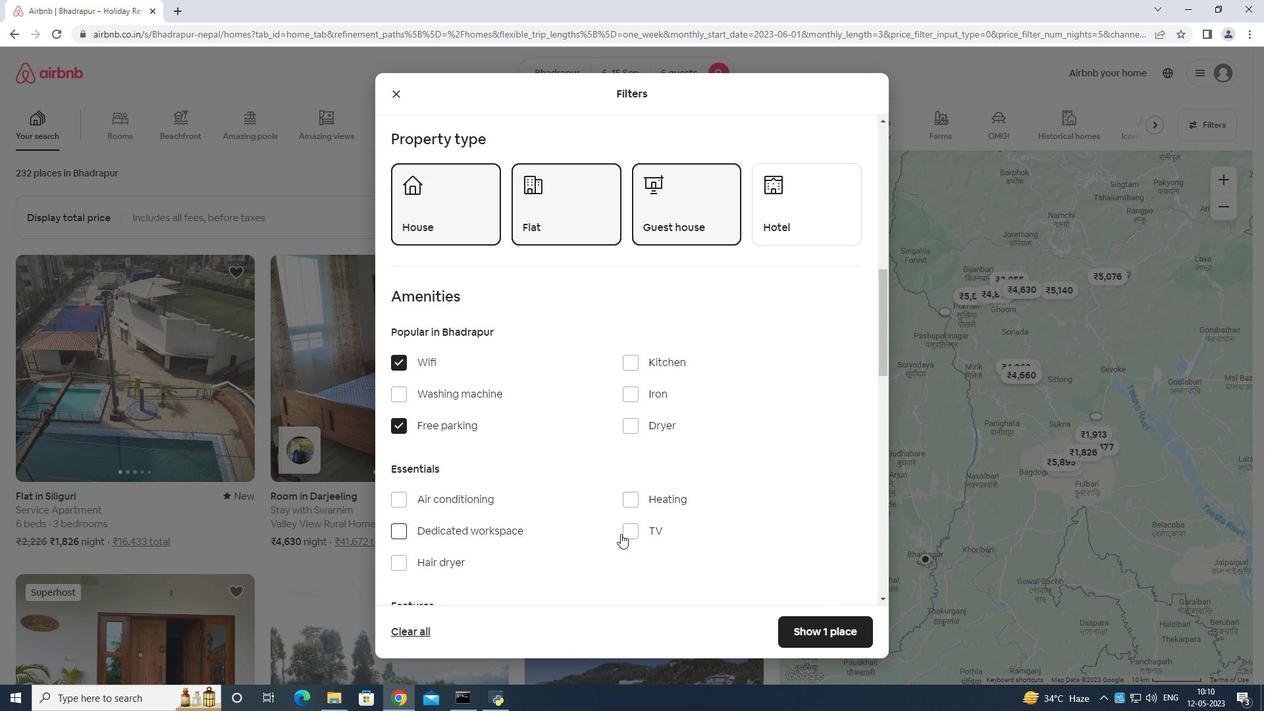 
Action: Mouse pressed left at (625, 531)
Screenshot: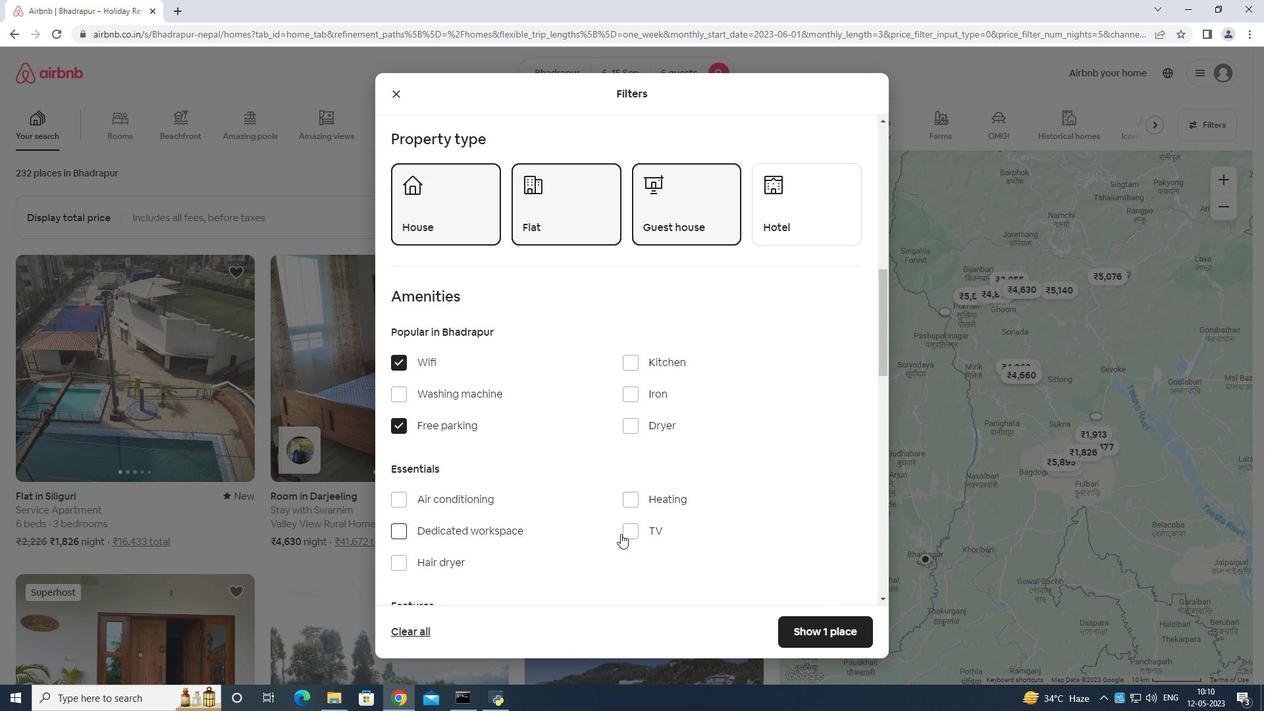 
Action: Mouse moved to (642, 512)
Screenshot: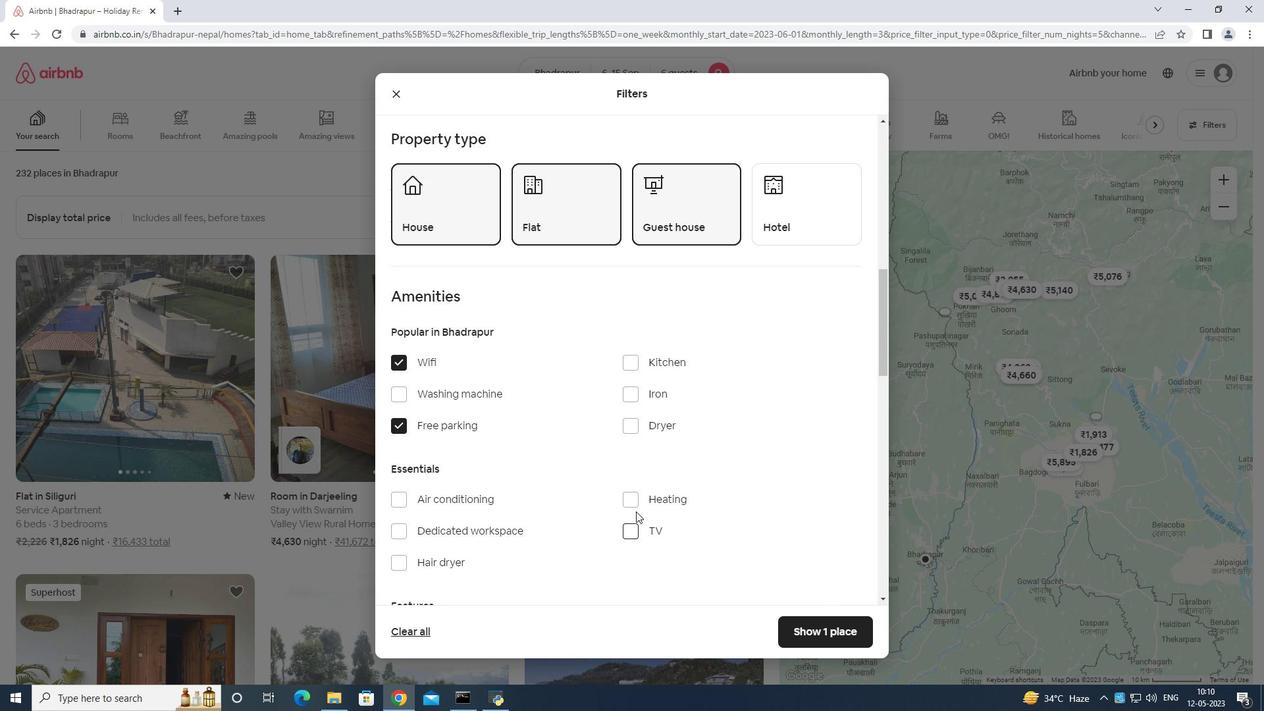 
Action: Mouse scrolled (642, 512) with delta (0, 0)
Screenshot: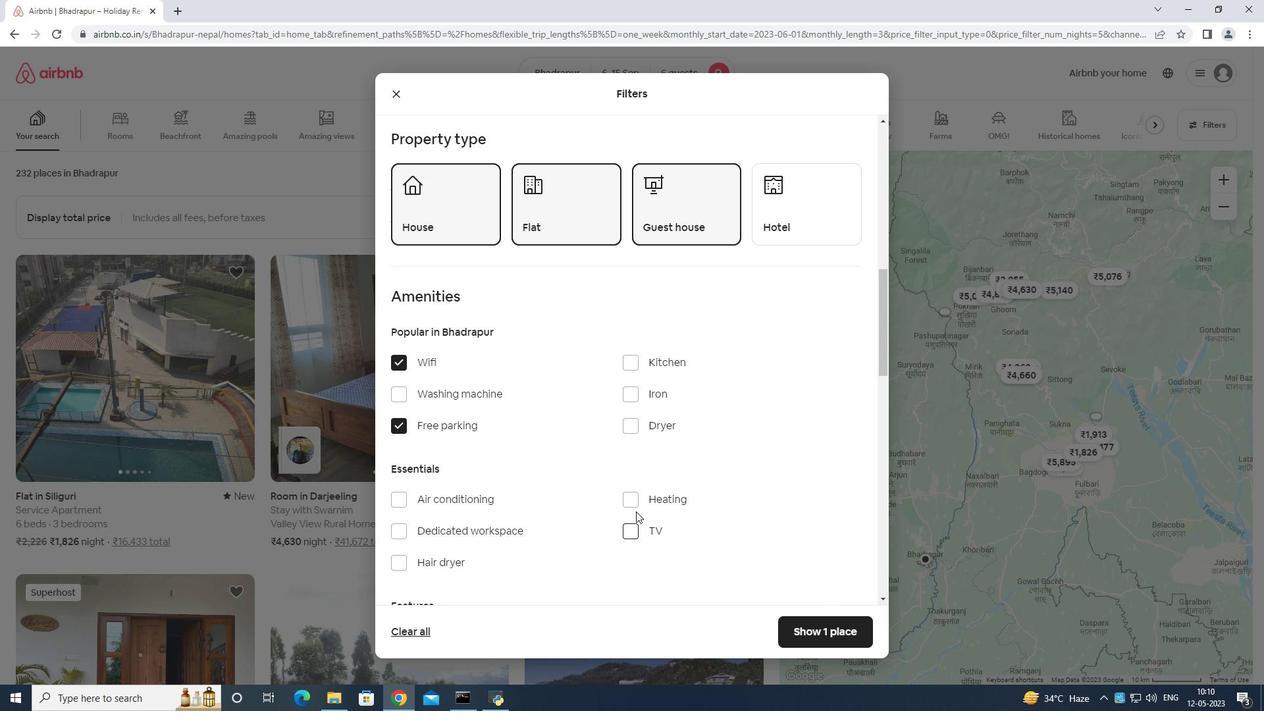 
Action: Mouse moved to (642, 514)
Screenshot: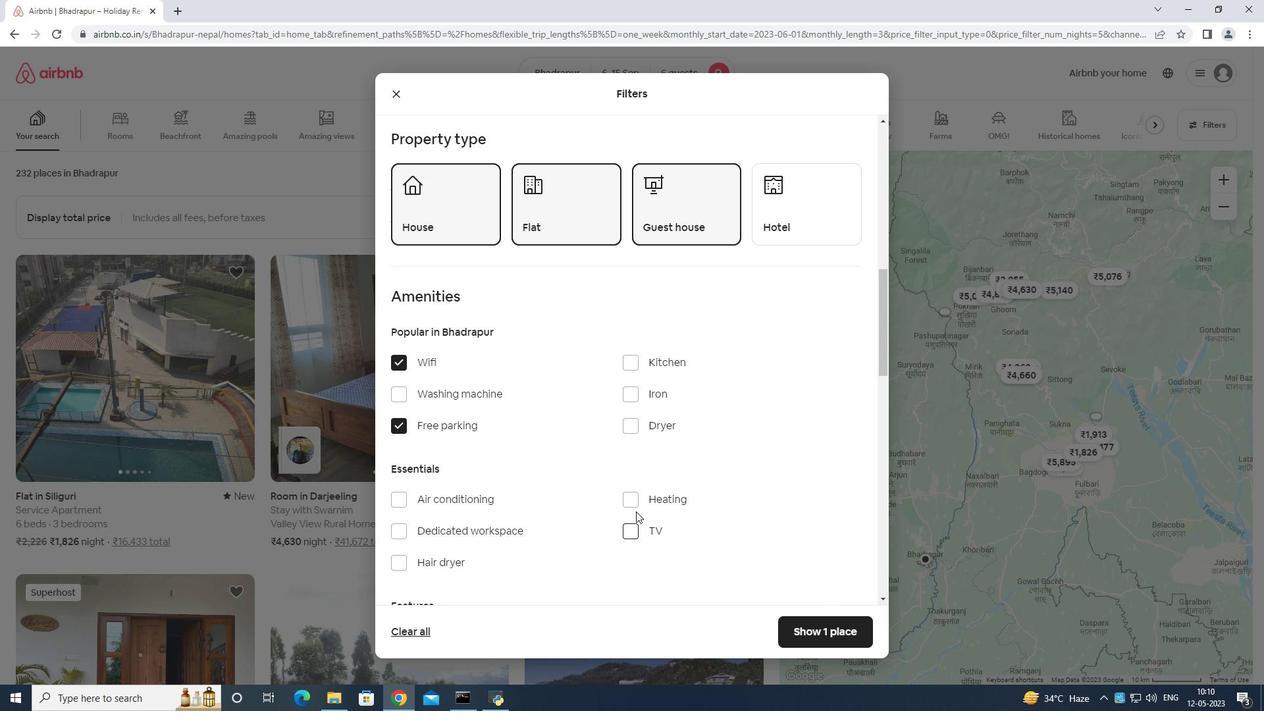 
Action: Mouse scrolled (642, 513) with delta (0, 0)
Screenshot: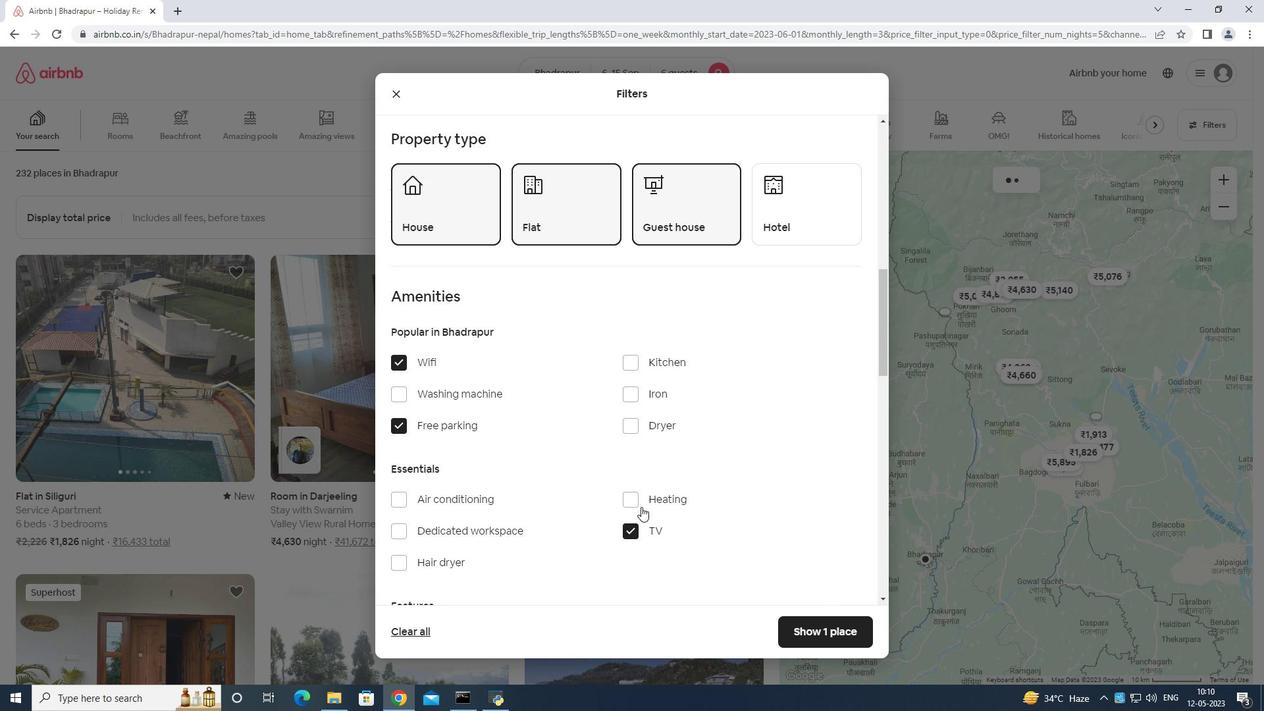 
Action: Mouse scrolled (642, 513) with delta (0, 0)
Screenshot: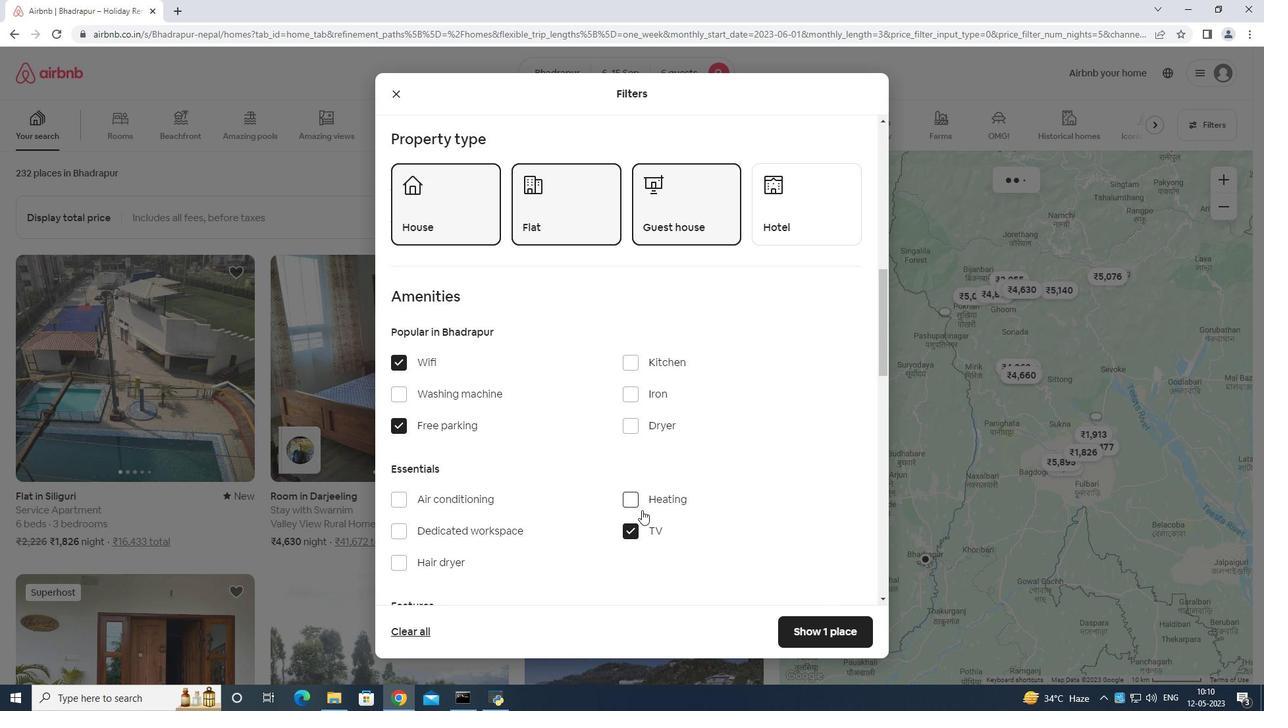 
Action: Mouse moved to (640, 507)
Screenshot: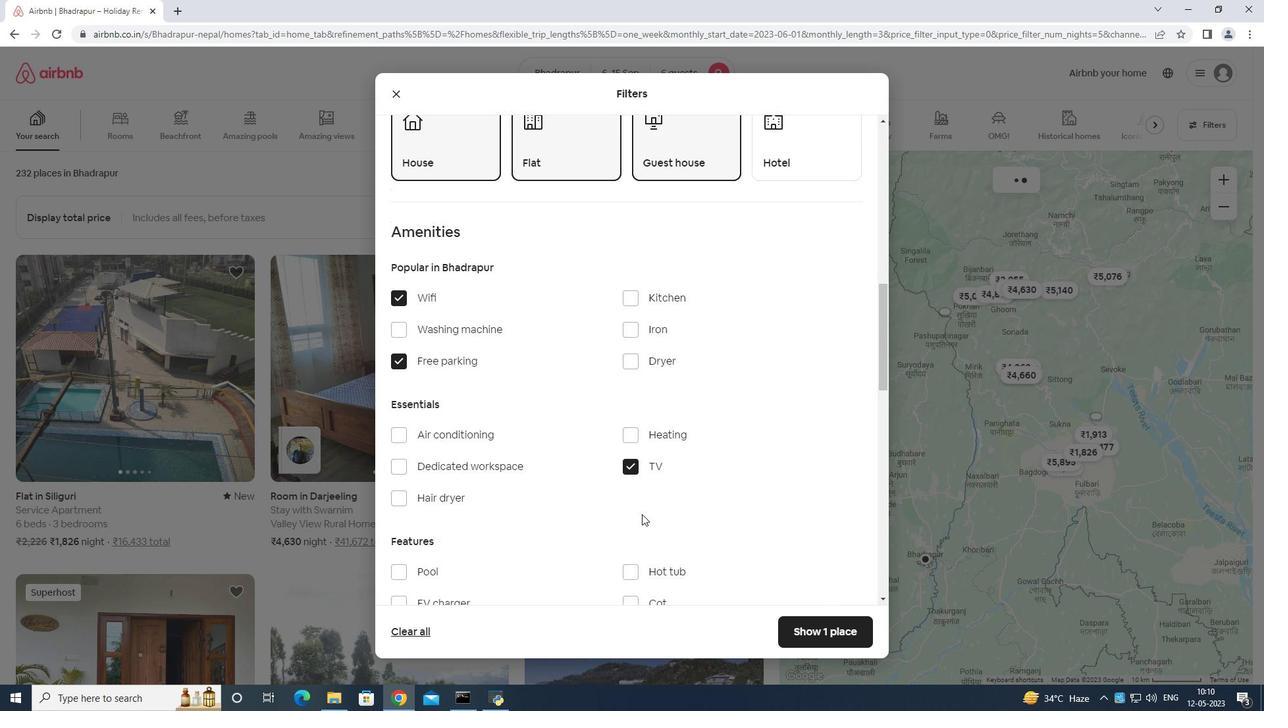 
Action: Mouse scrolled (640, 506) with delta (0, 0)
Screenshot: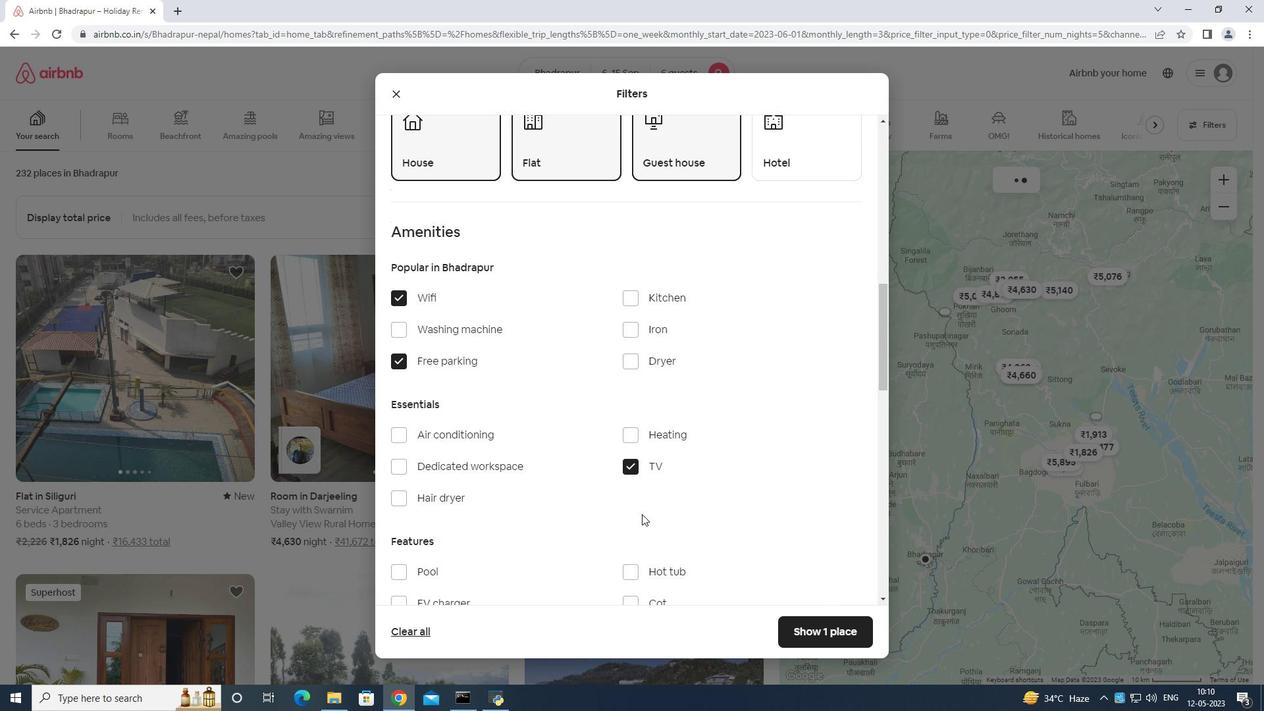 
Action: Mouse moved to (394, 435)
Screenshot: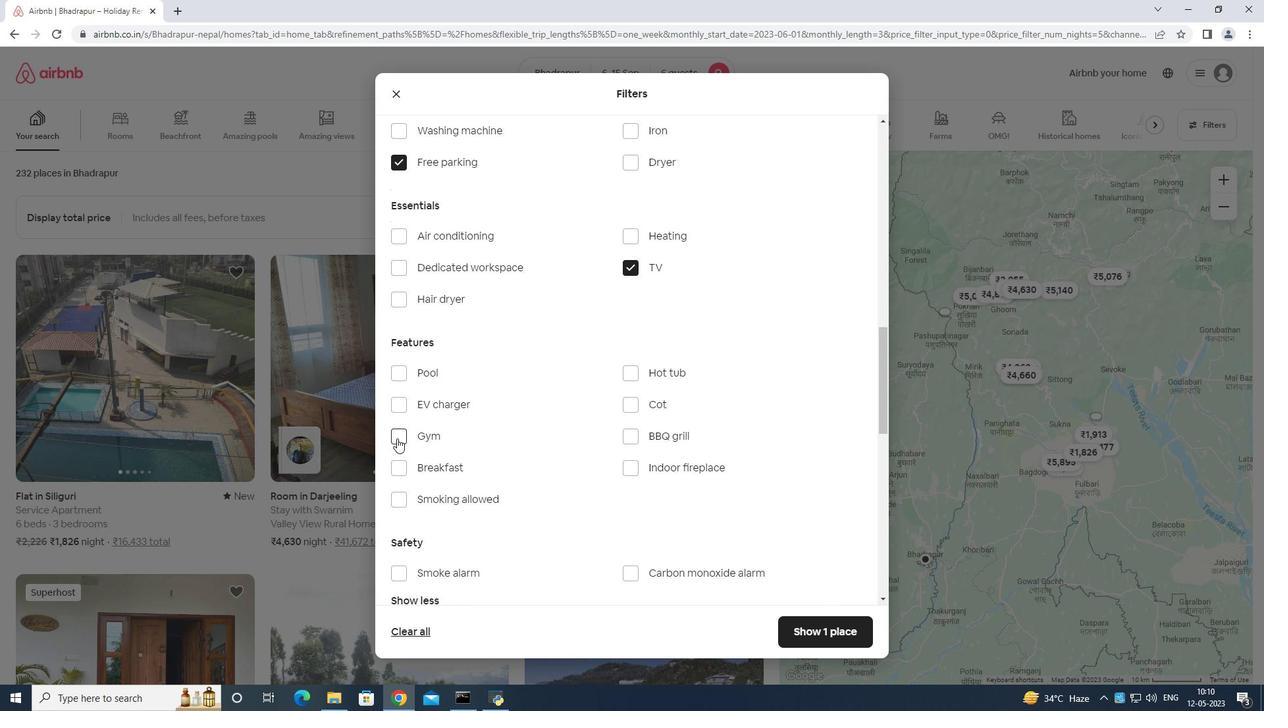 
Action: Mouse pressed left at (394, 435)
Screenshot: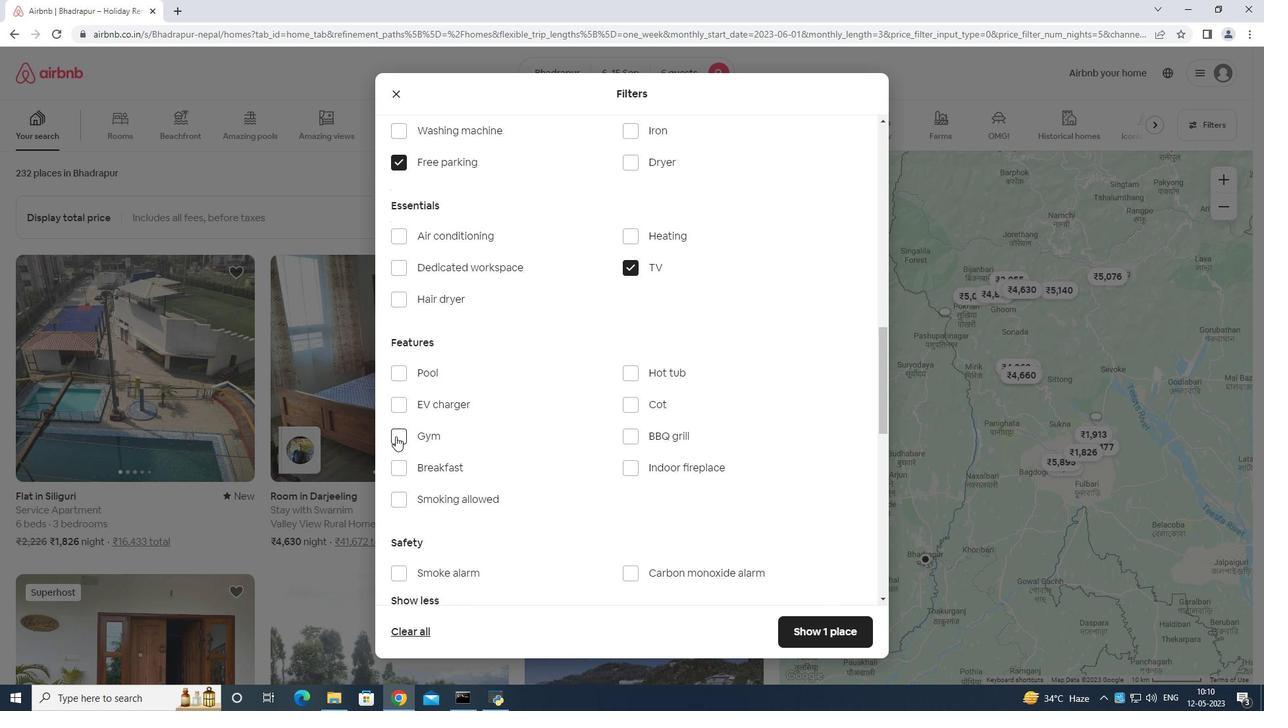 
Action: Mouse moved to (395, 468)
Screenshot: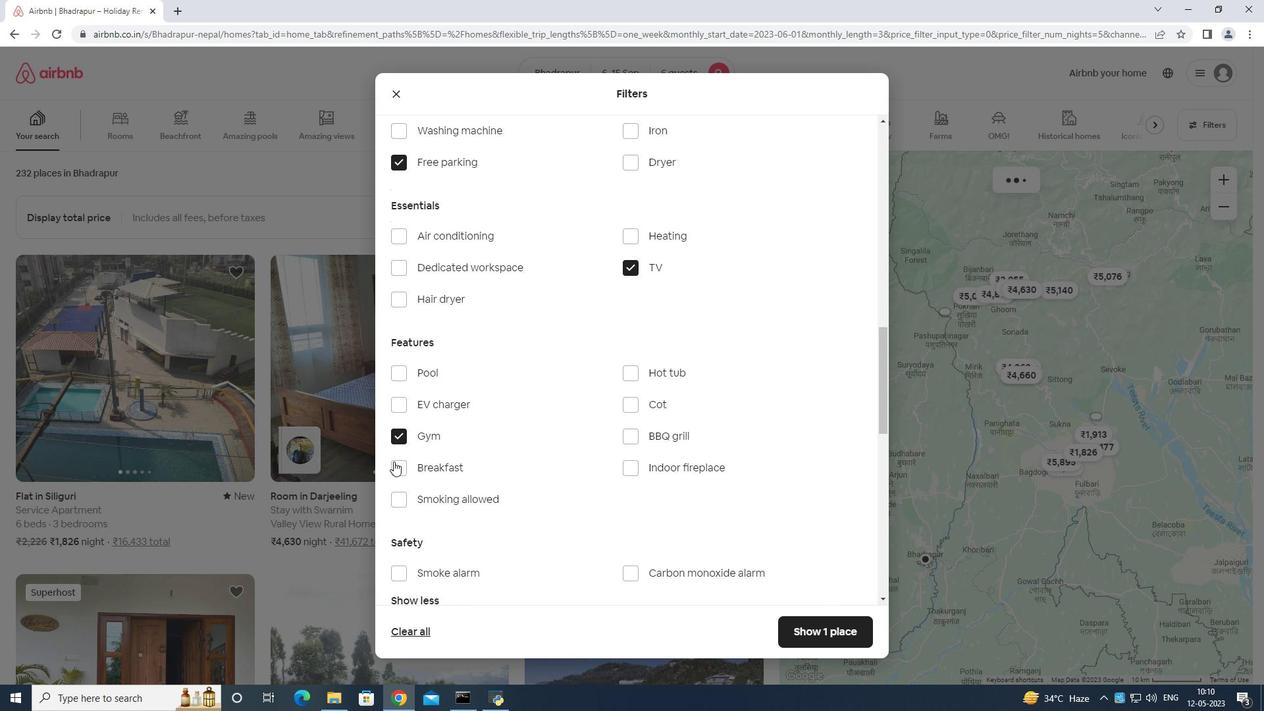 
Action: Mouse pressed left at (395, 468)
Screenshot: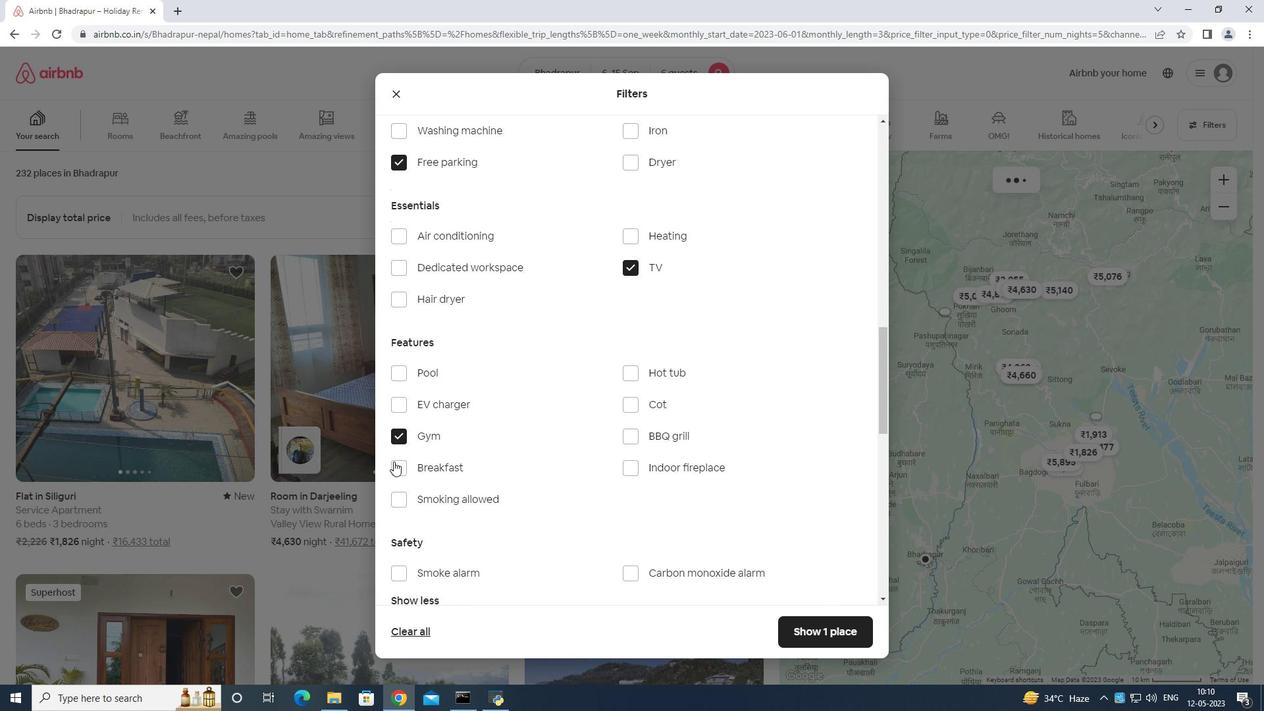 
Action: Mouse moved to (582, 457)
Screenshot: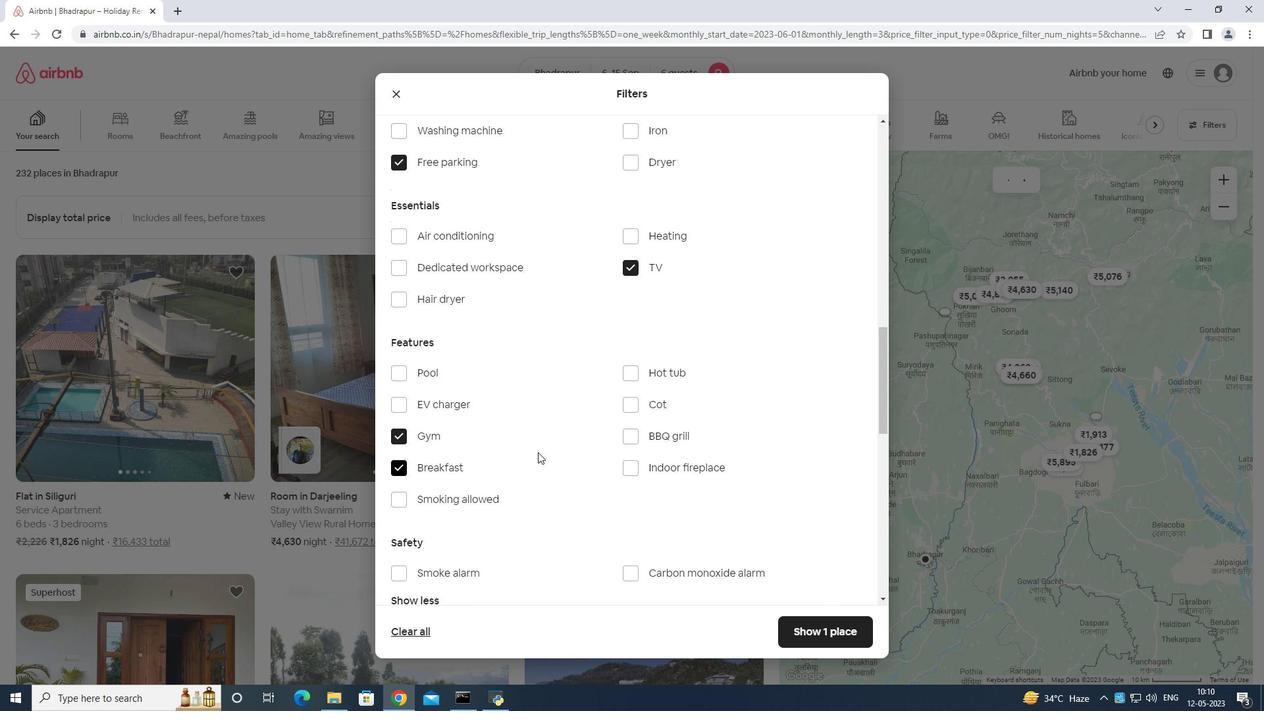 
Action: Mouse scrolled (582, 456) with delta (0, 0)
Screenshot: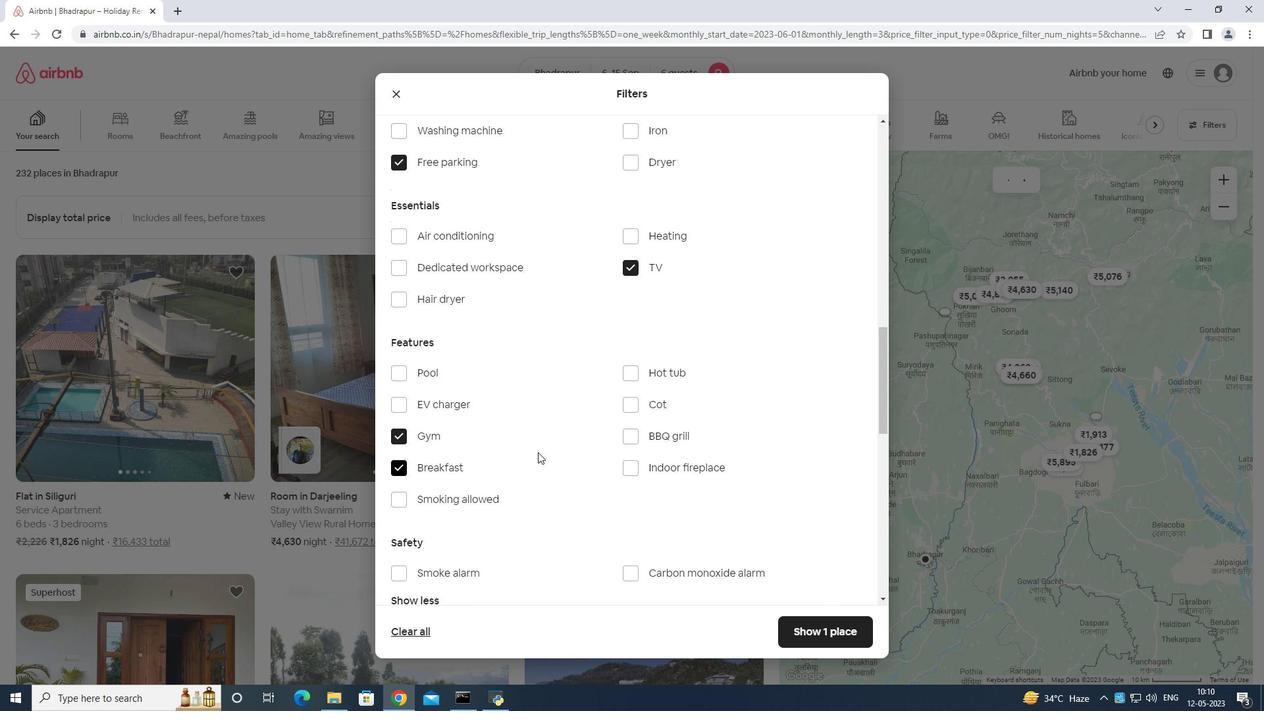 
Action: Mouse moved to (604, 462)
Screenshot: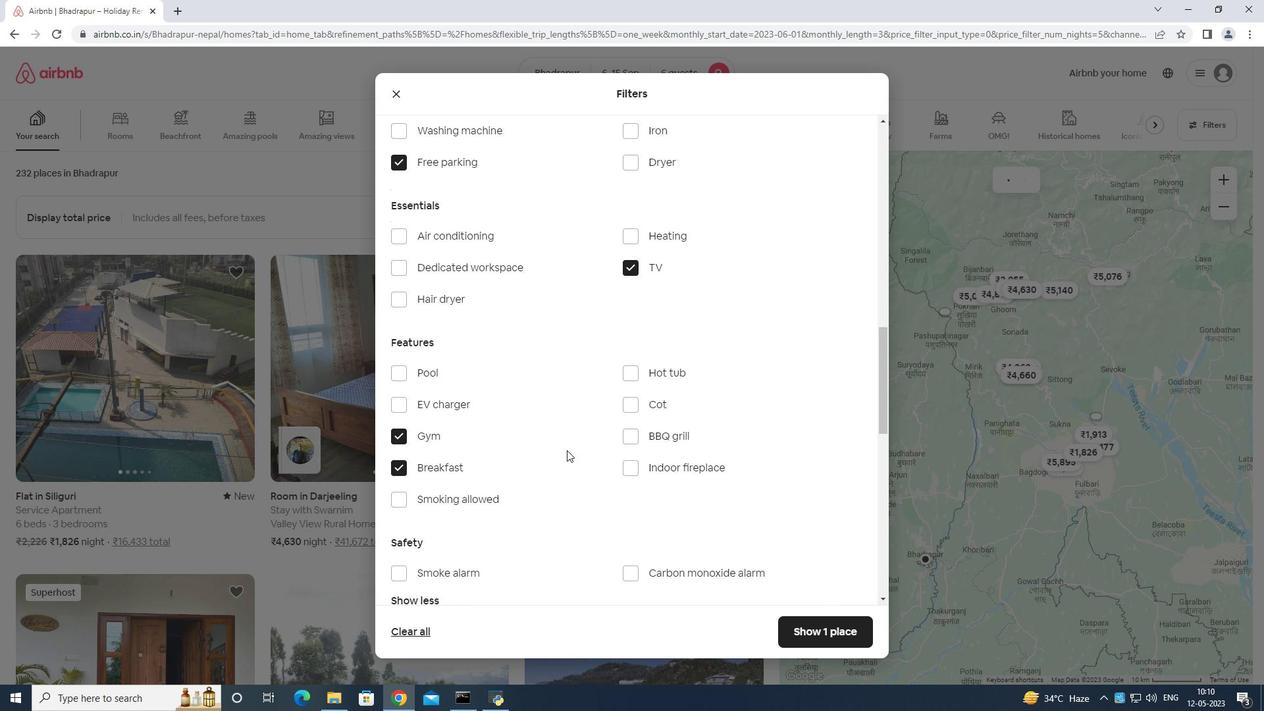 
Action: Mouse scrolled (604, 462) with delta (0, 0)
Screenshot: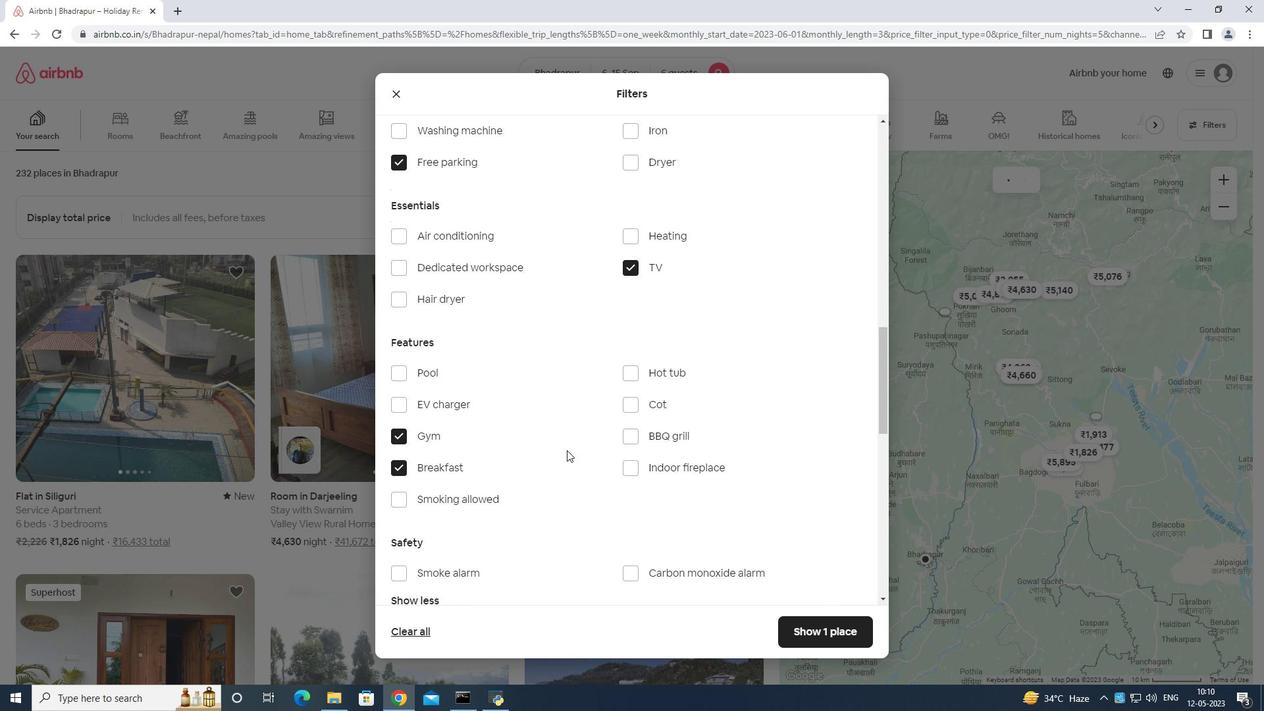
Action: Mouse moved to (628, 464)
Screenshot: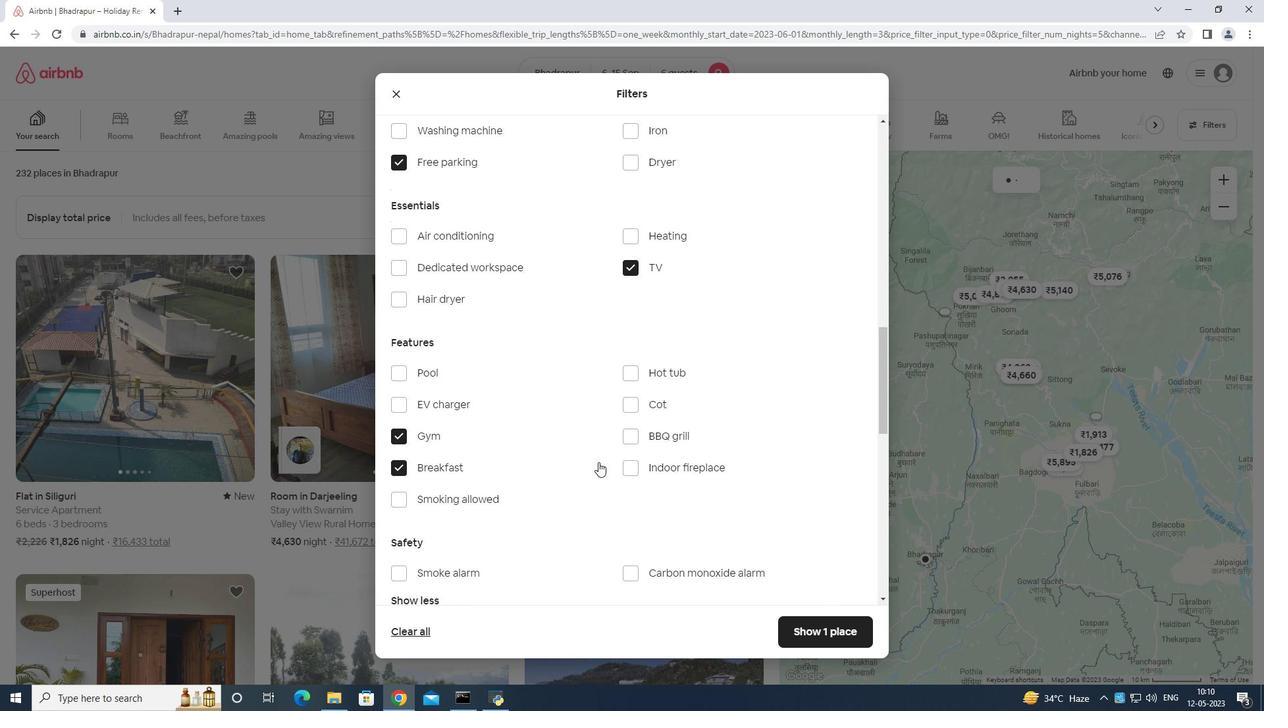 
Action: Mouse scrolled (628, 464) with delta (0, 0)
Screenshot: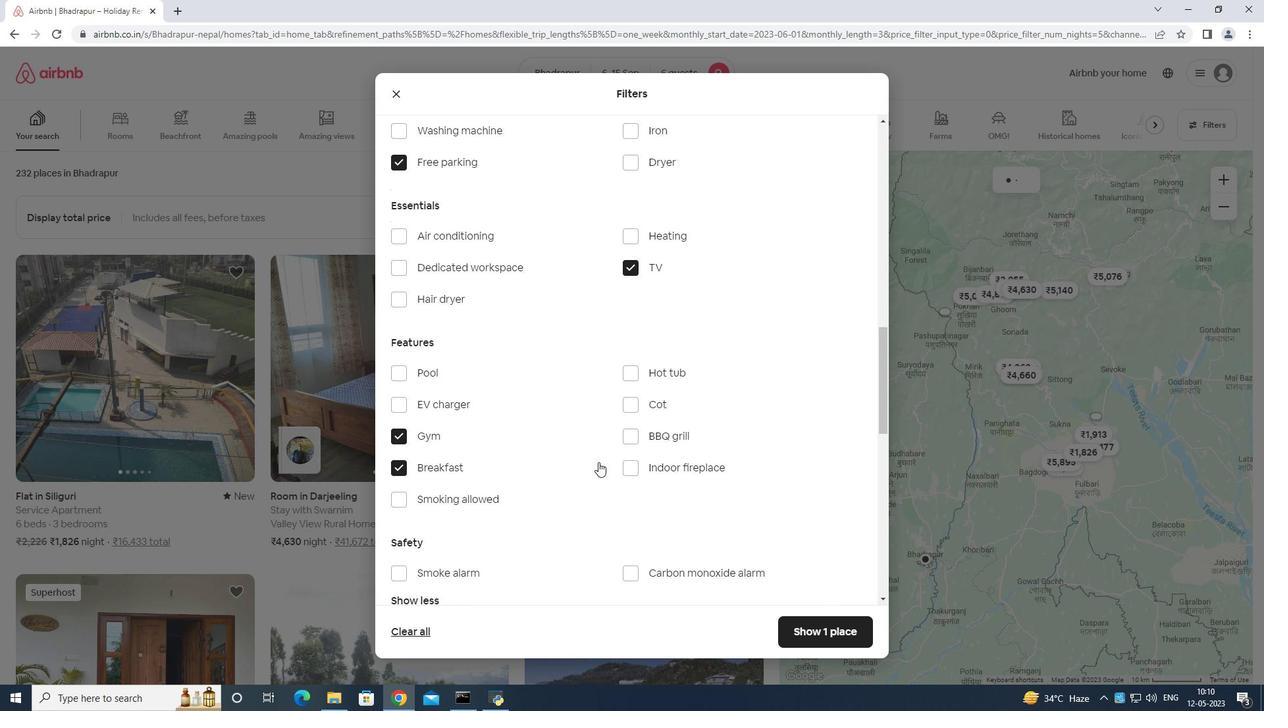 
Action: Mouse moved to (657, 468)
Screenshot: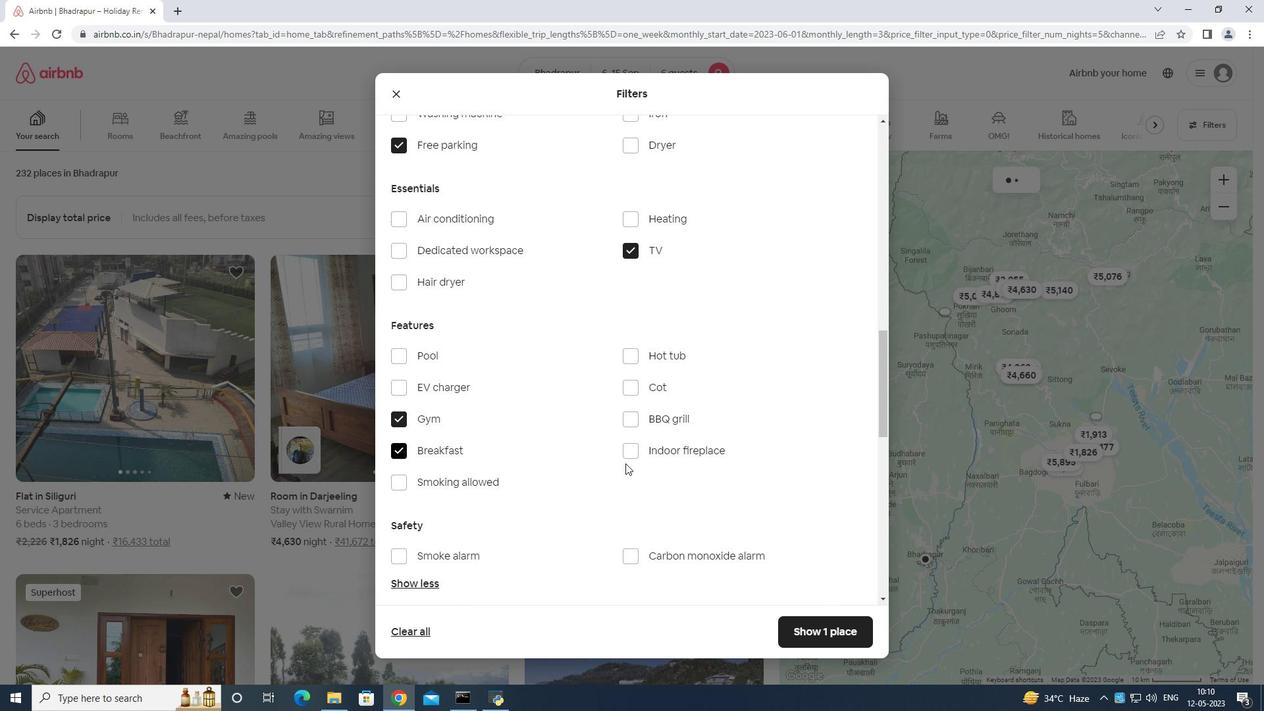 
Action: Mouse scrolled (657, 468) with delta (0, 0)
Screenshot: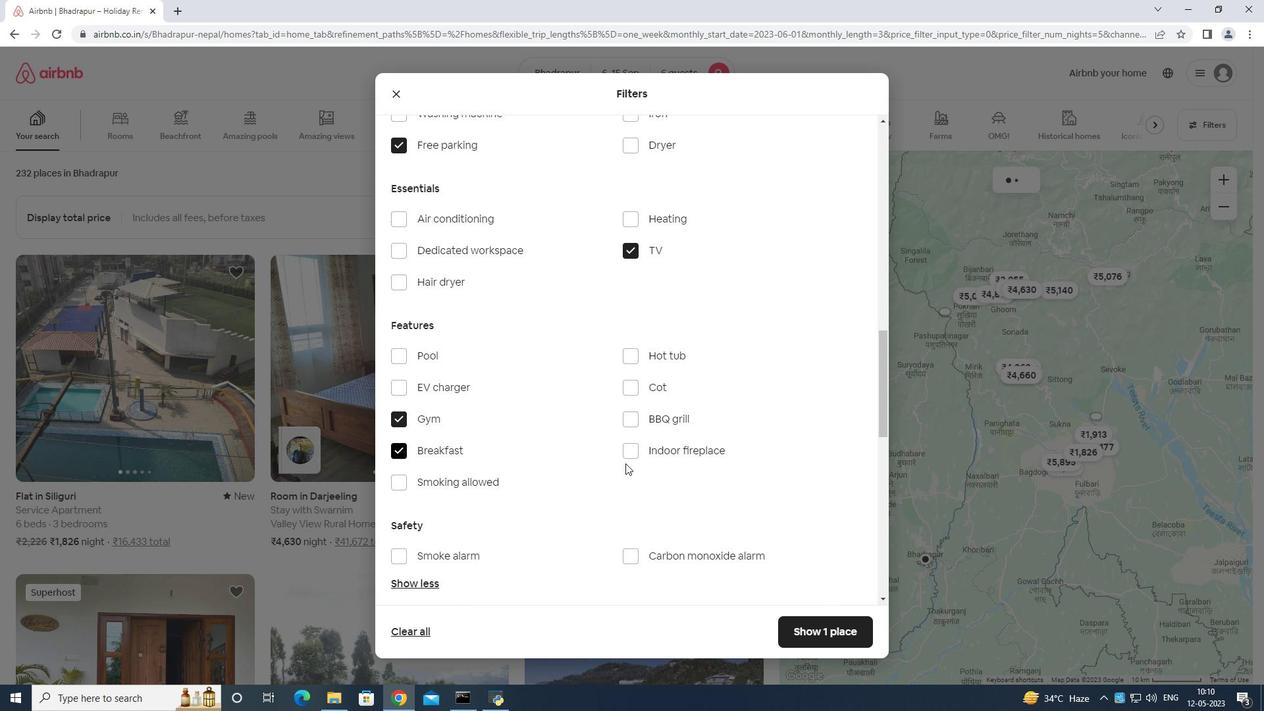 
Action: Mouse moved to (672, 465)
Screenshot: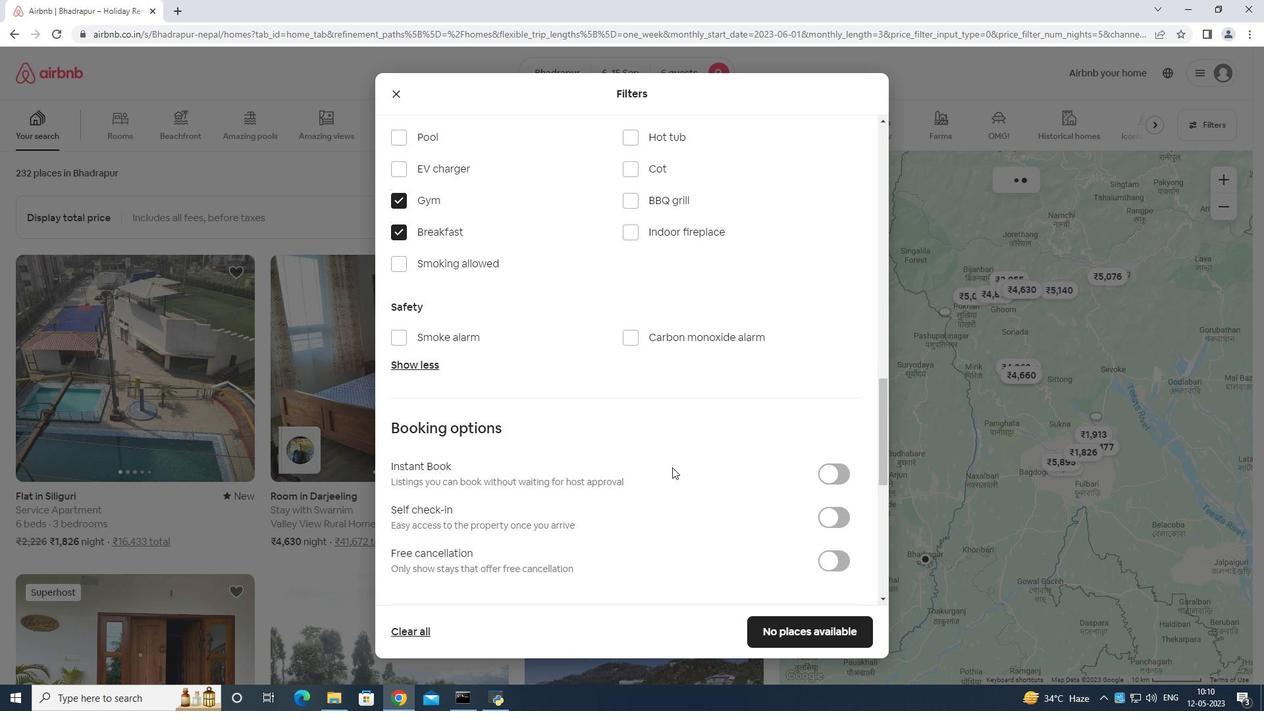 
Action: Mouse scrolled (672, 464) with delta (0, 0)
Screenshot: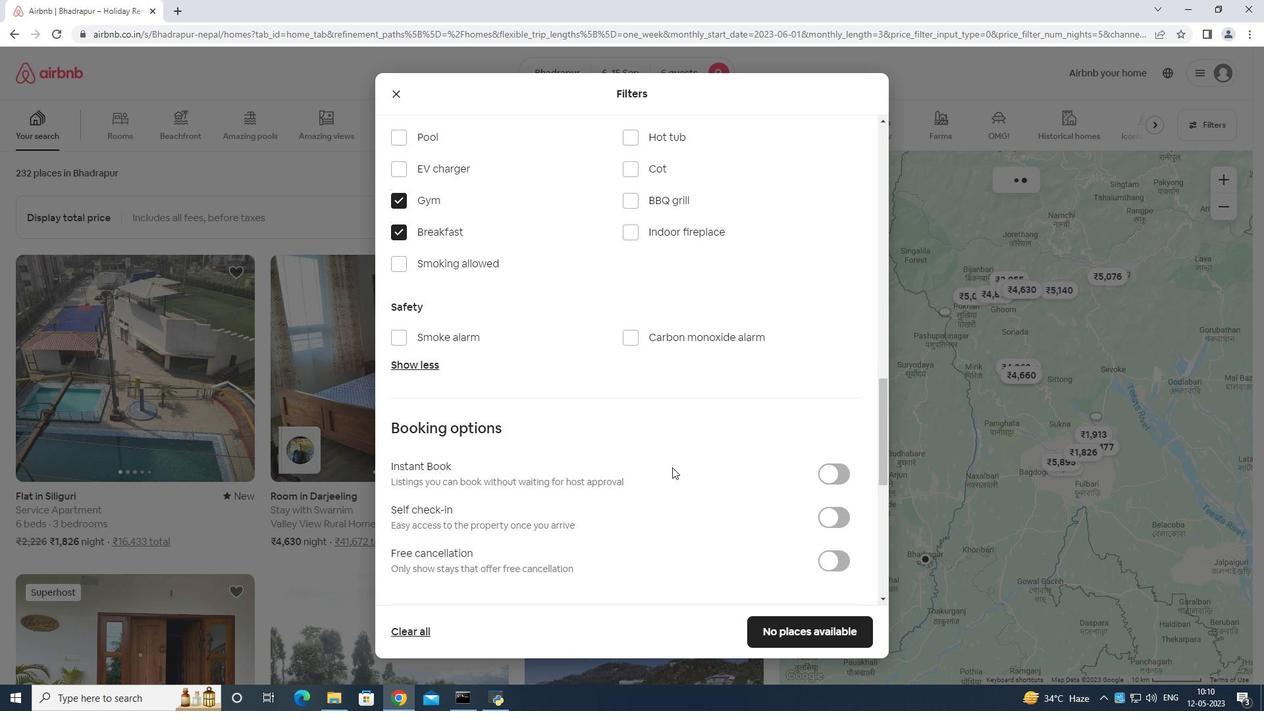 
Action: Mouse moved to (673, 464)
Screenshot: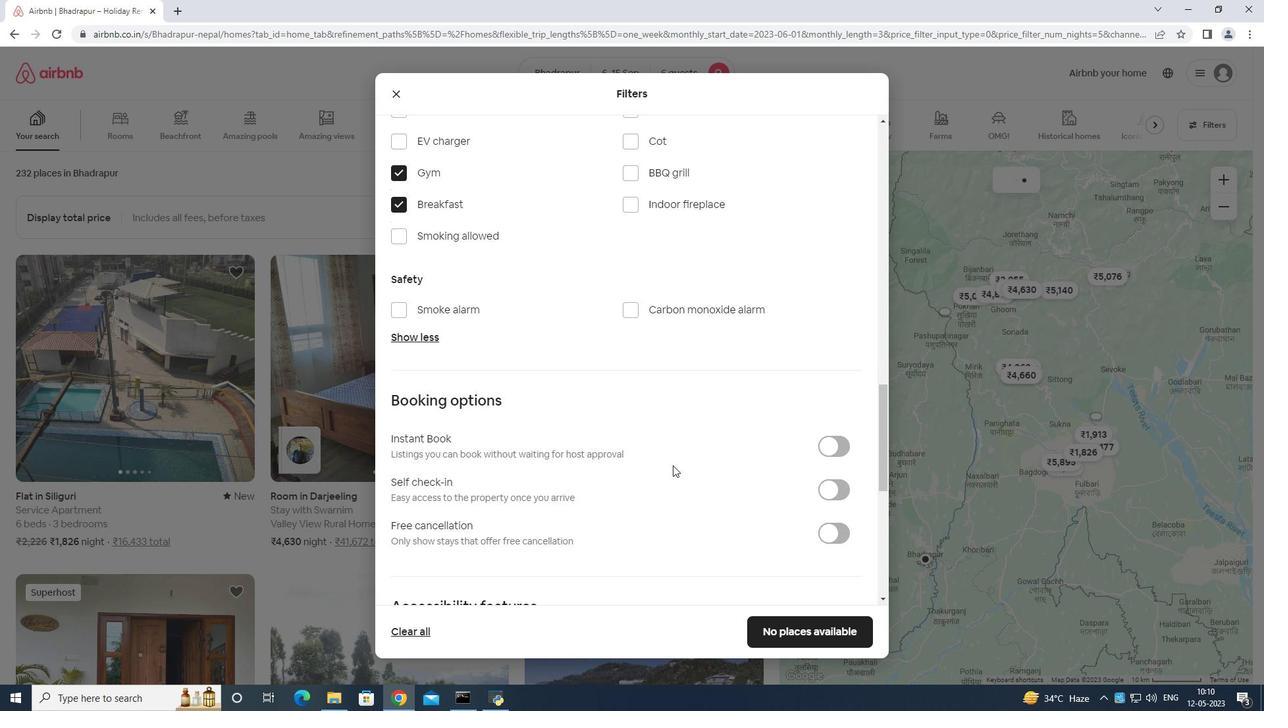 
Action: Mouse scrolled (673, 464) with delta (0, 0)
Screenshot: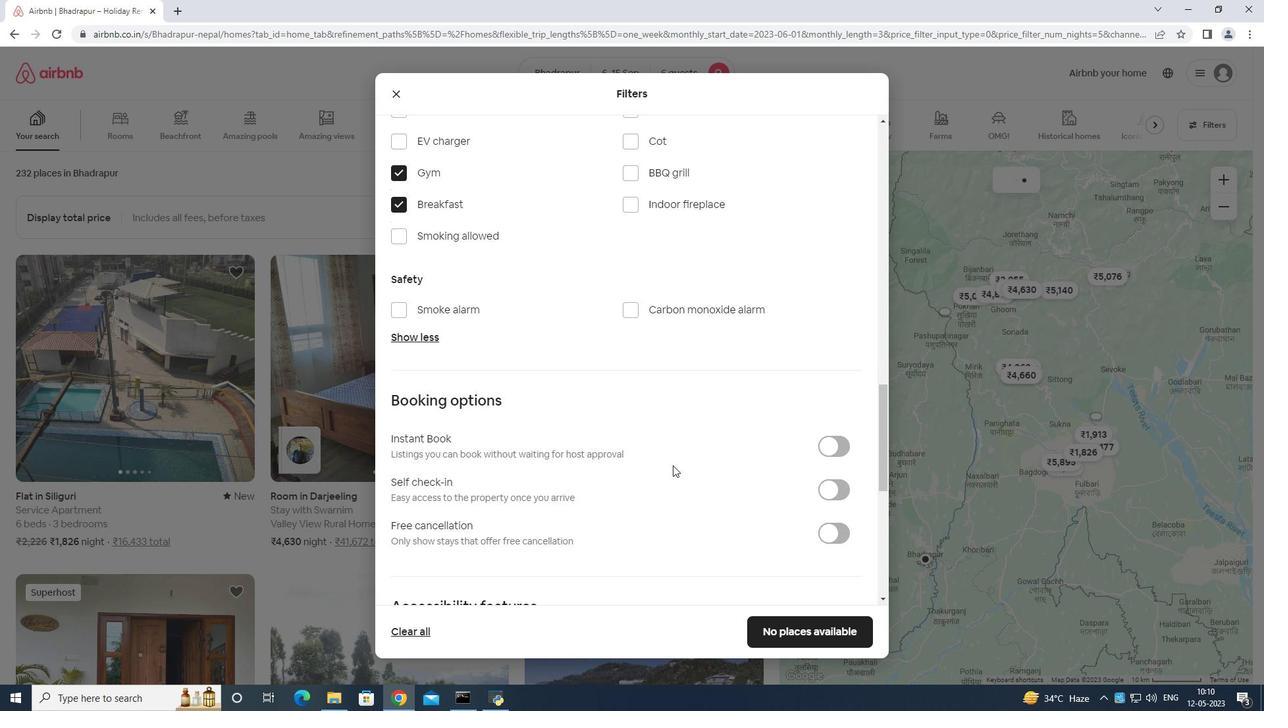 
Action: Mouse moved to (829, 355)
Screenshot: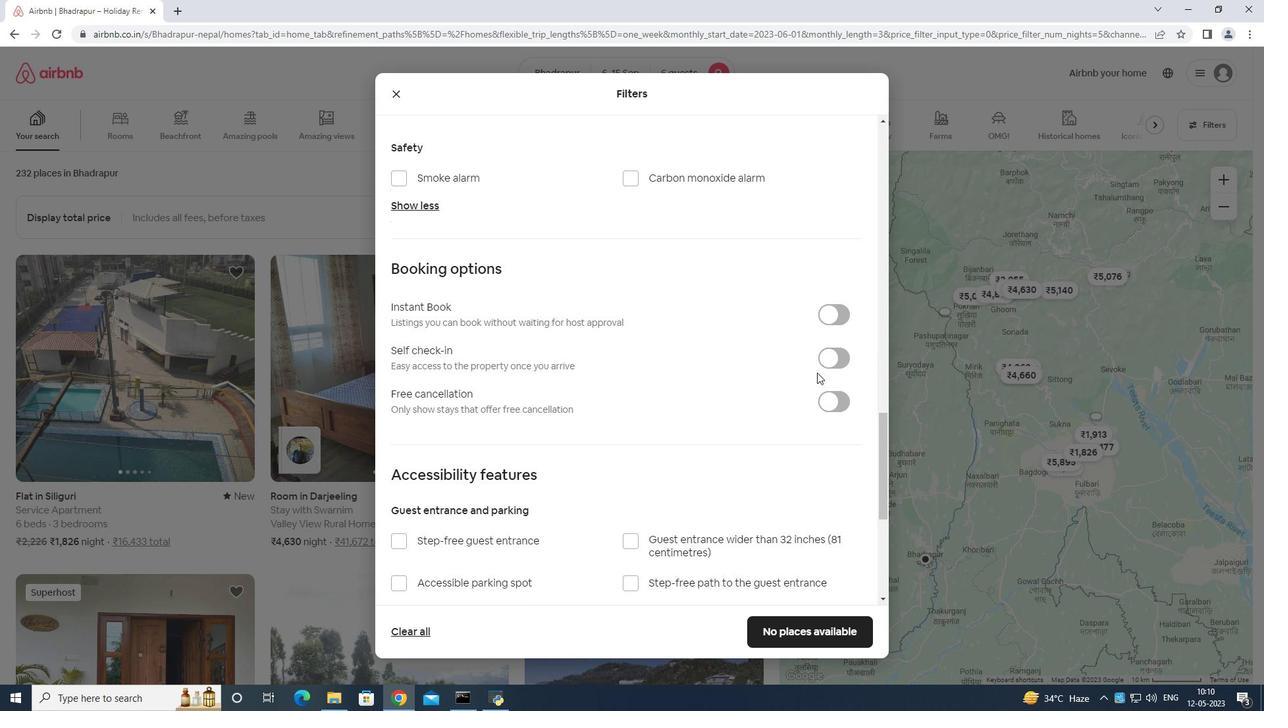 
Action: Mouse pressed left at (829, 355)
Screenshot: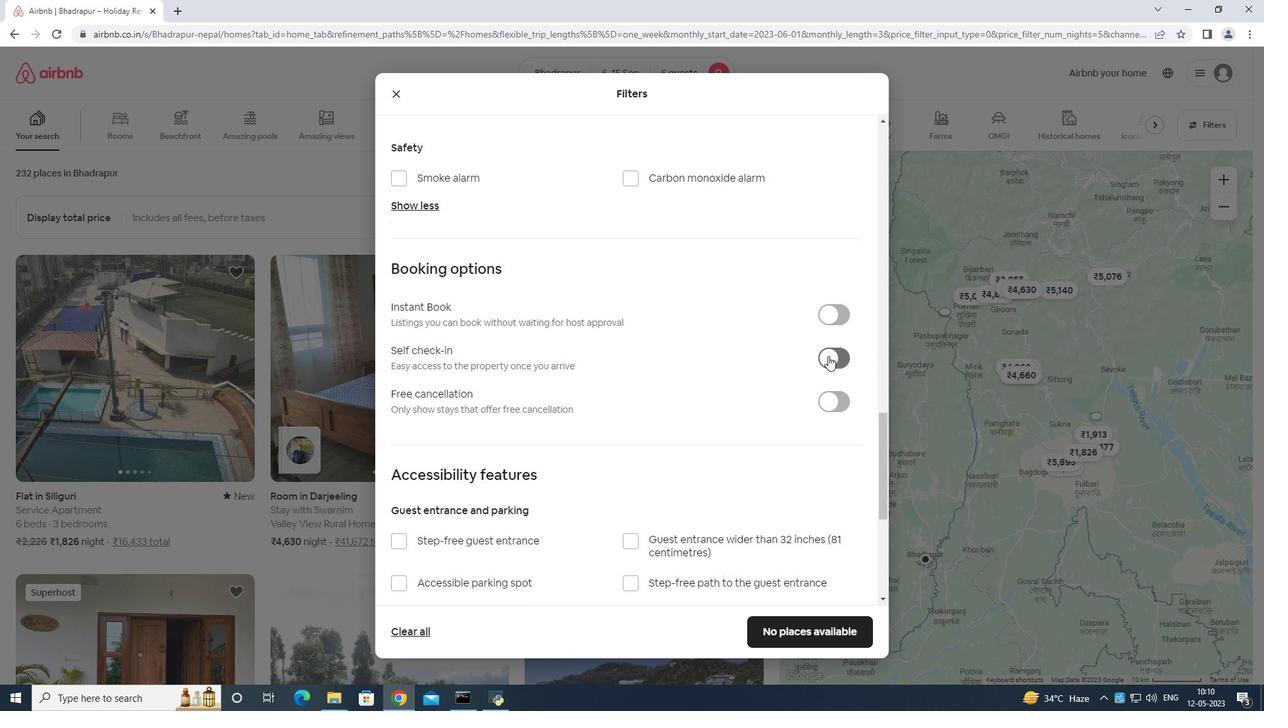 
Action: Mouse moved to (829, 366)
Screenshot: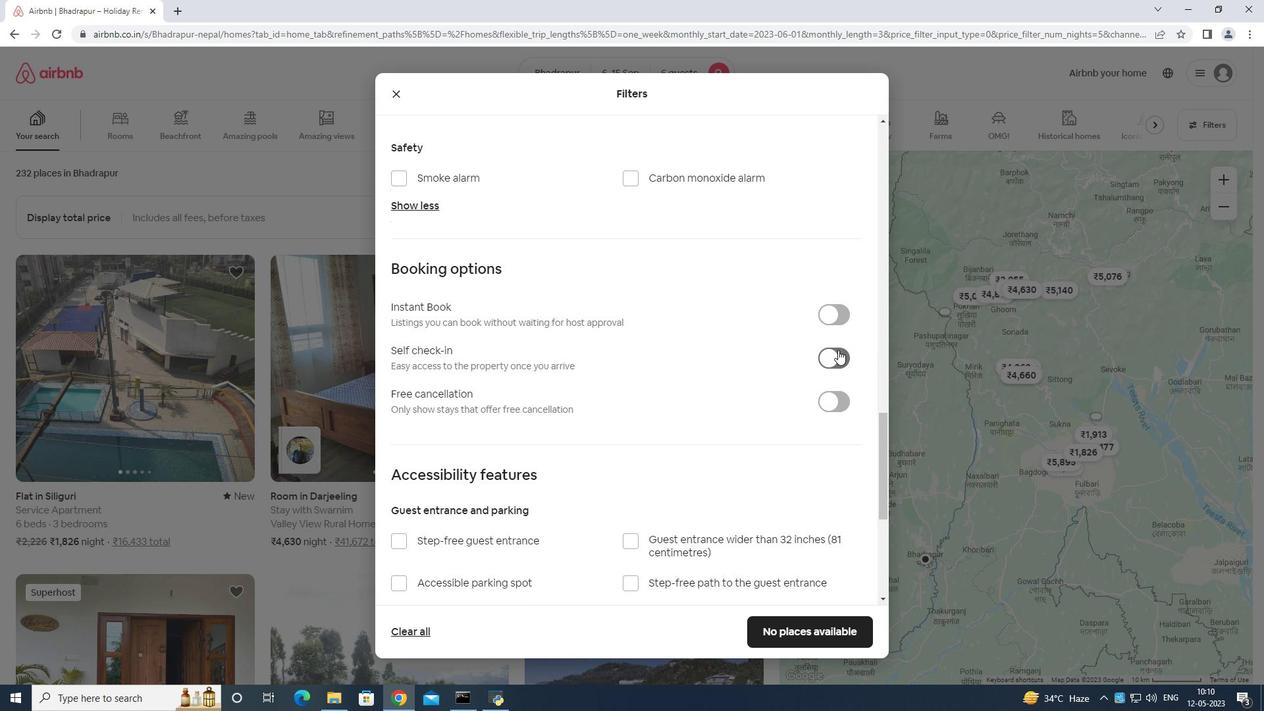 
Action: Mouse scrolled (829, 365) with delta (0, 0)
Screenshot: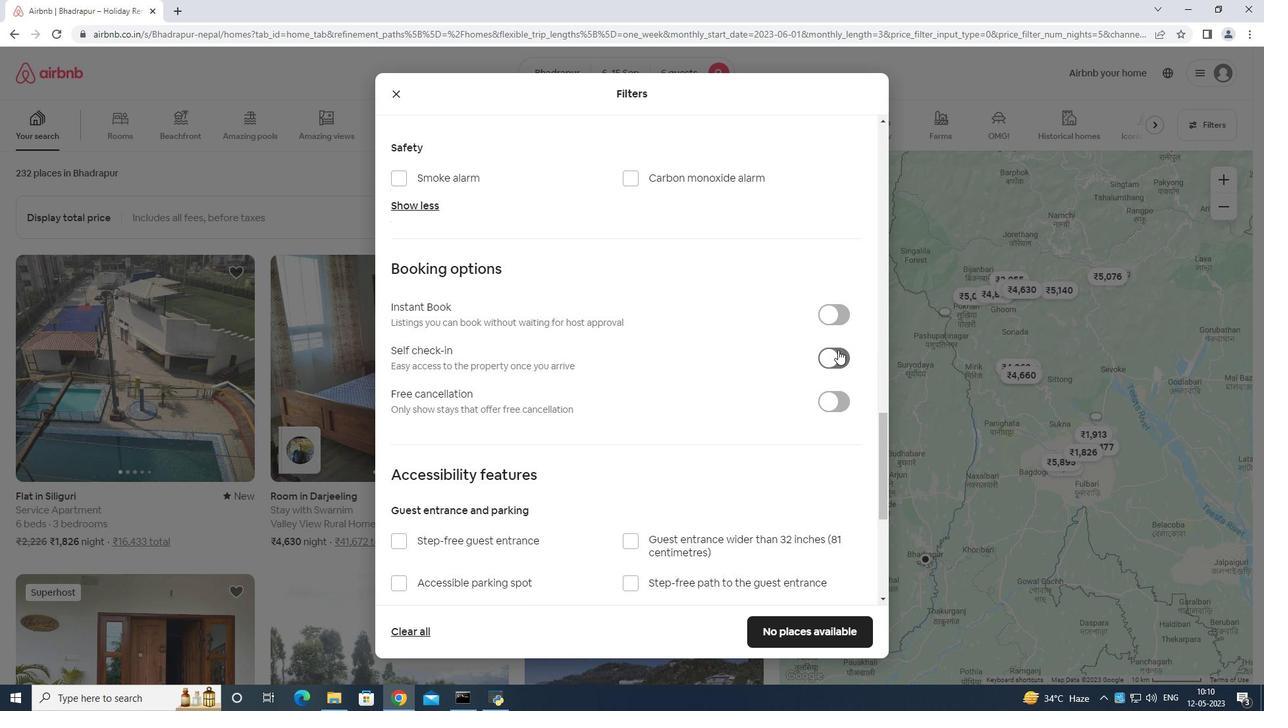 
Action: Mouse moved to (819, 378)
Screenshot: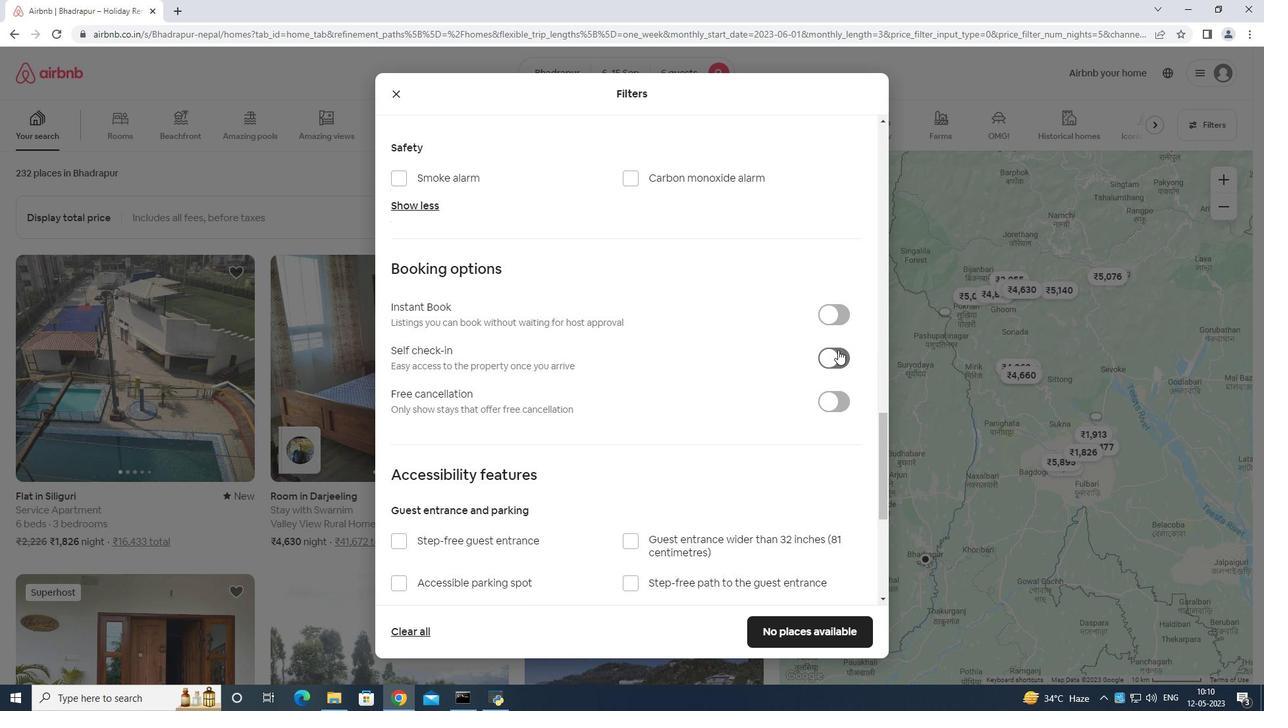 
Action: Mouse scrolled (819, 377) with delta (0, 0)
Screenshot: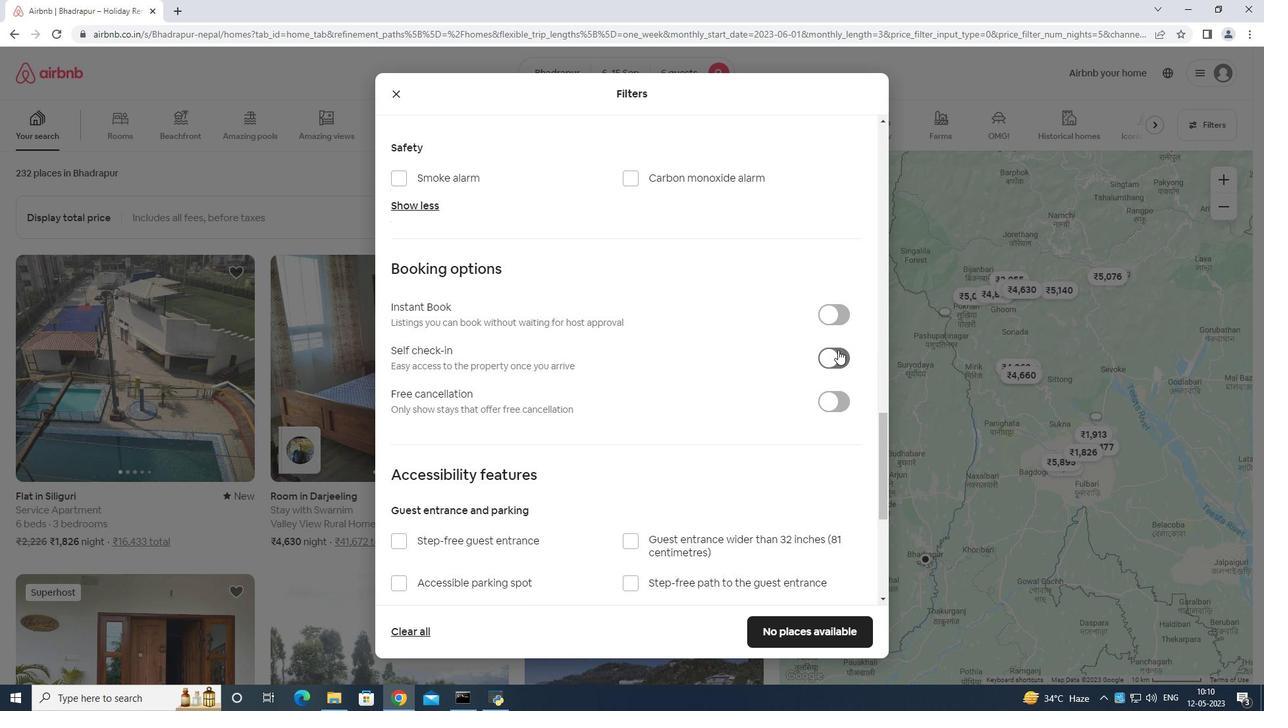 
Action: Mouse moved to (815, 384)
Screenshot: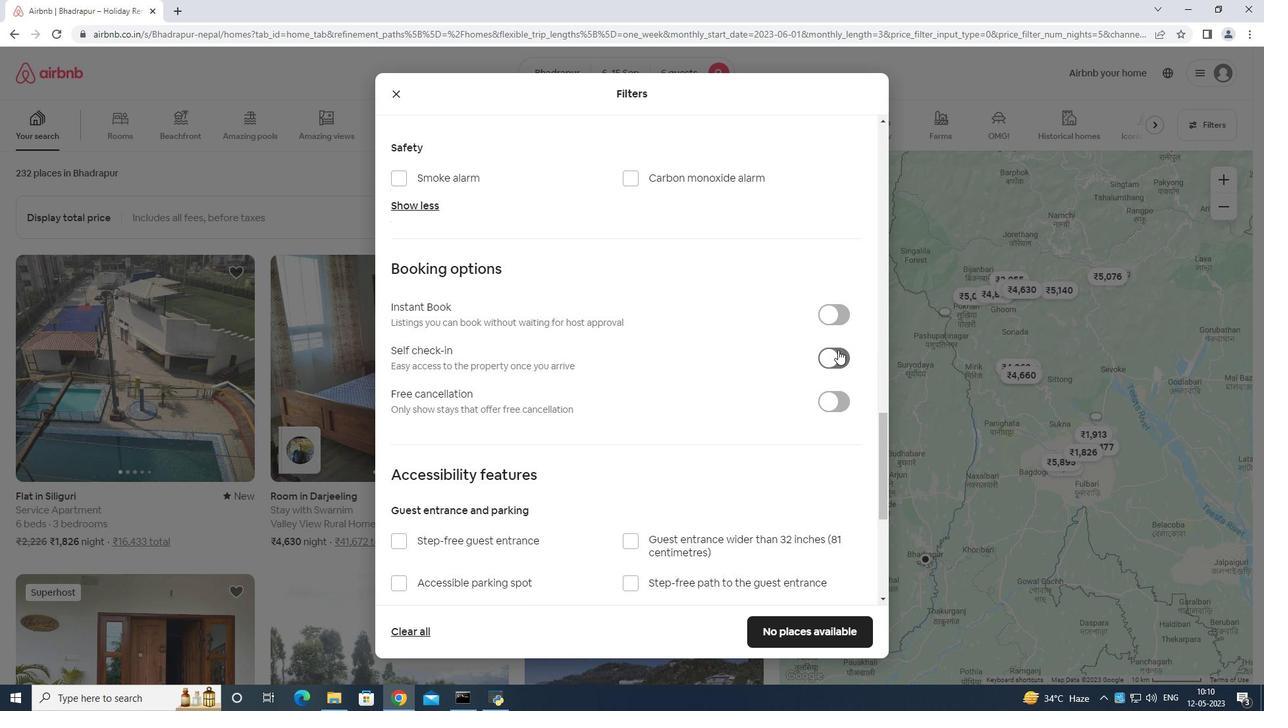 
Action: Mouse scrolled (815, 383) with delta (0, 0)
Screenshot: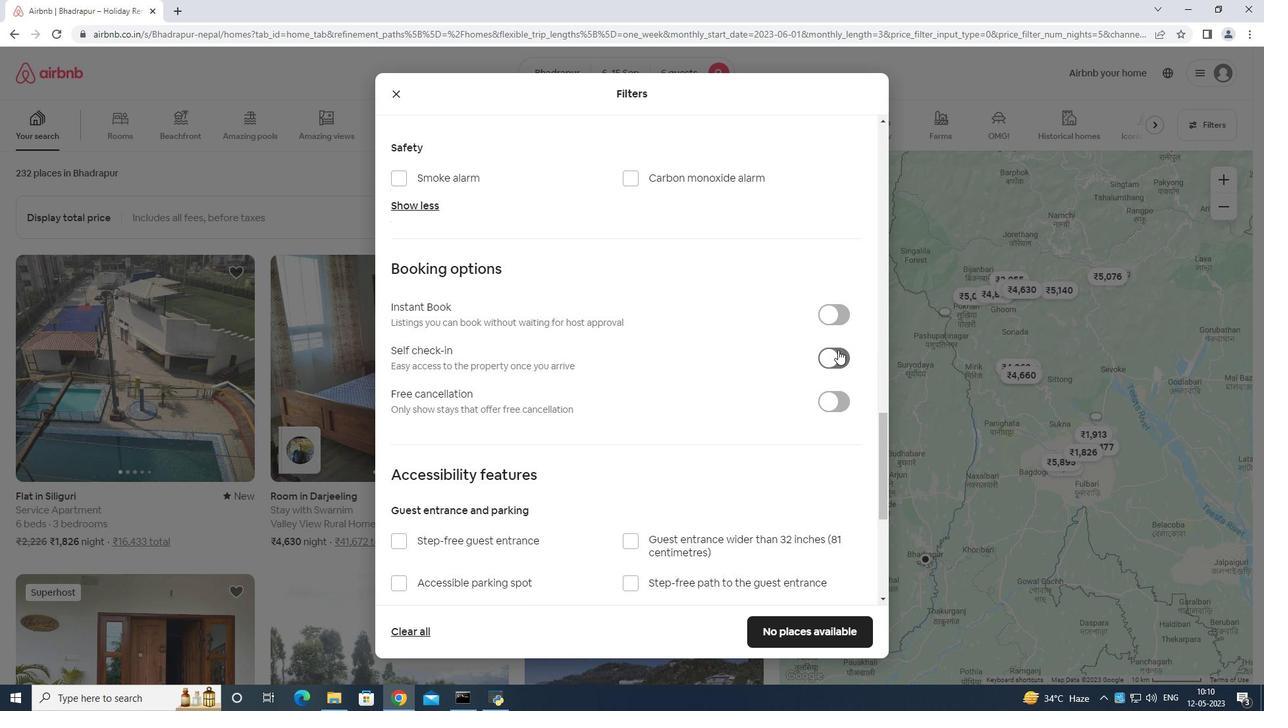 
Action: Mouse moved to (811, 388)
Screenshot: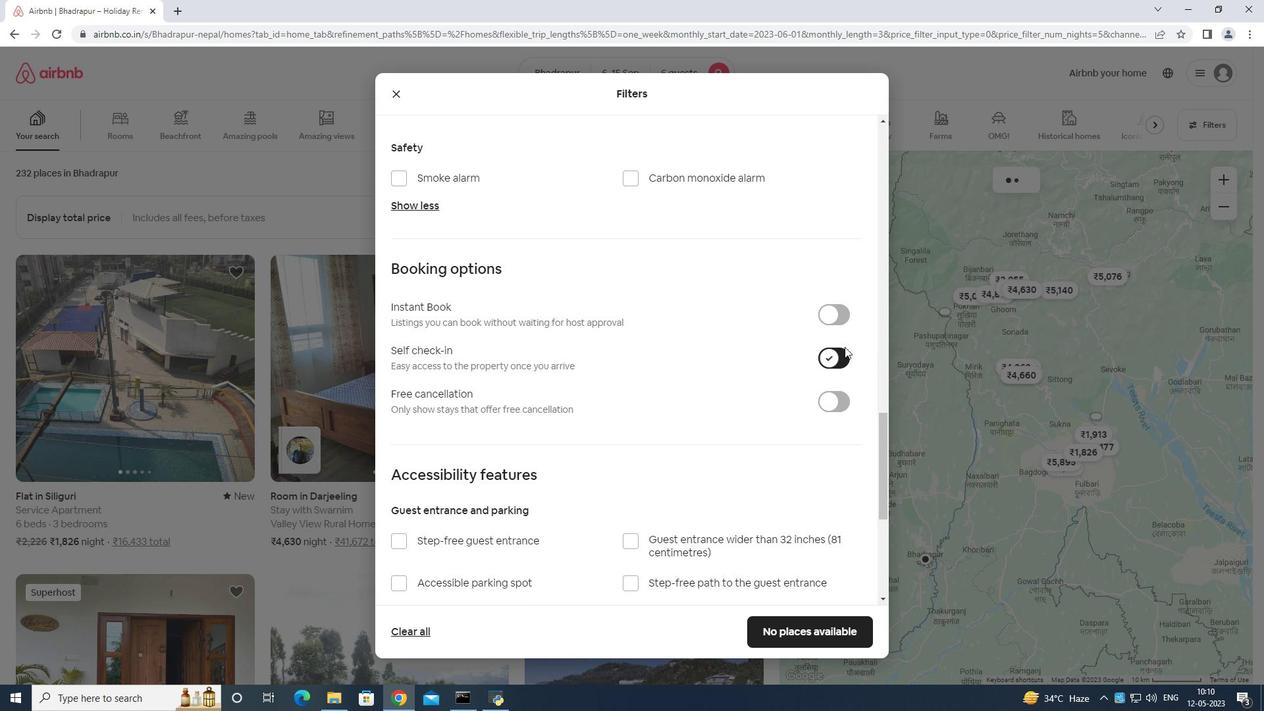 
Action: Mouse scrolled (811, 387) with delta (0, 0)
Screenshot: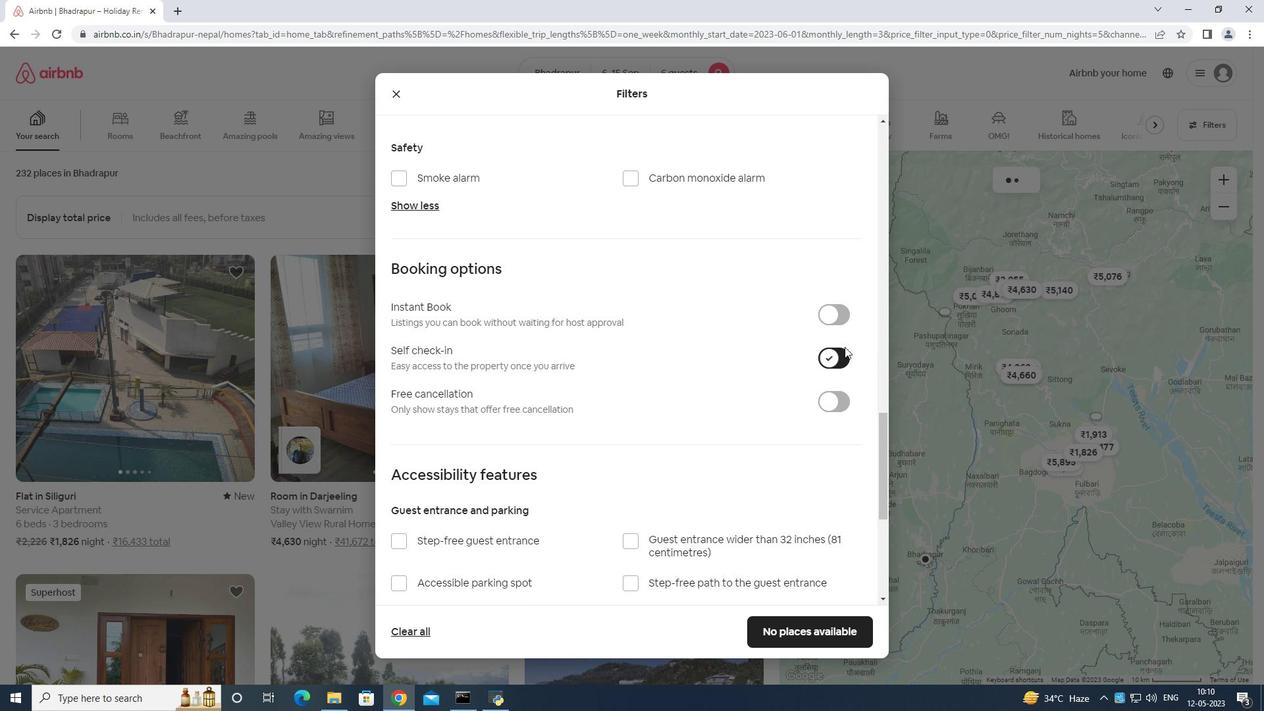 
Action: Mouse moved to (799, 389)
Screenshot: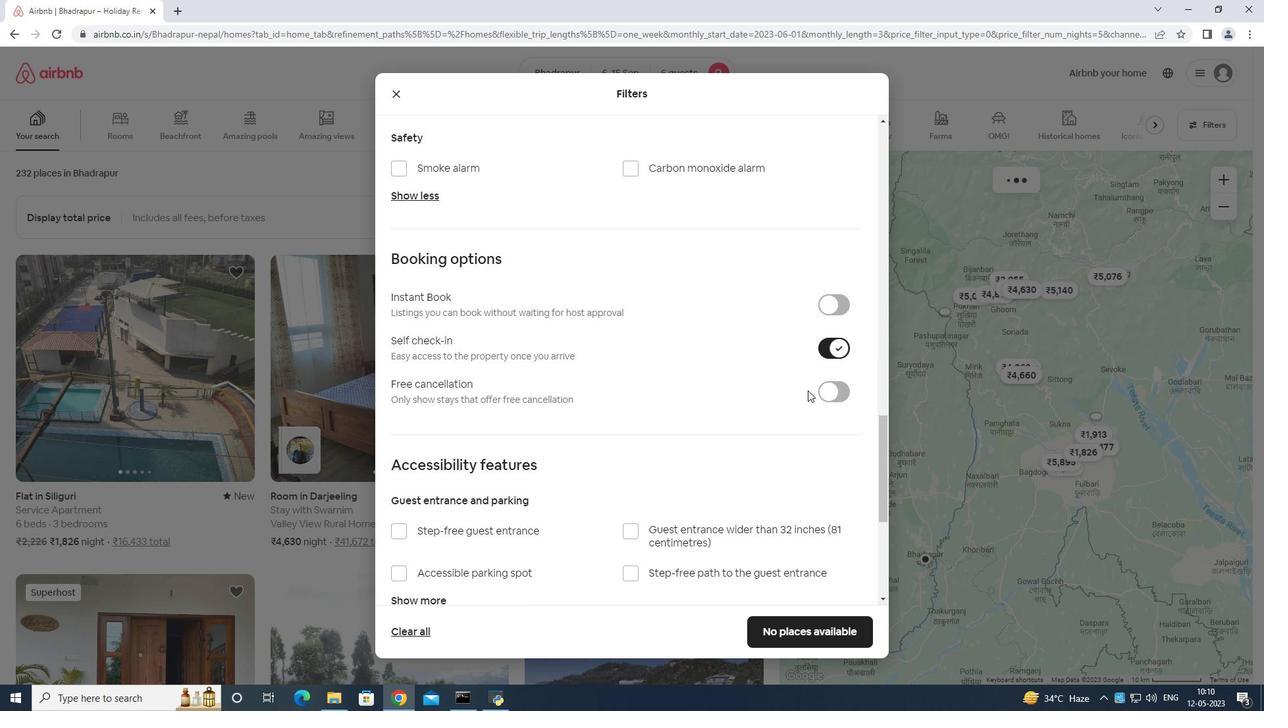 
Action: Mouse scrolled (800, 388) with delta (0, 0)
Screenshot: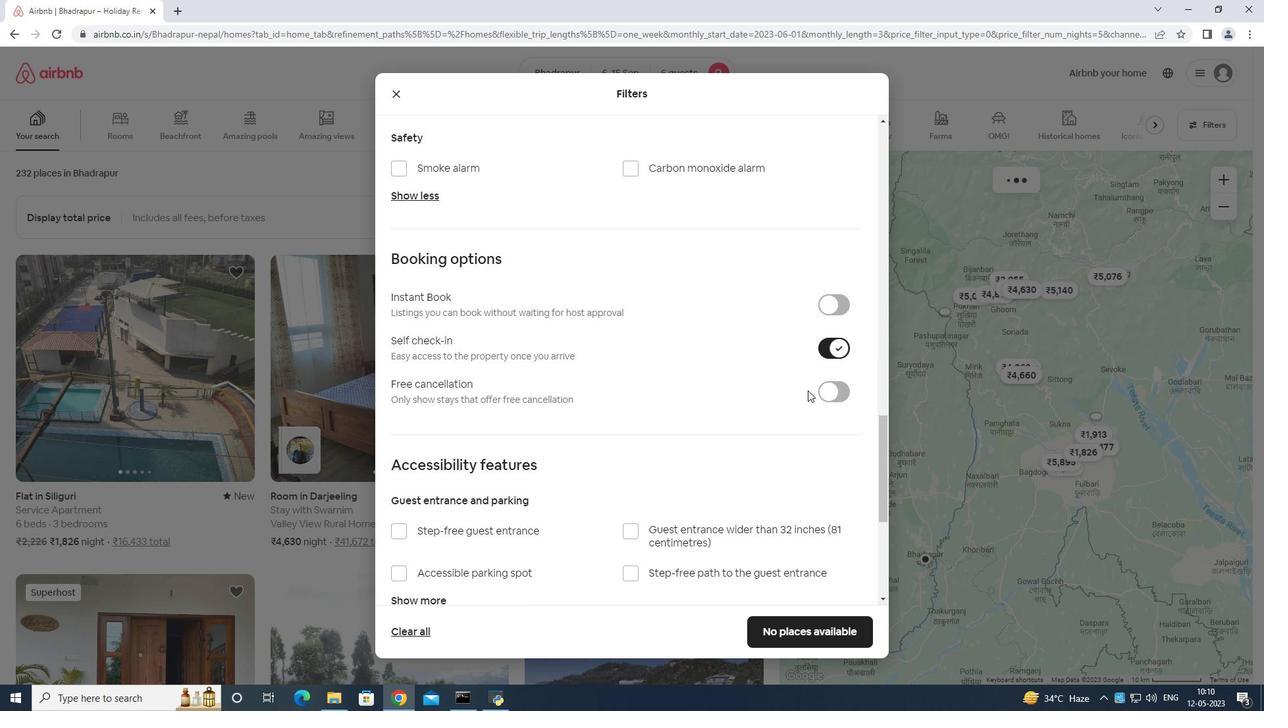 
Action: Mouse scrolled (799, 389) with delta (0, 0)
Screenshot: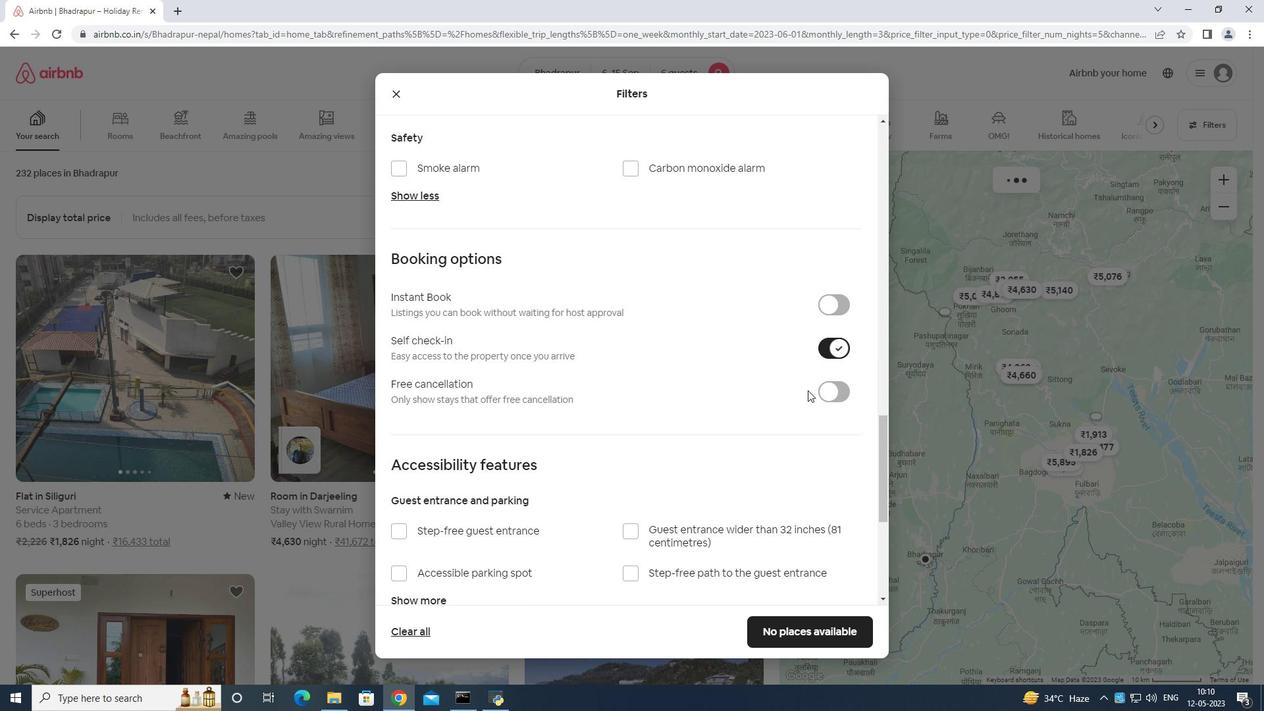 
Action: Mouse moved to (798, 390)
Screenshot: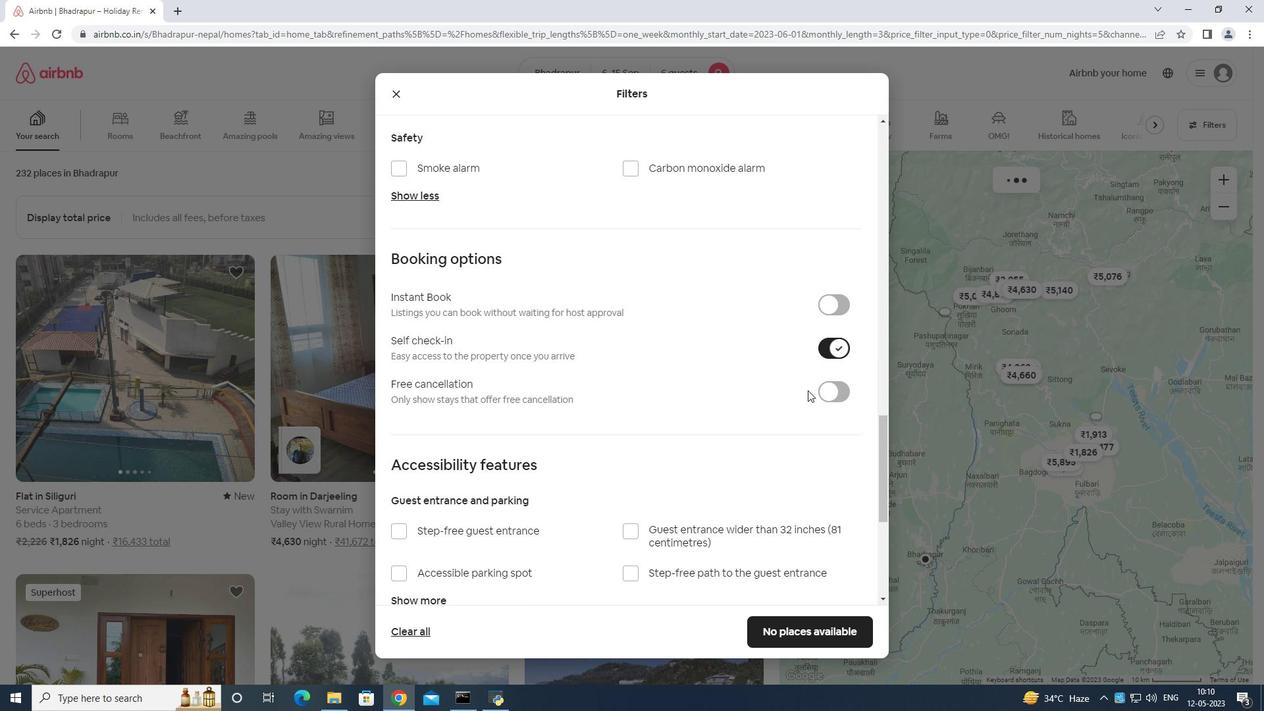 
Action: Mouse scrolled (798, 389) with delta (0, 0)
Screenshot: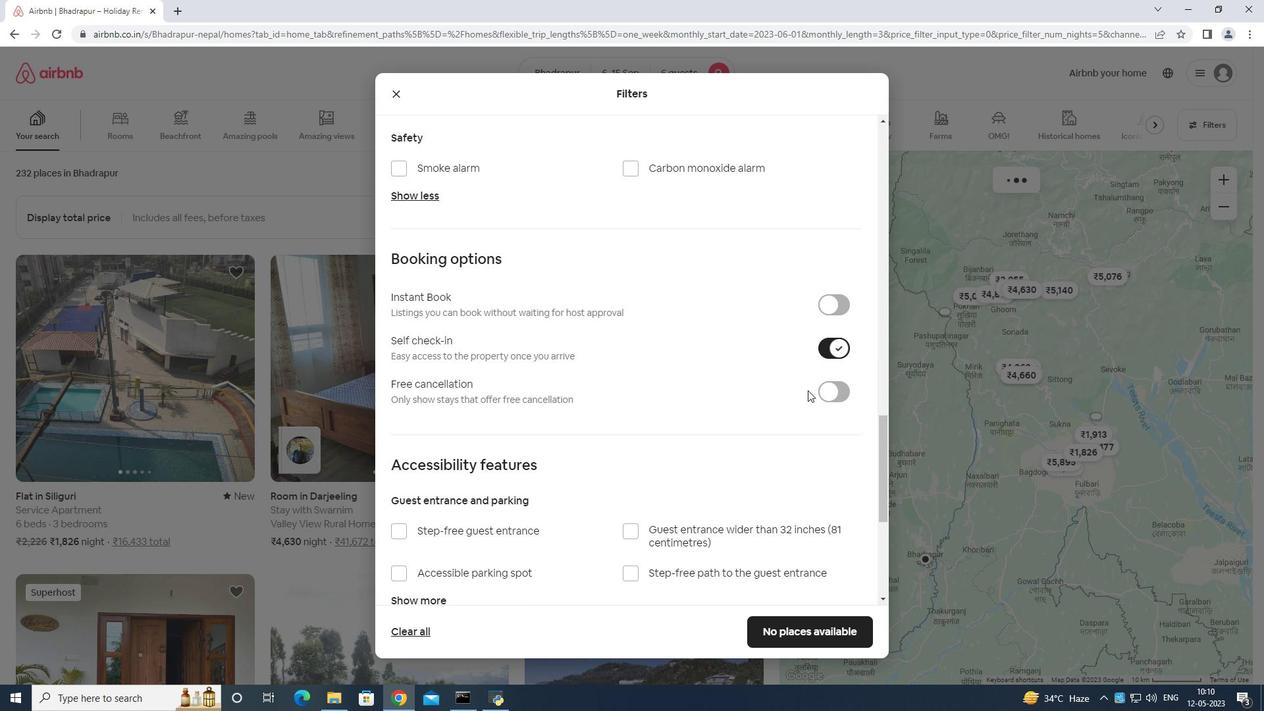 
Action: Mouse scrolled (798, 389) with delta (0, 0)
Screenshot: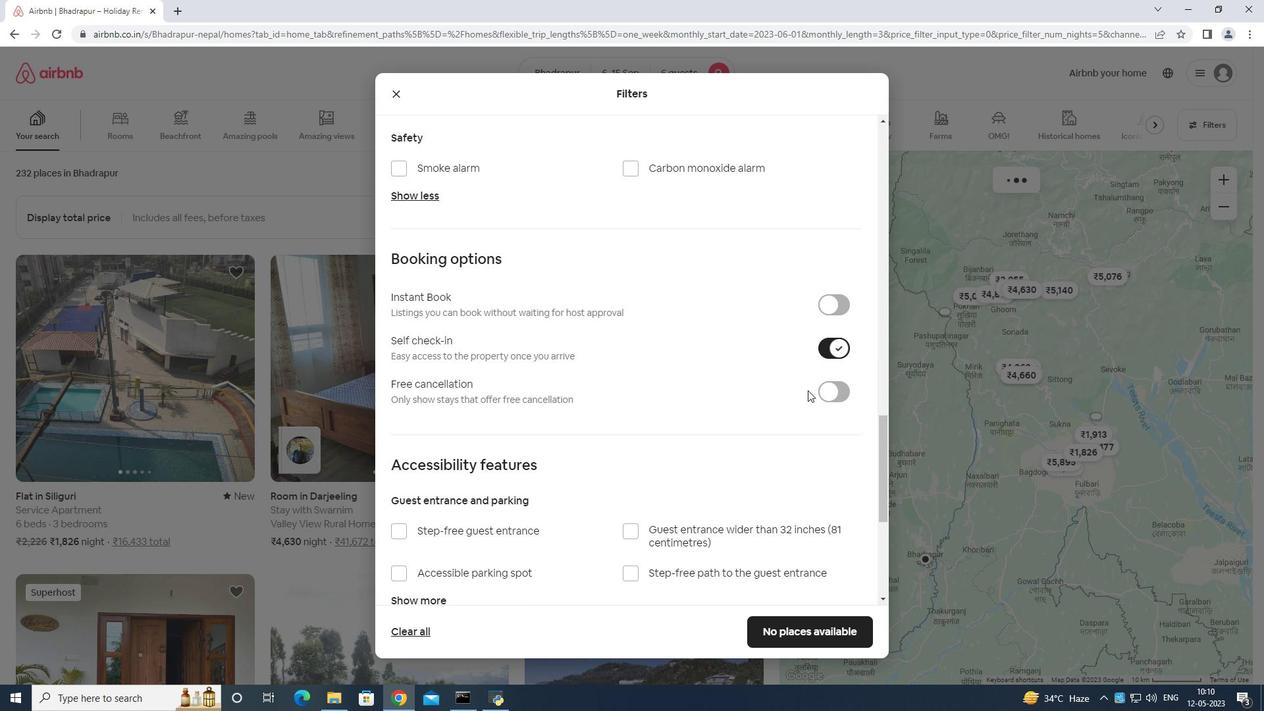 
Action: Mouse moved to (796, 387)
Screenshot: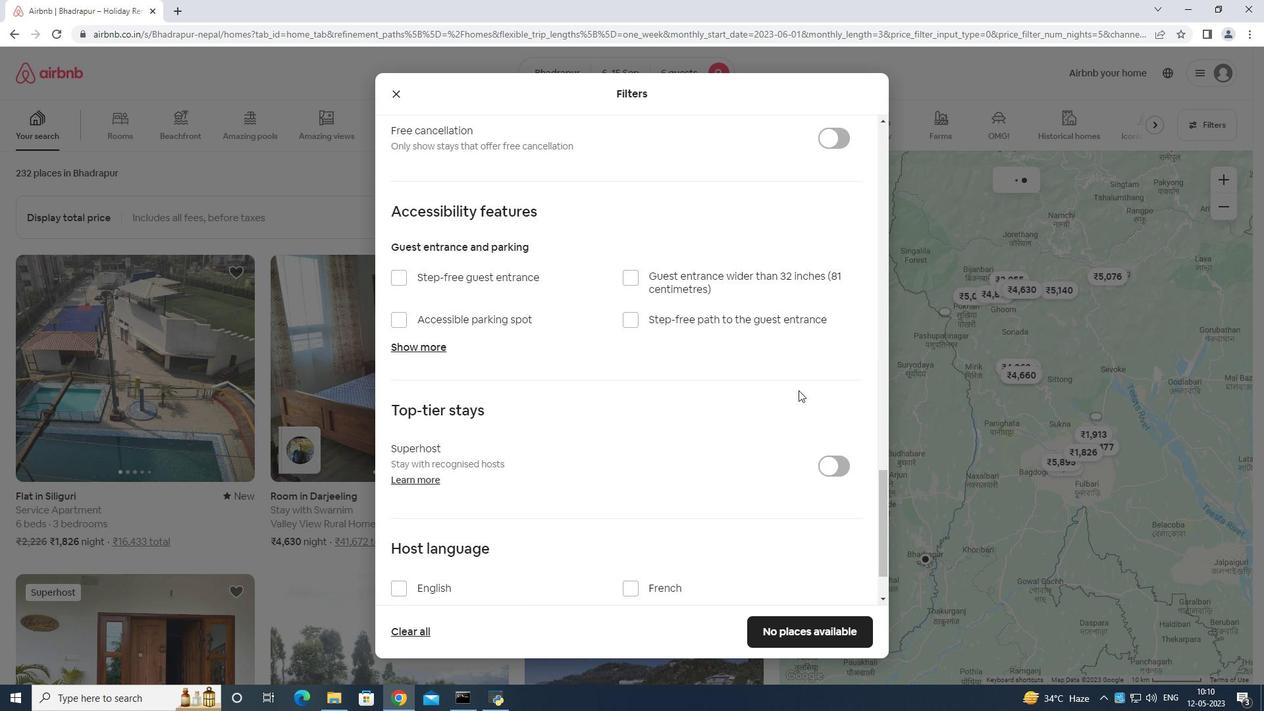 
Action: Mouse scrolled (796, 386) with delta (0, 0)
Screenshot: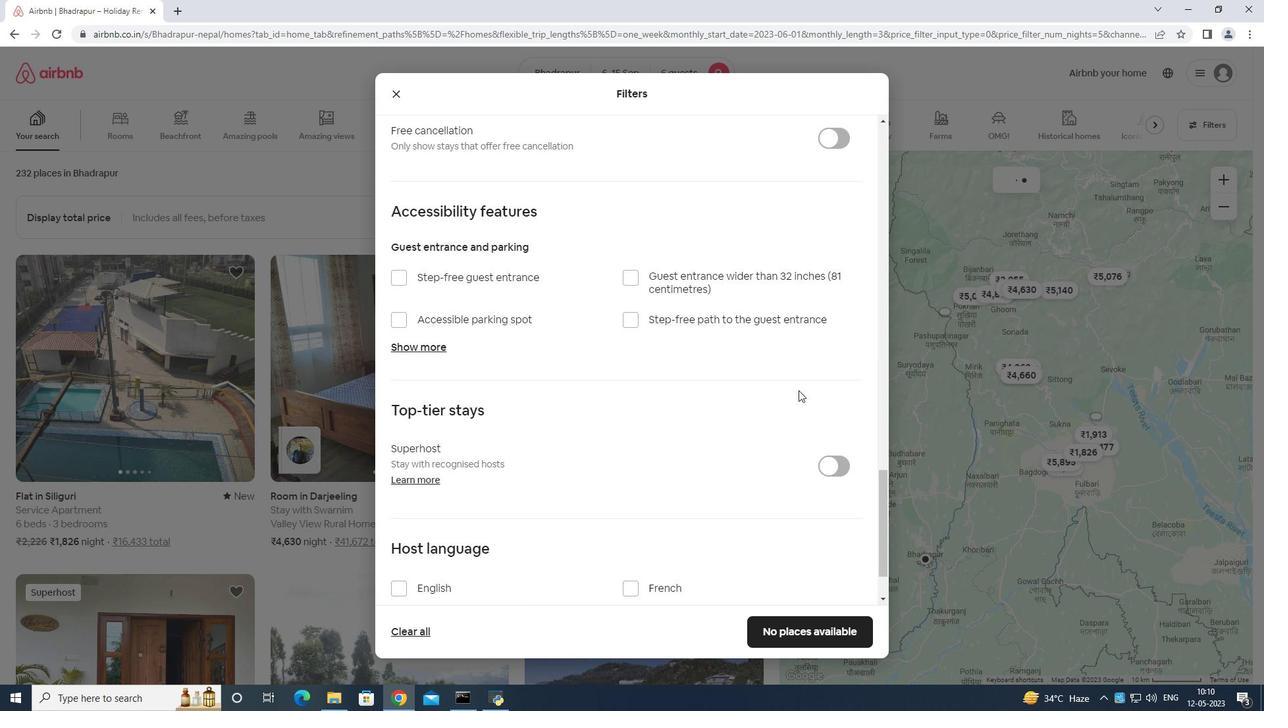 
Action: Mouse scrolled (796, 386) with delta (0, 0)
Screenshot: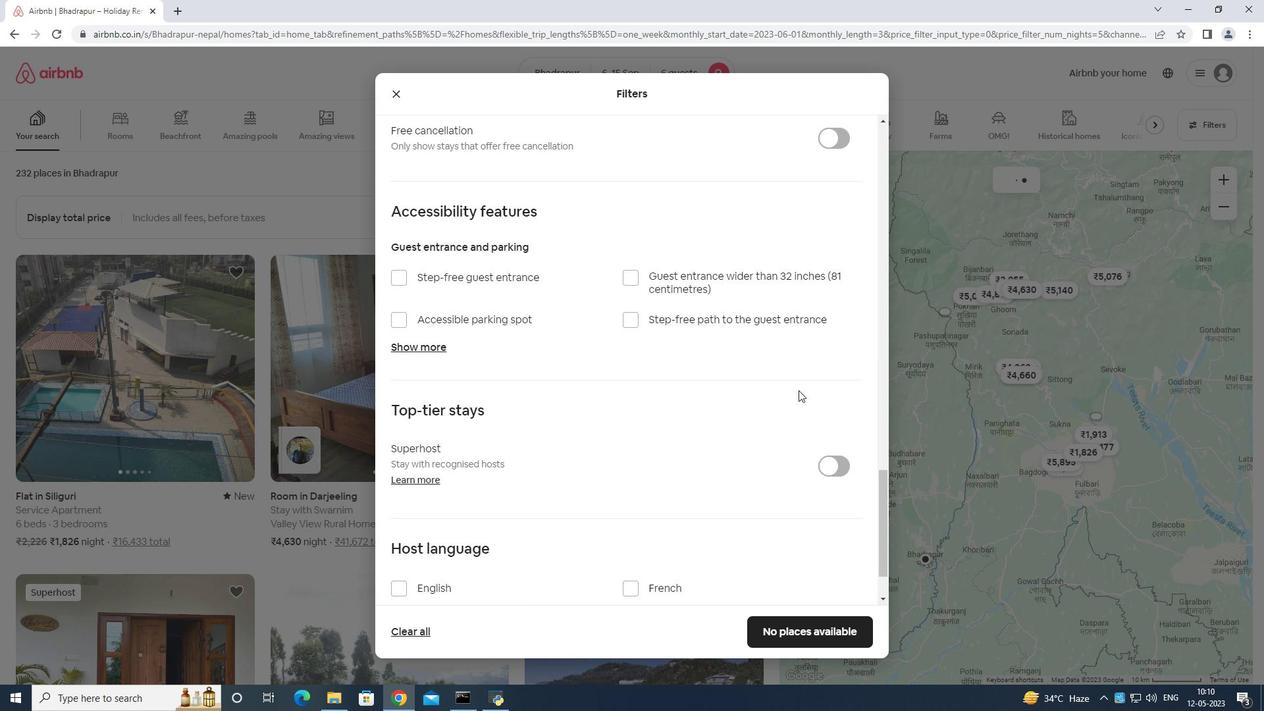 
Action: Mouse scrolled (796, 386) with delta (0, 0)
Screenshot: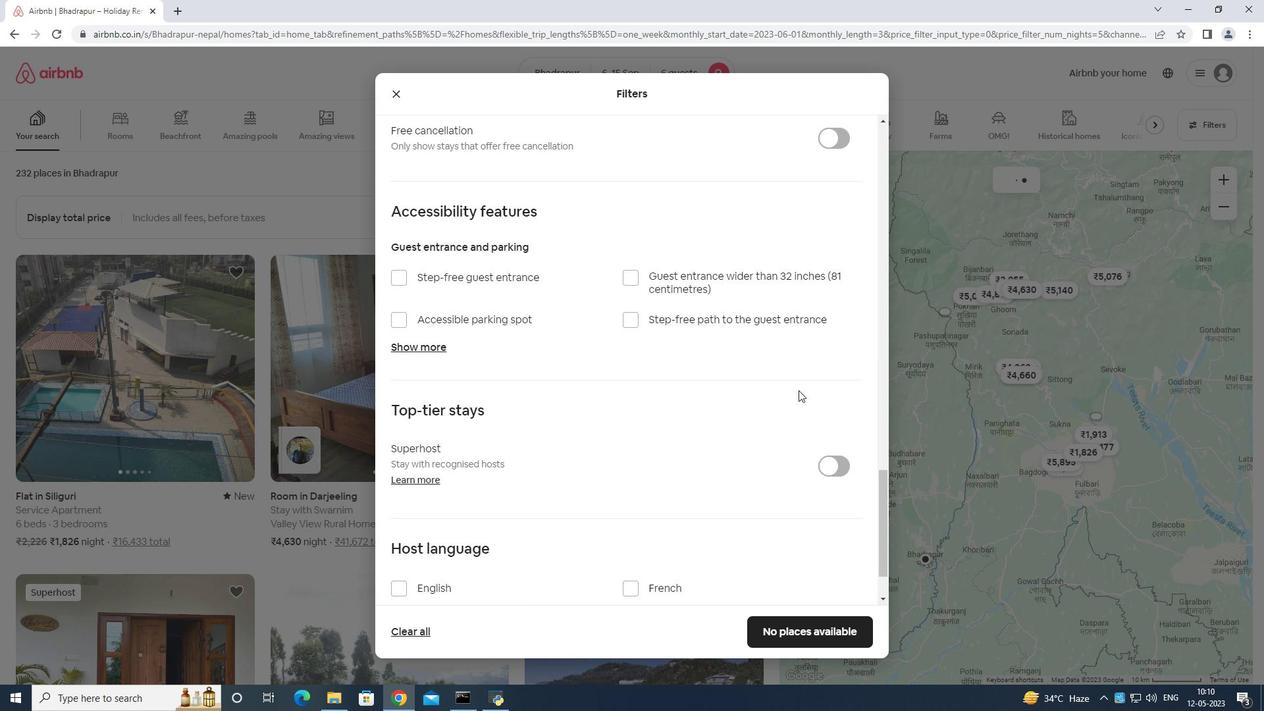 
Action: Mouse moved to (392, 512)
Screenshot: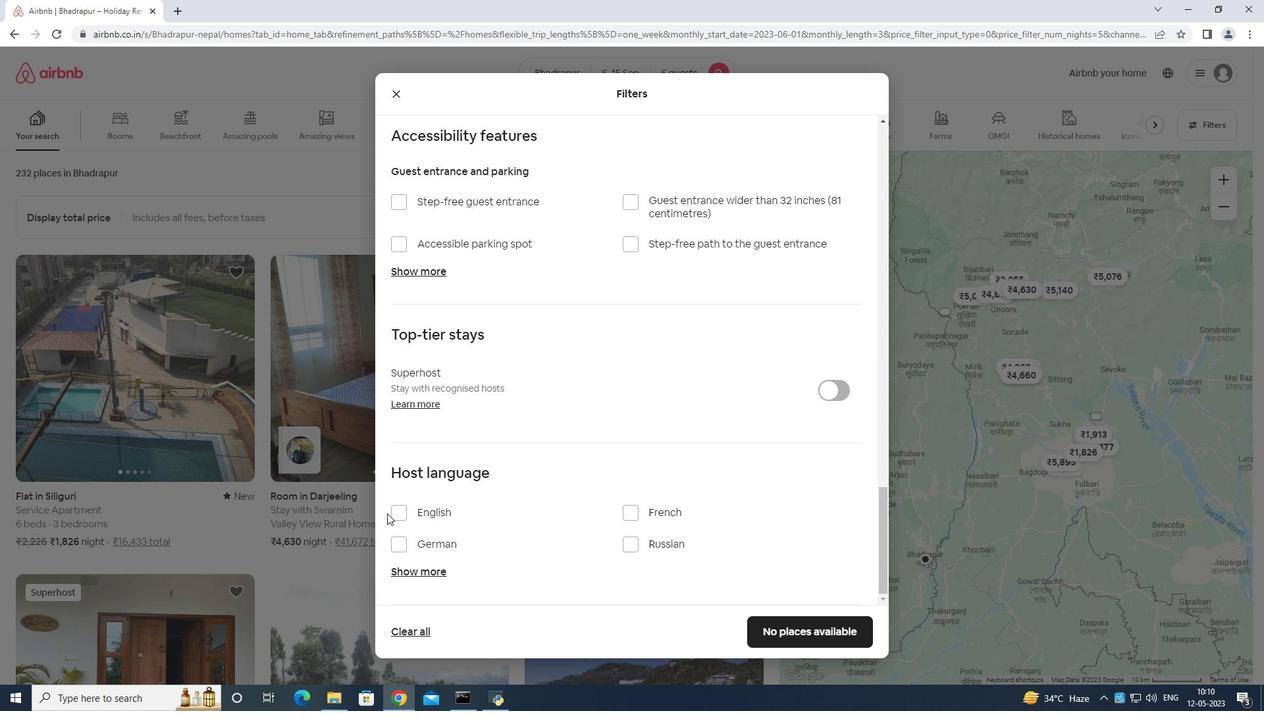 
Action: Mouse pressed left at (392, 512)
Screenshot: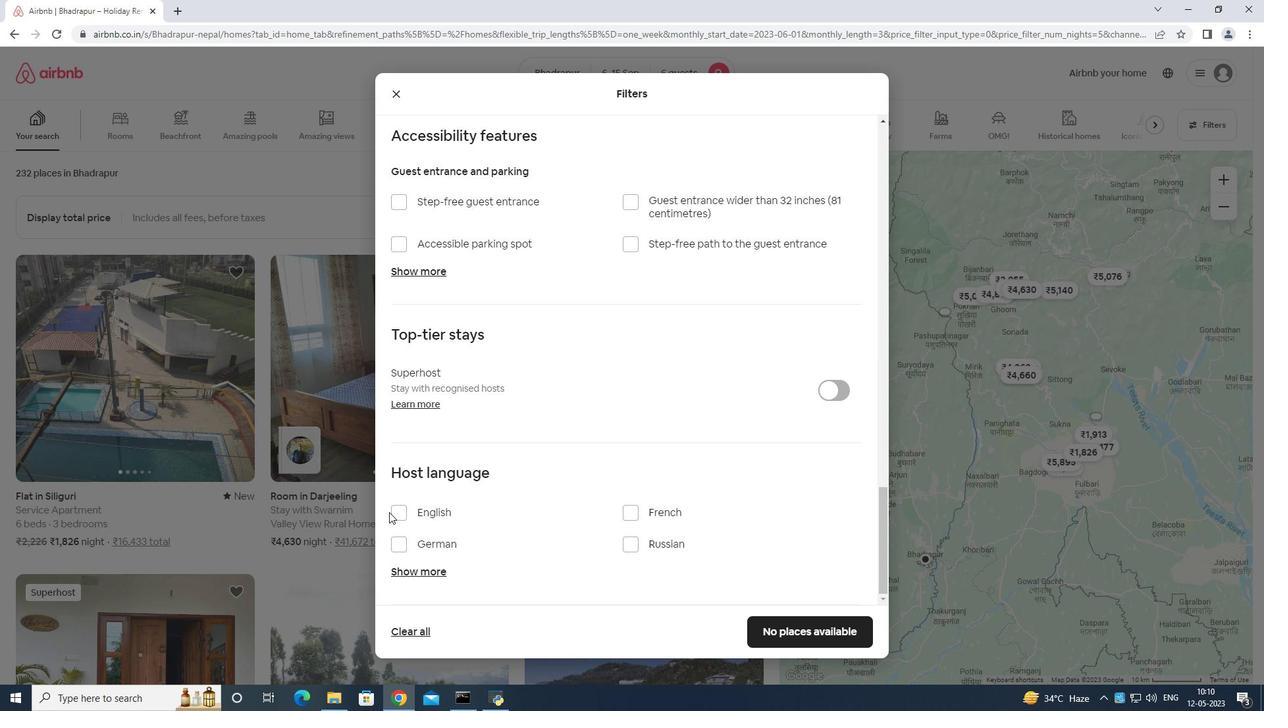 
Action: Mouse moved to (792, 623)
Screenshot: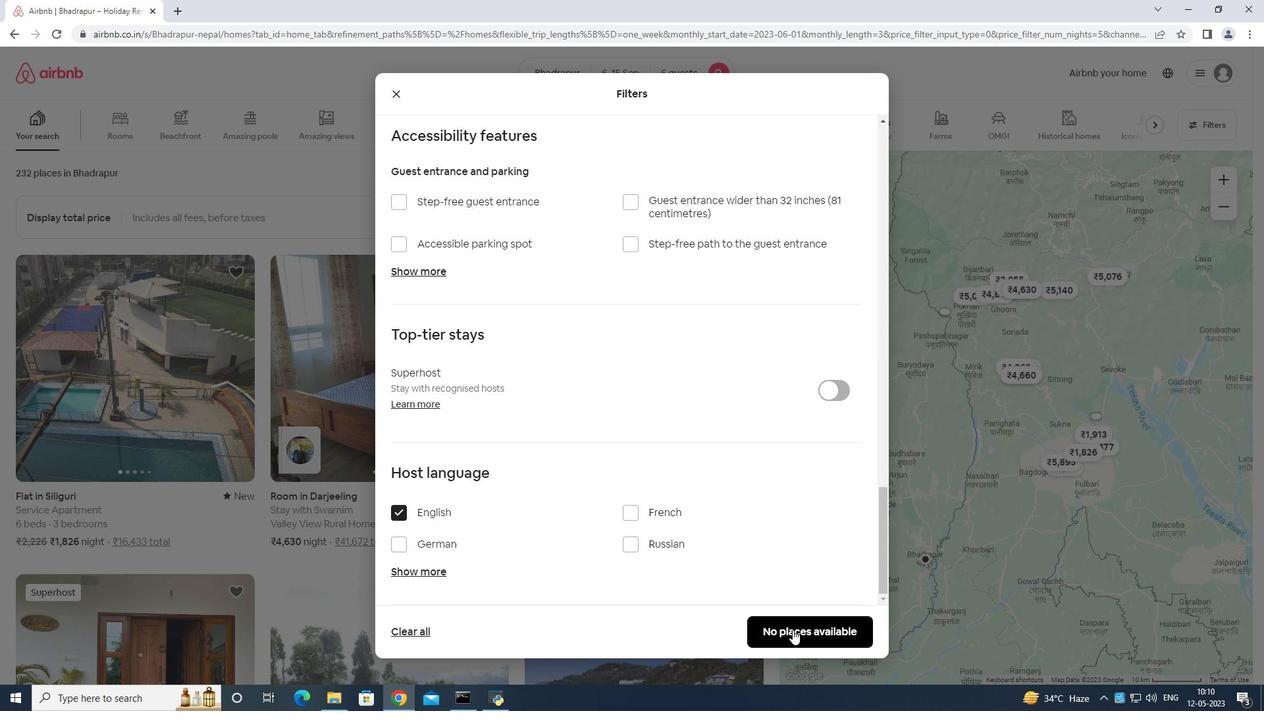 
Action: Mouse pressed left at (792, 623)
Screenshot: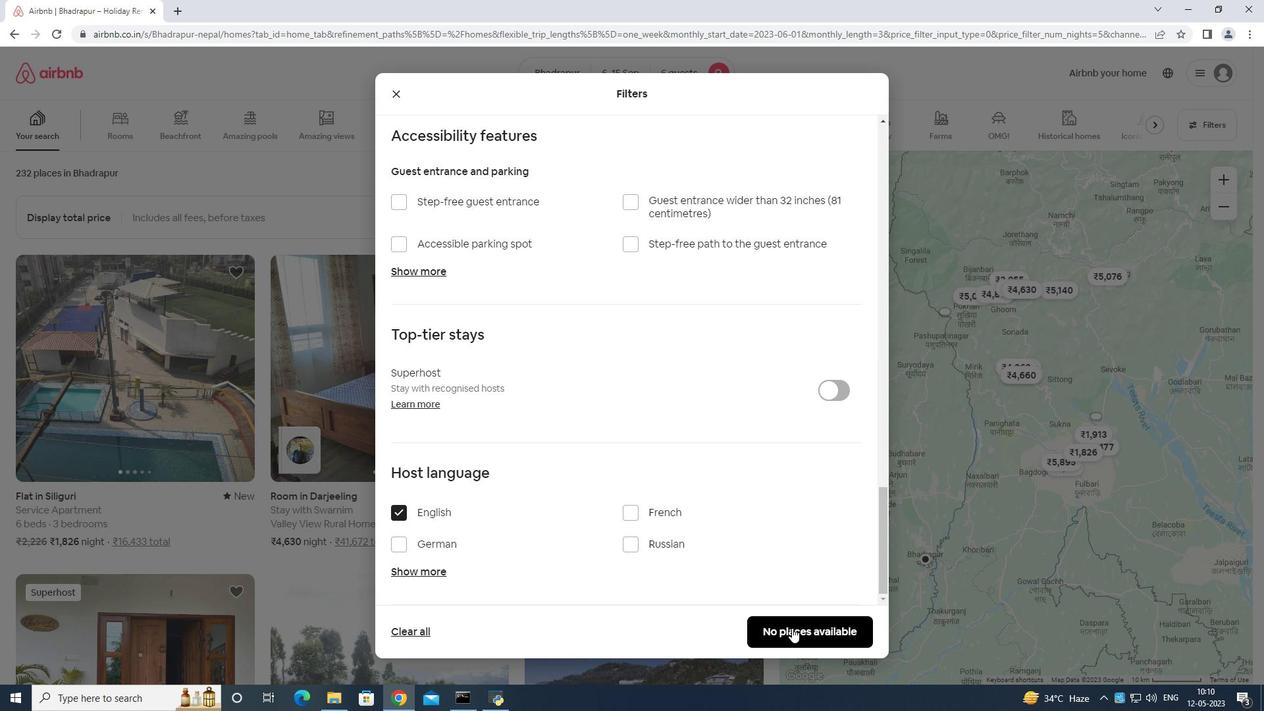 
Action: Mouse moved to (793, 617)
Screenshot: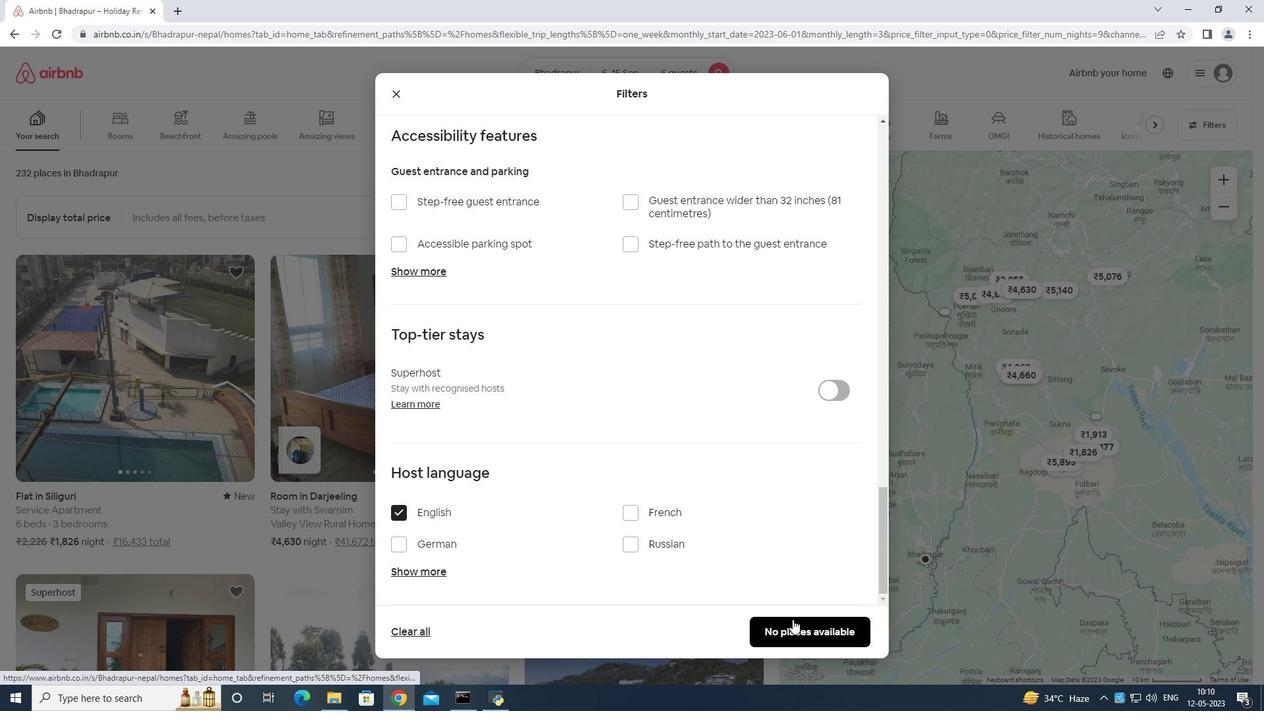 
